 Task: Look for space in Warrnambool, Australia from 2nd September, 2023 to 6th September, 2023 for 2 adults in price range Rs.15000 to Rs.20000. Place can be entire place with 1  bedroom having 1 bed and 1 bathroom. Property type can be house, flat, guest house, hotel. Amenities needed are: washing machine. Booking option can be shelf check-in. Required host language is English.
Action: Mouse moved to (244, 728)
Screenshot: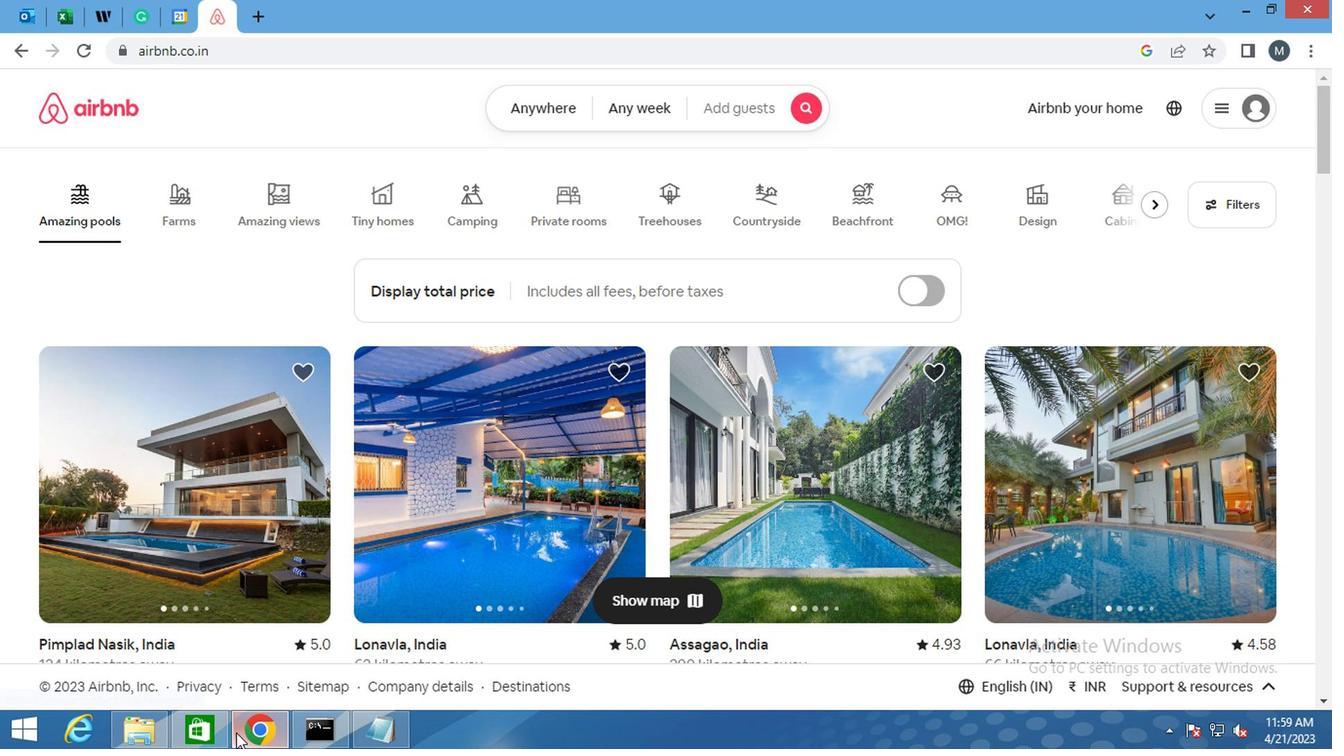 
Action: Mouse pressed left at (244, 728)
Screenshot: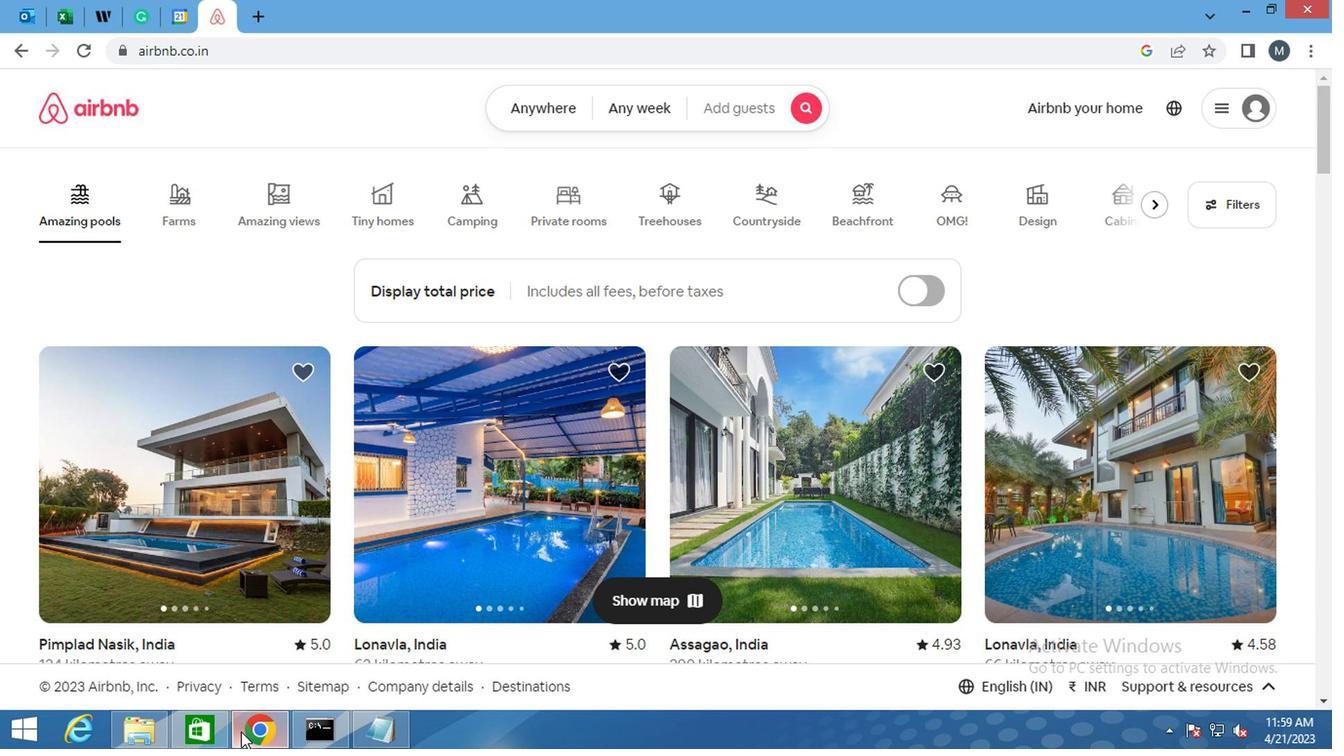 
Action: Mouse moved to (265, 716)
Screenshot: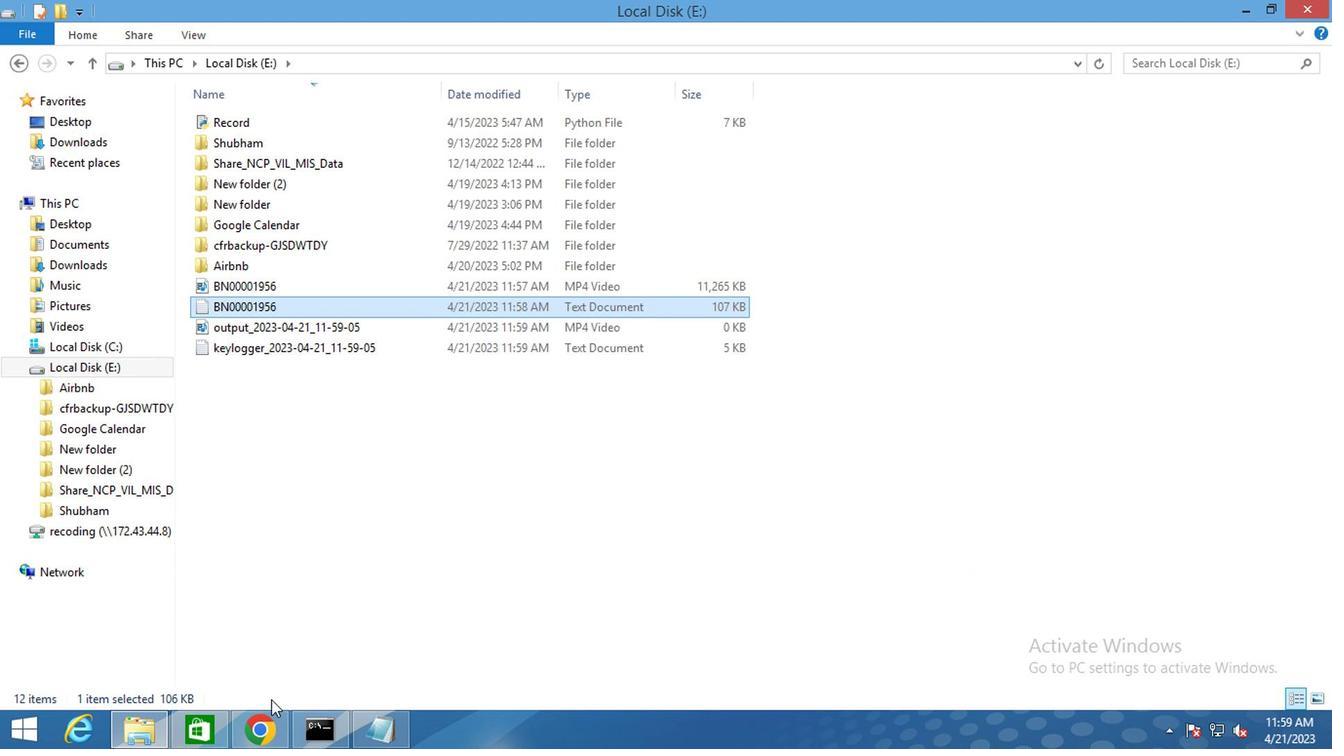 
Action: Mouse pressed left at (265, 716)
Screenshot: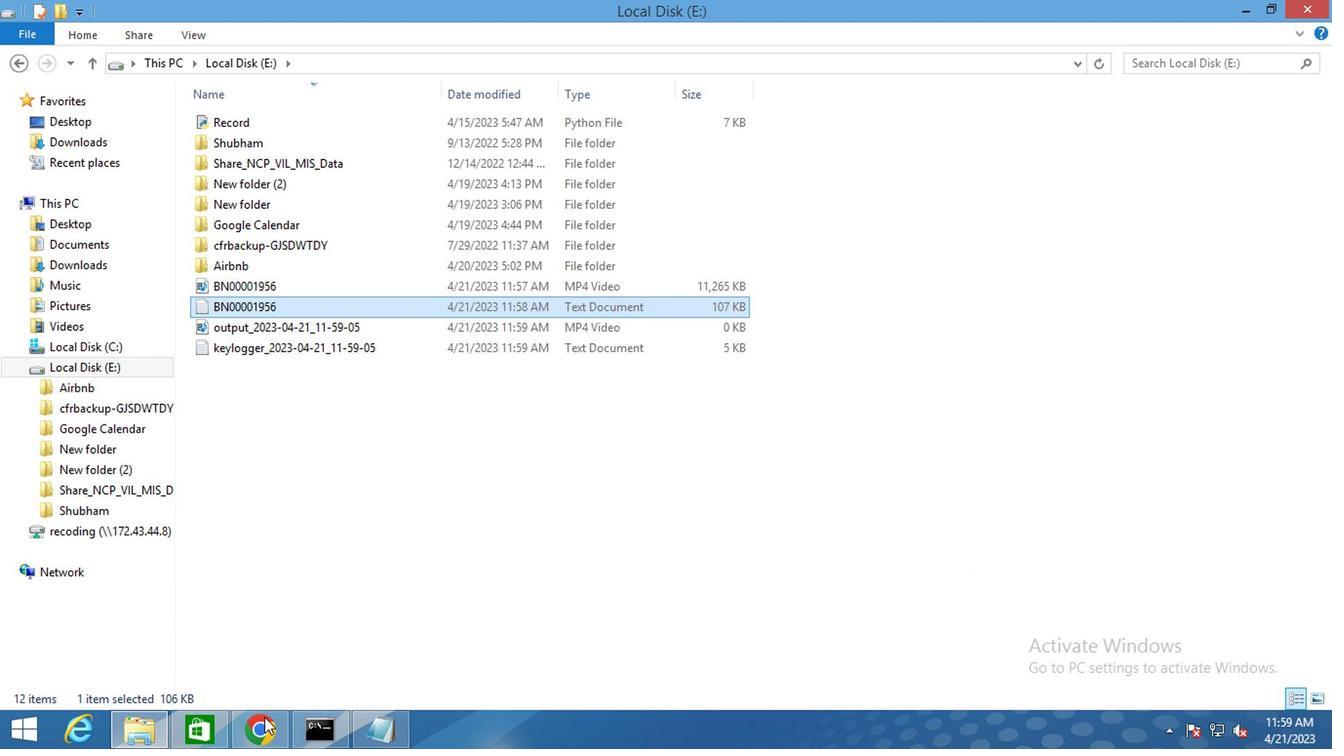 
Action: Mouse moved to (555, 113)
Screenshot: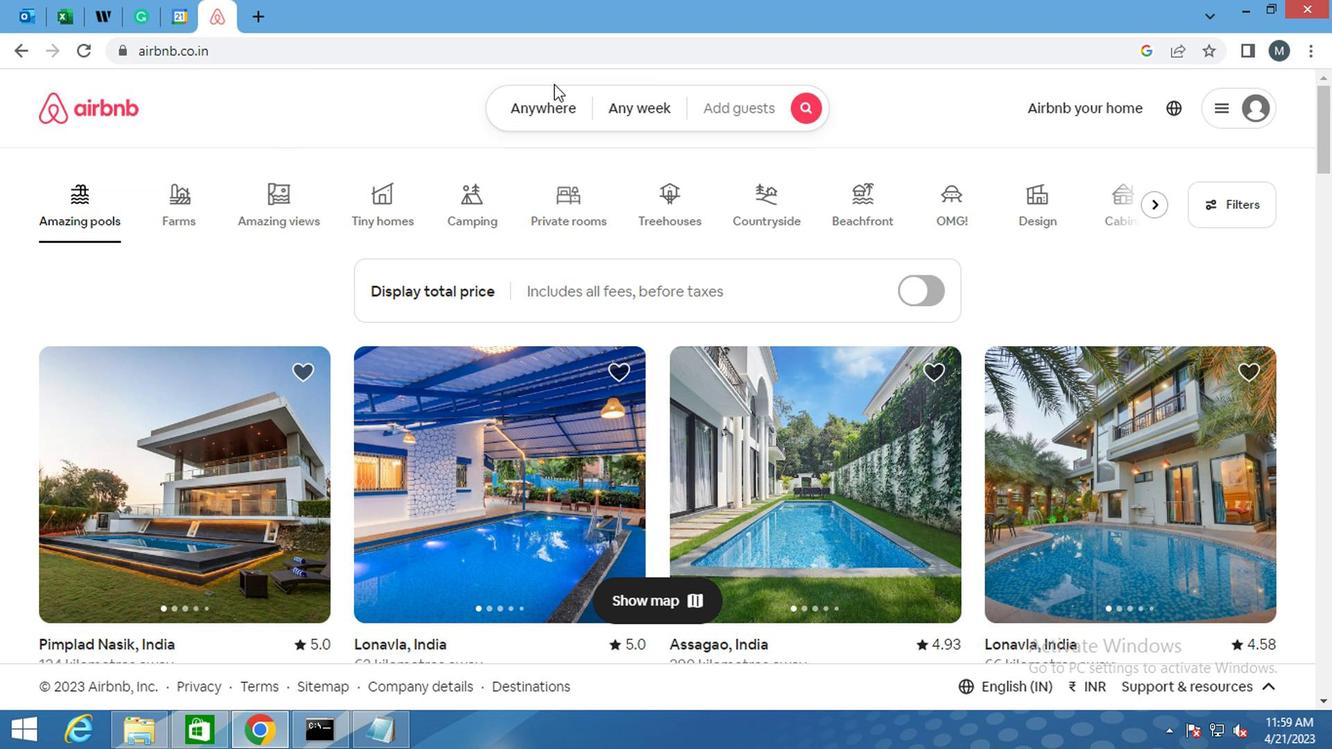 
Action: Mouse pressed left at (555, 113)
Screenshot: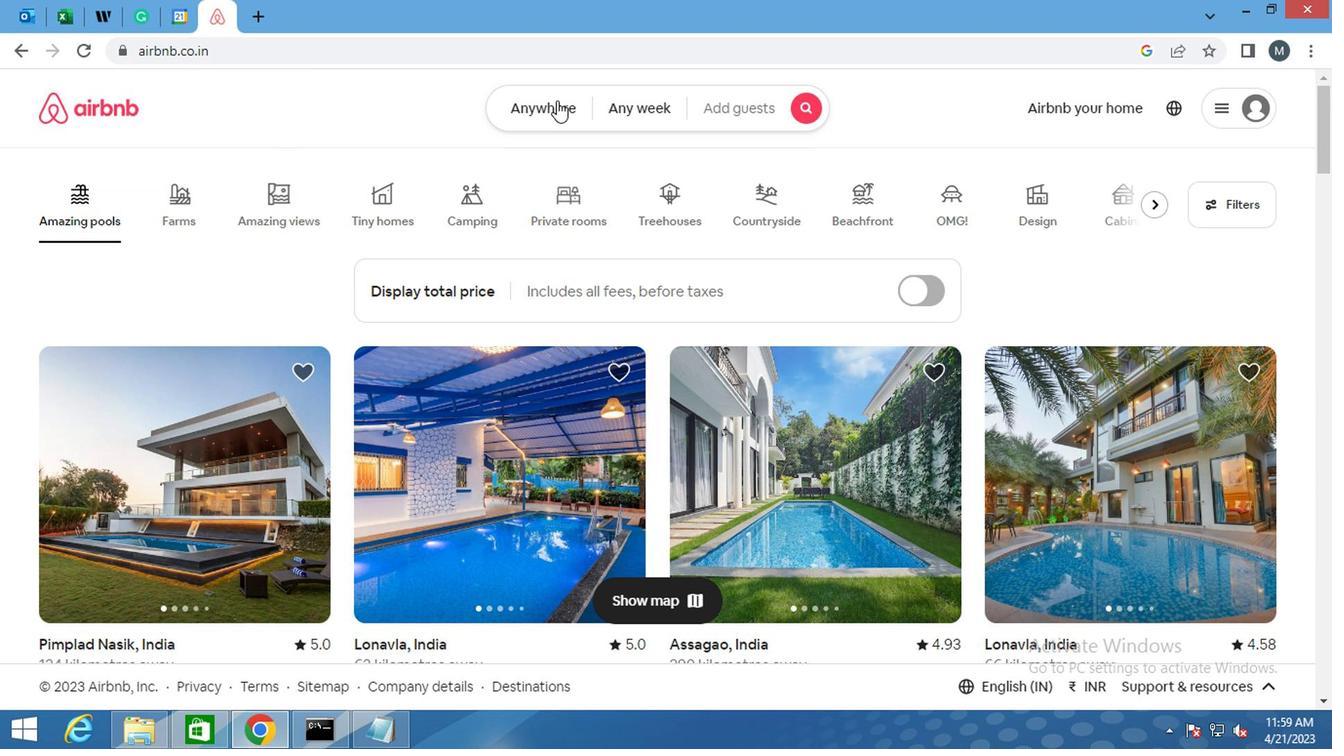 
Action: Mouse moved to (555, 113)
Screenshot: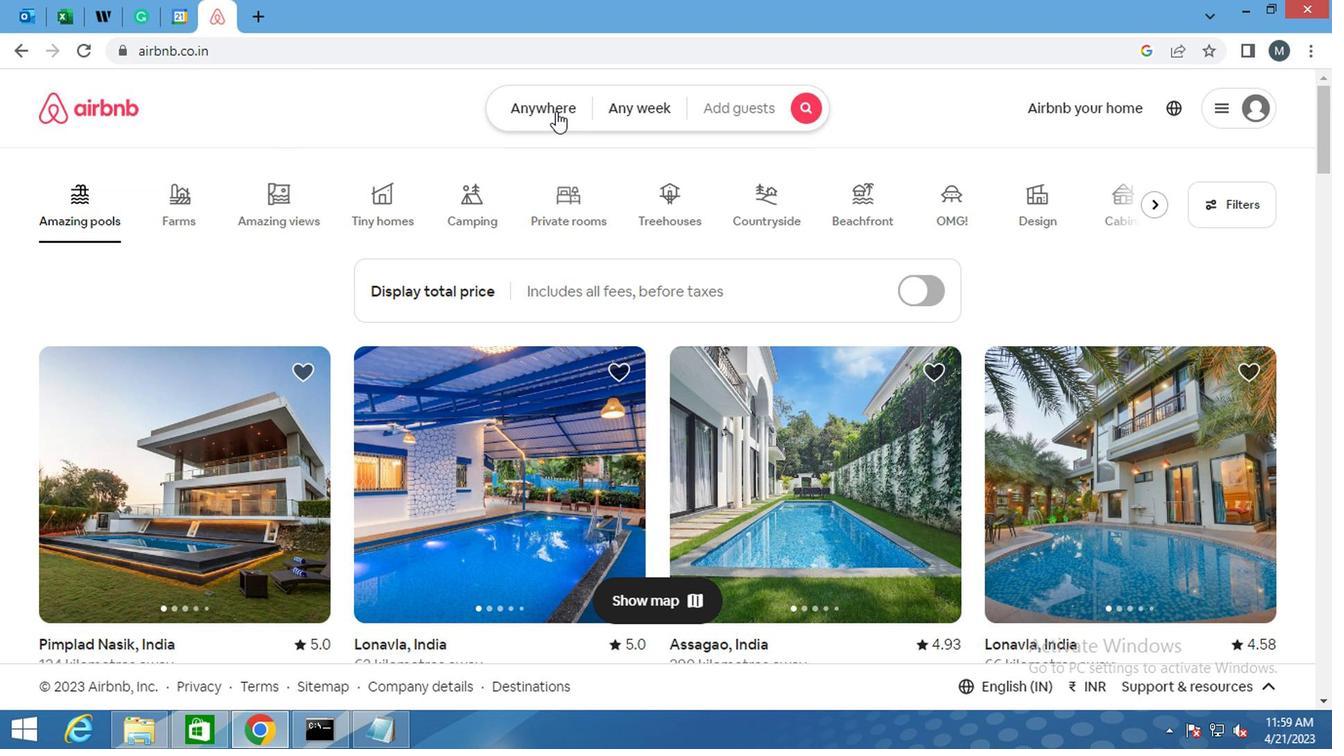 
Action: Mouse pressed left at (555, 113)
Screenshot: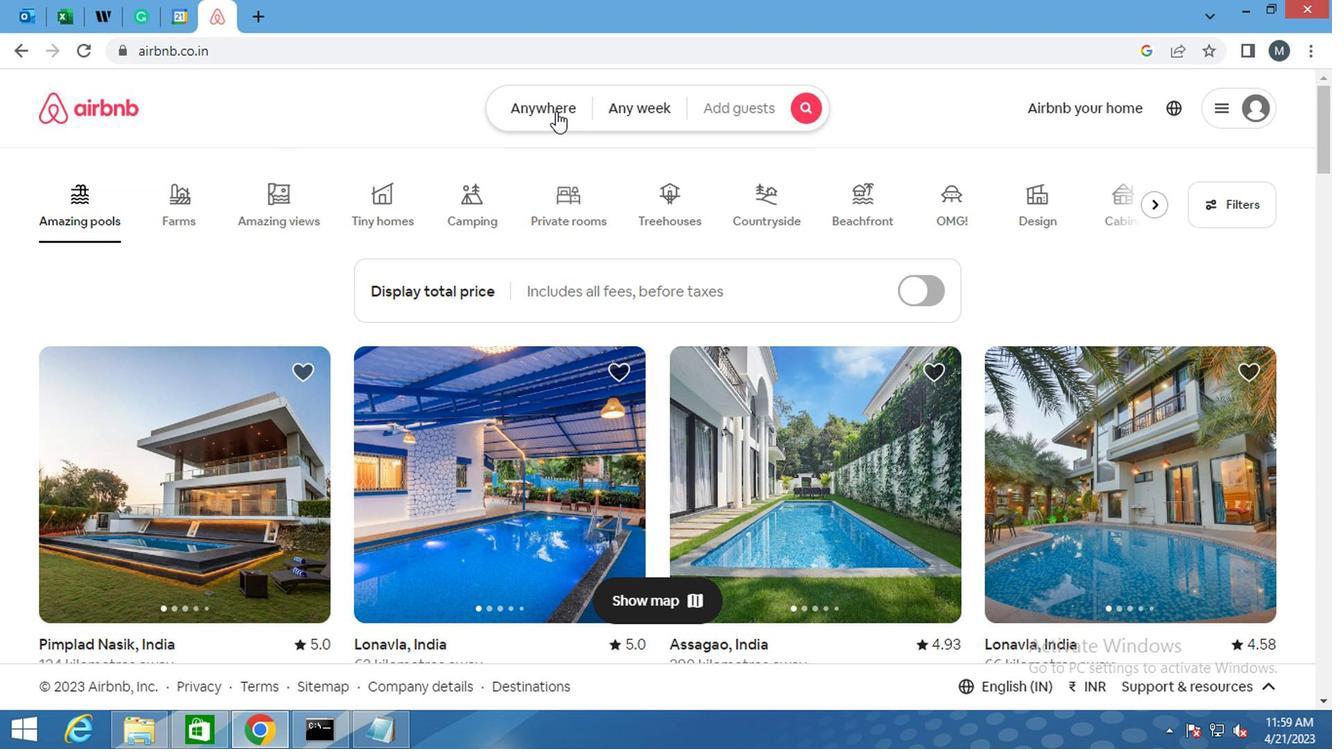 
Action: Mouse moved to (403, 186)
Screenshot: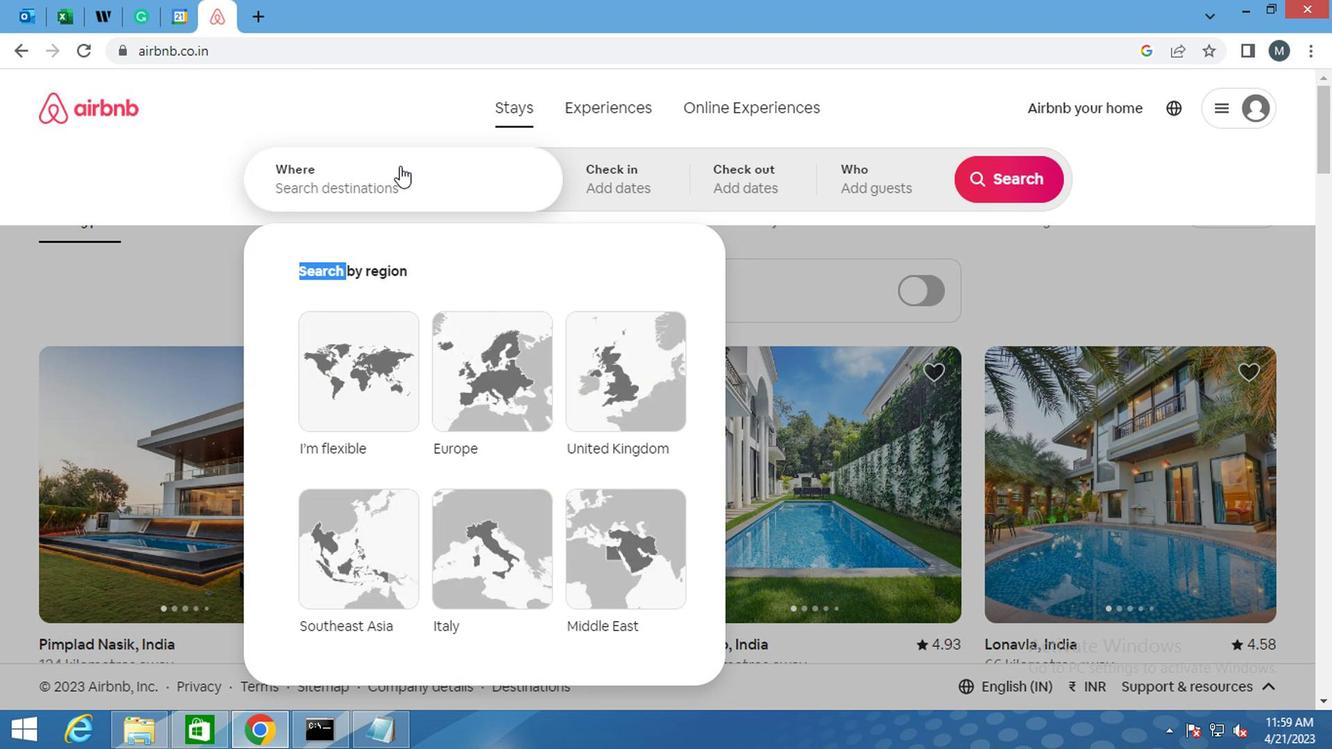 
Action: Mouse pressed left at (403, 186)
Screenshot: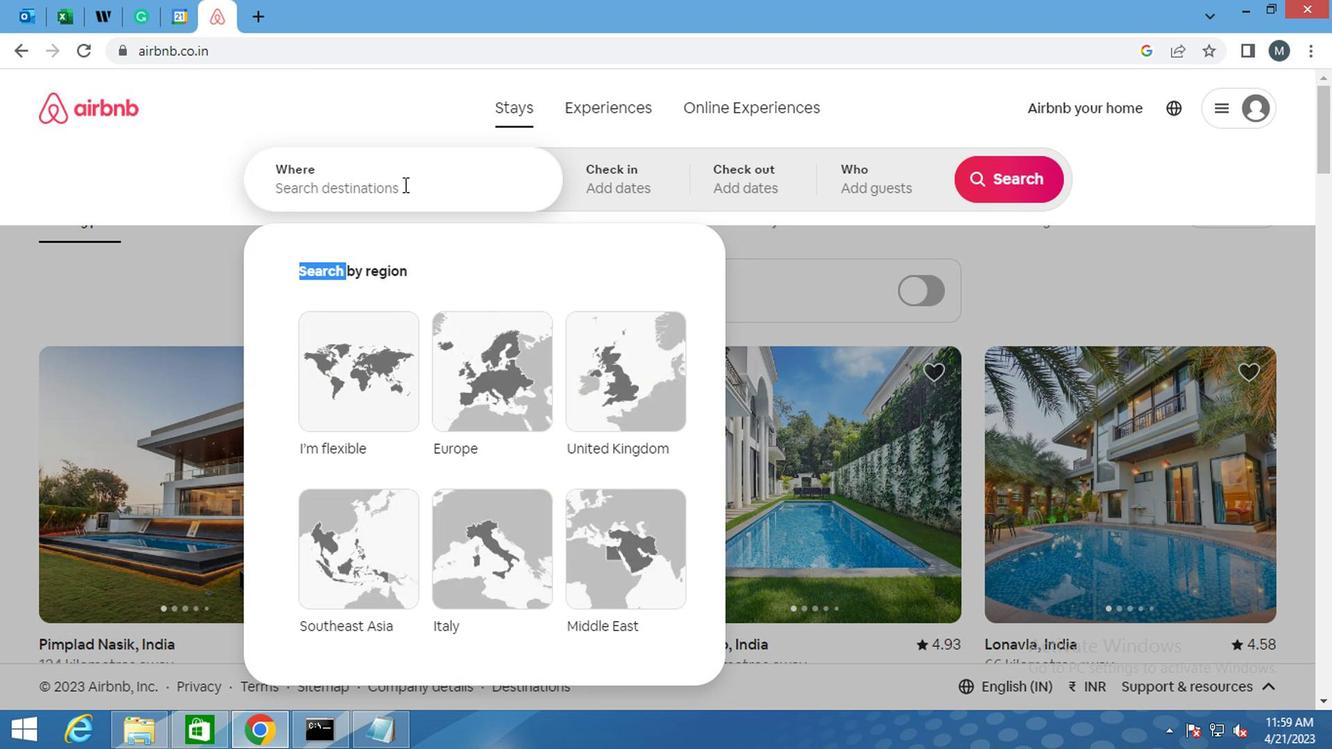 
Action: Mouse moved to (399, 183)
Screenshot: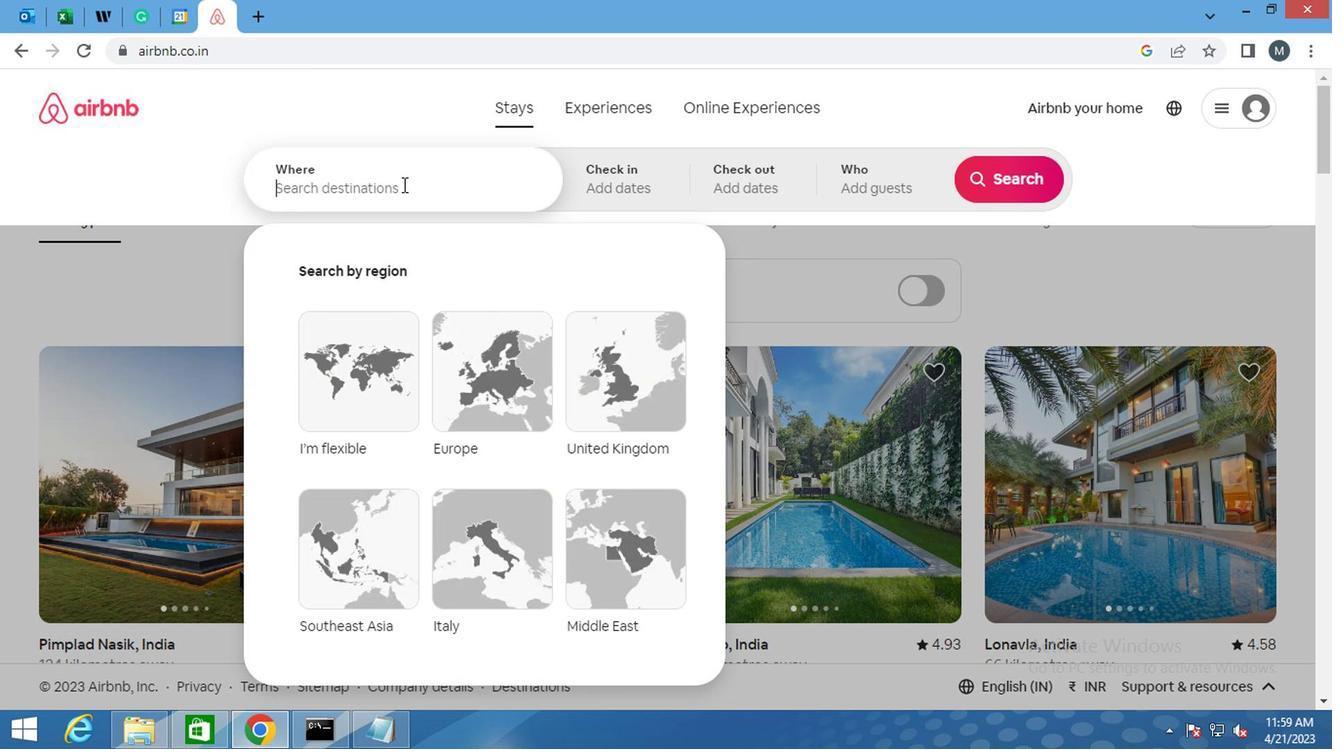 
Action: Key pressed <Key.shift>WARRNAMBOOL,<Key.space><Key.shift>AUSTRALIA<Key.space><Key.enter>
Screenshot: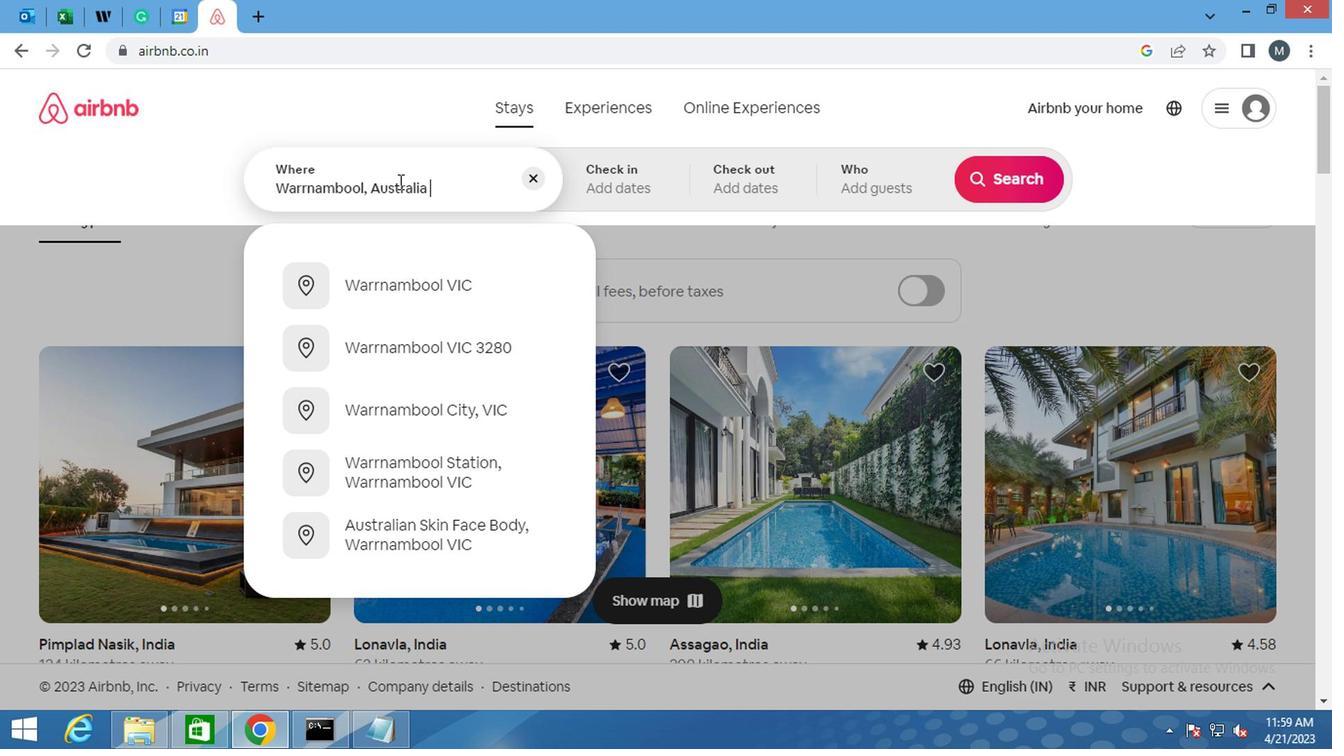 
Action: Mouse moved to (983, 334)
Screenshot: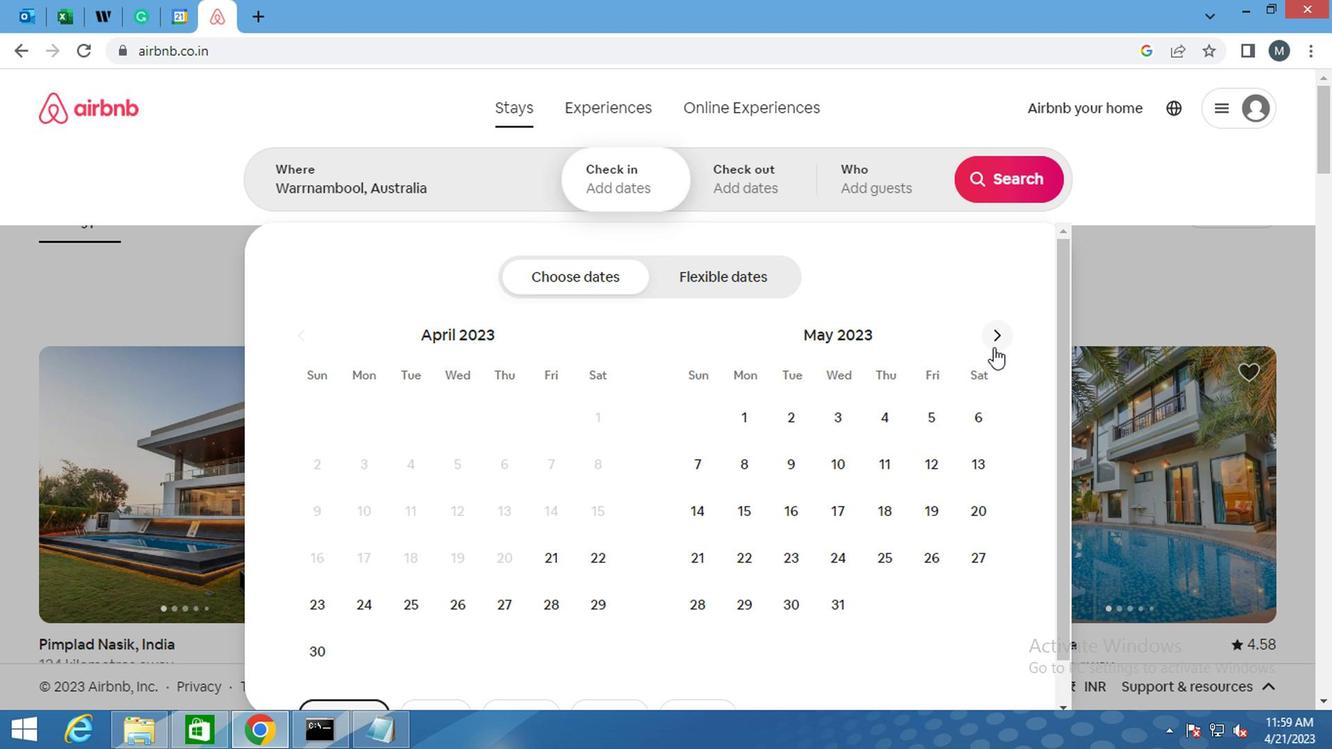 
Action: Mouse pressed left at (983, 334)
Screenshot: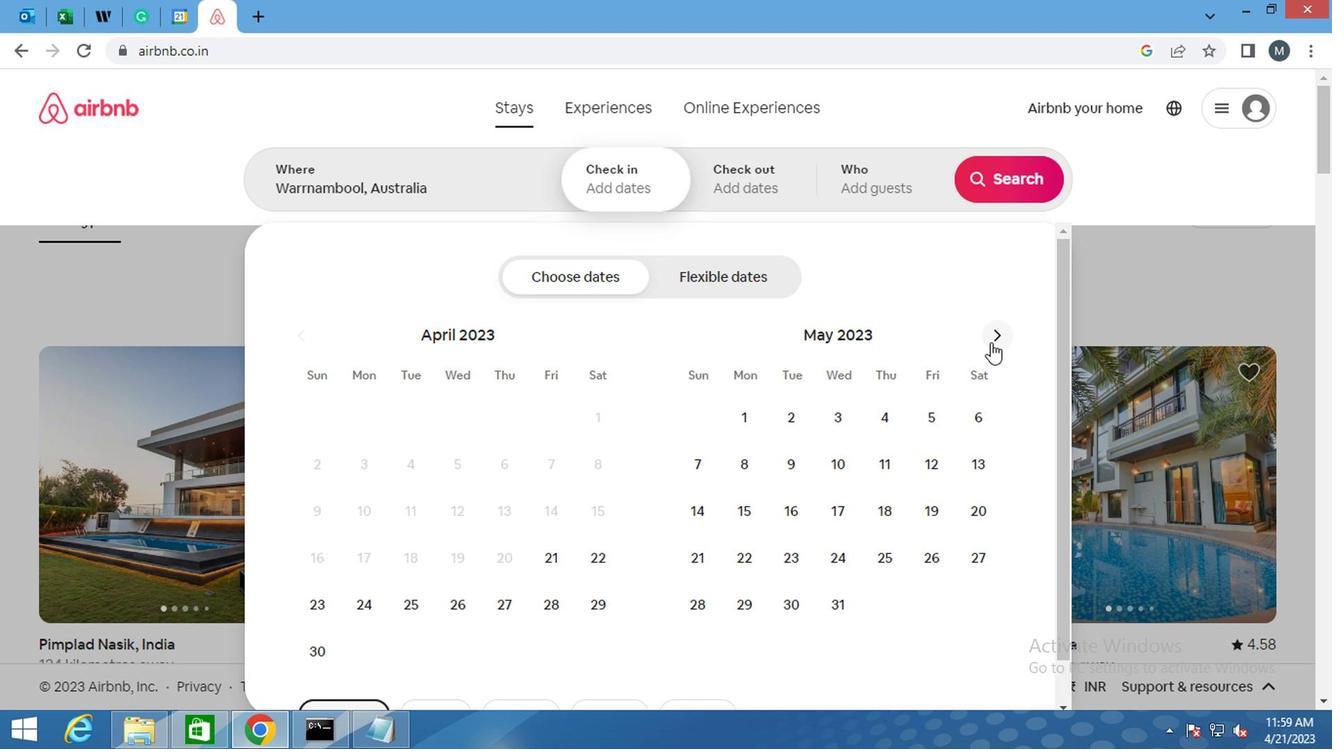 
Action: Mouse moved to (983, 334)
Screenshot: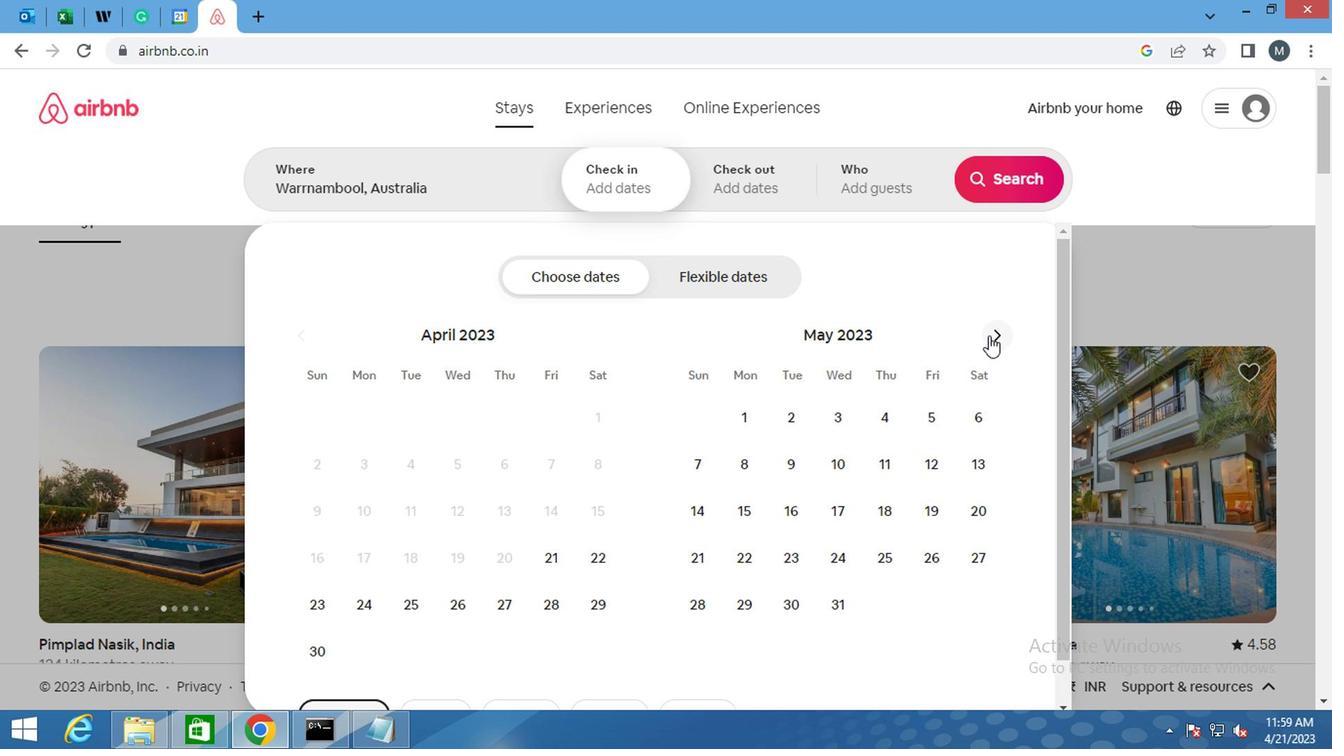 
Action: Mouse pressed left at (983, 334)
Screenshot: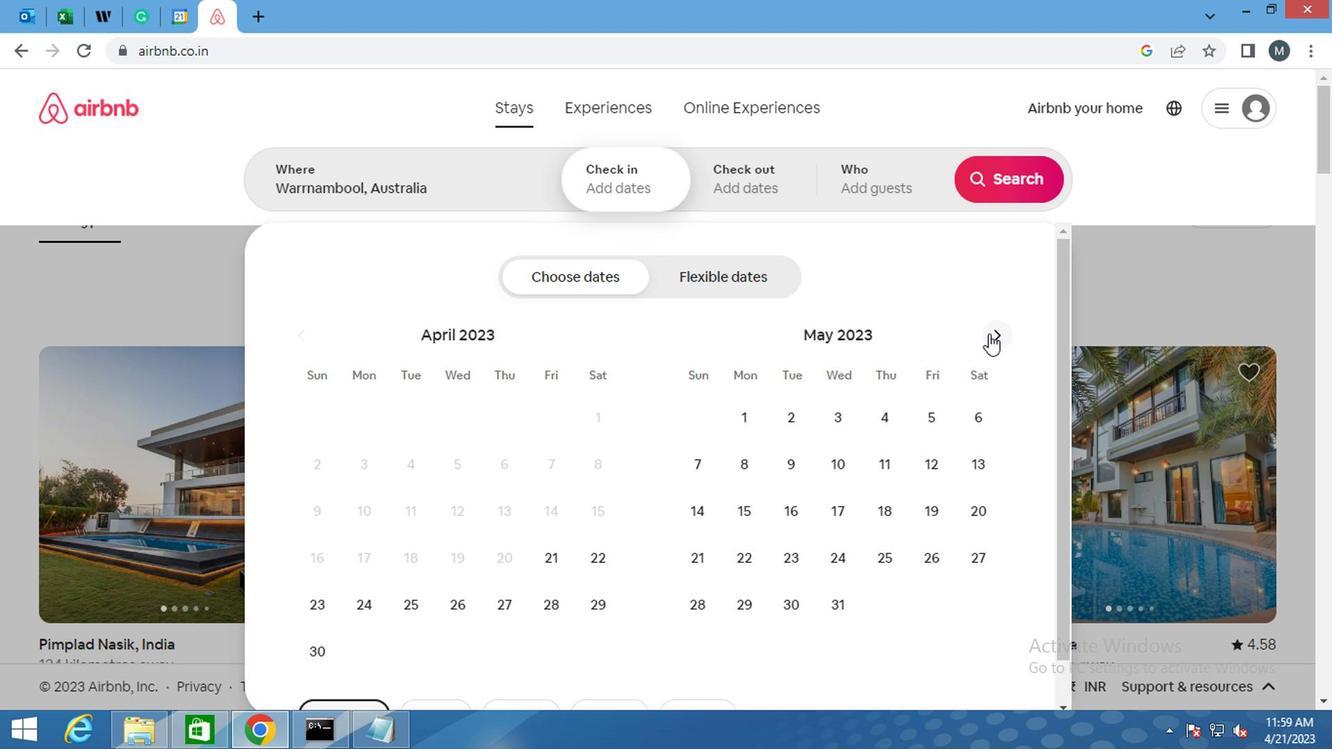 
Action: Mouse pressed left at (983, 334)
Screenshot: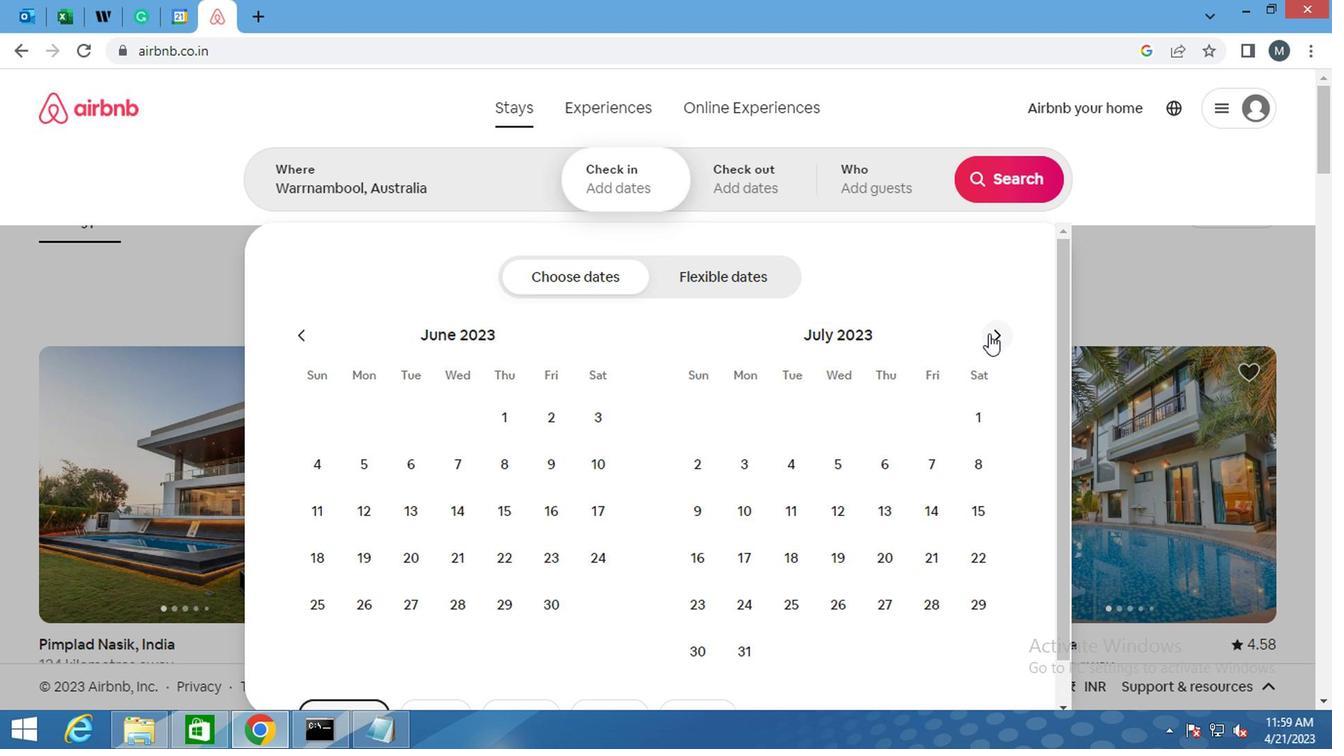 
Action: Mouse pressed left at (983, 334)
Screenshot: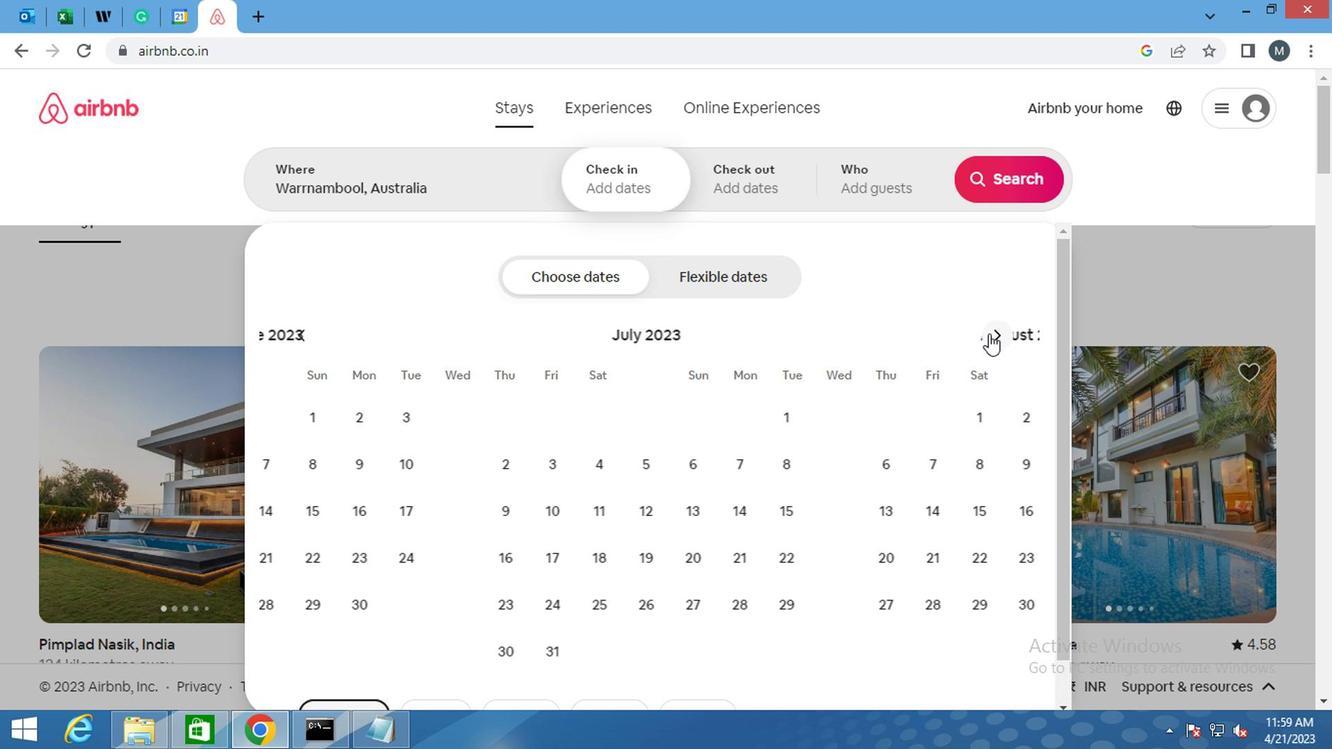 
Action: Mouse moved to (977, 426)
Screenshot: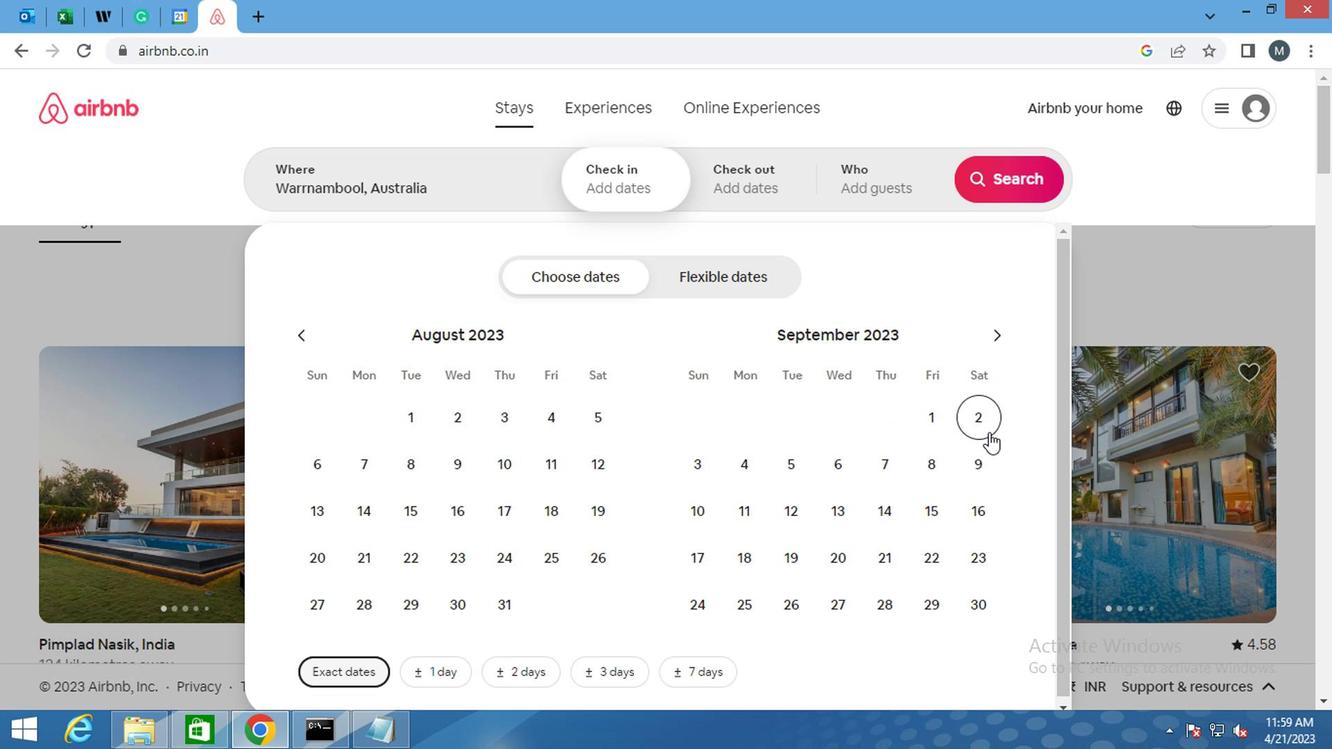 
Action: Mouse pressed left at (977, 426)
Screenshot: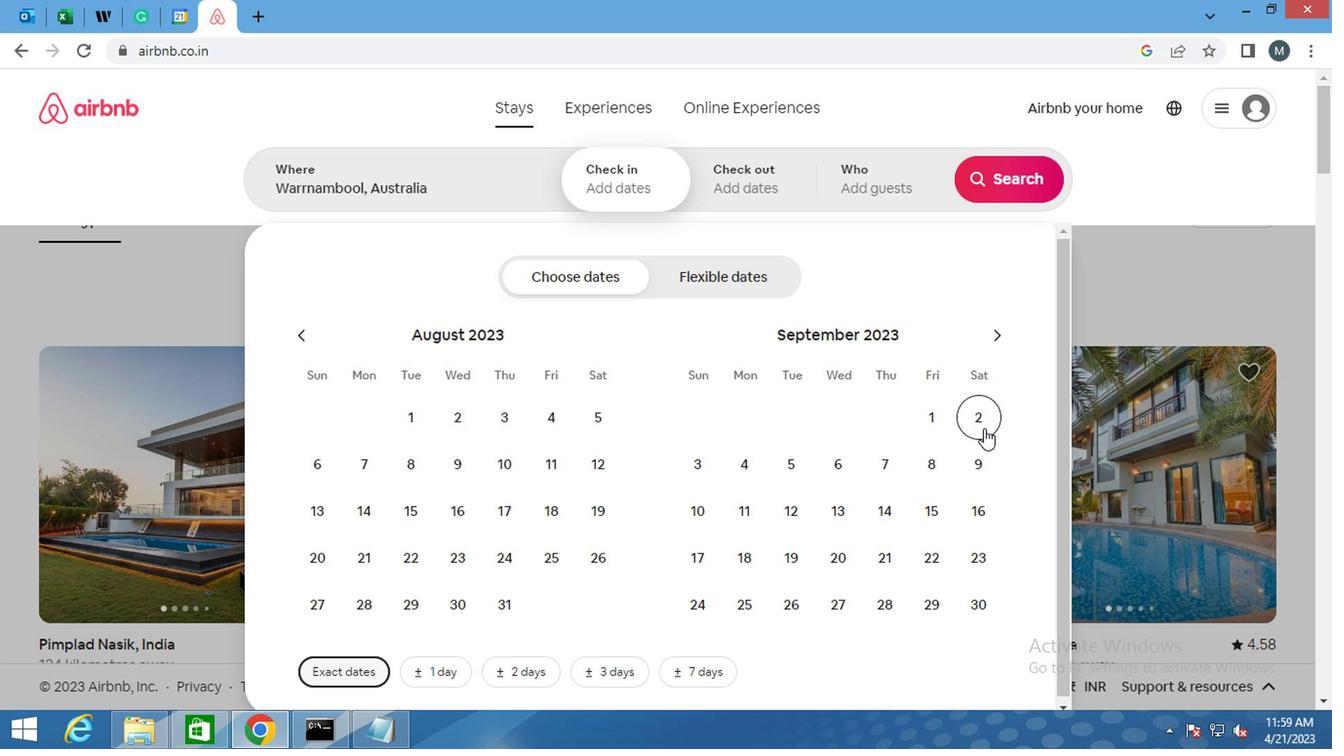 
Action: Mouse moved to (840, 465)
Screenshot: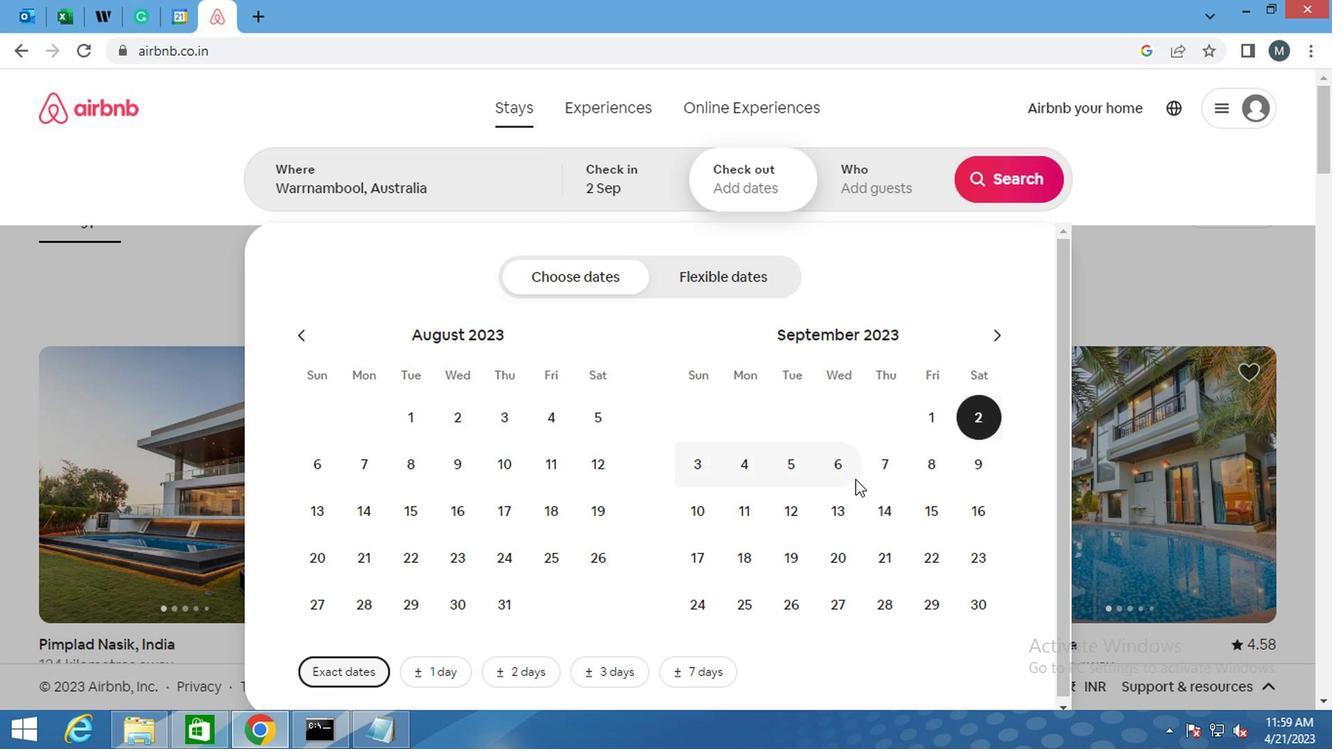 
Action: Mouse pressed left at (840, 465)
Screenshot: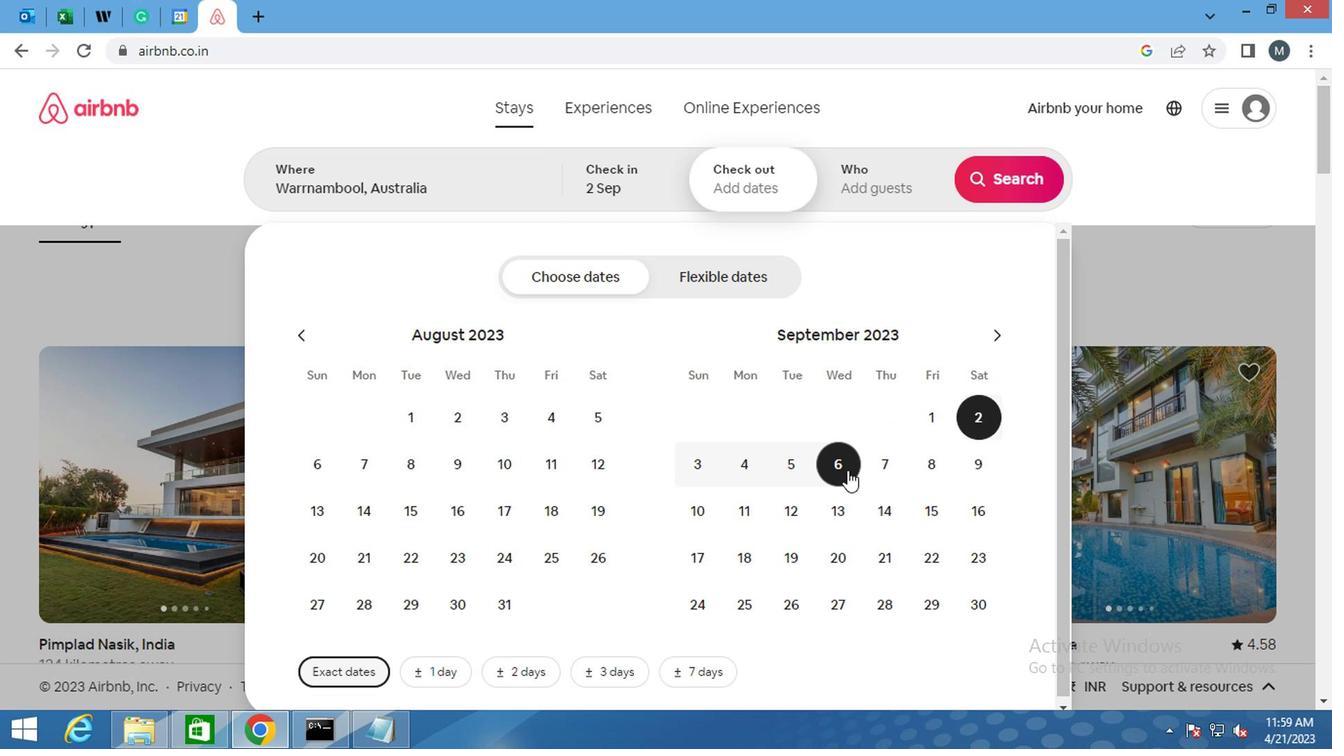 
Action: Mouse moved to (850, 179)
Screenshot: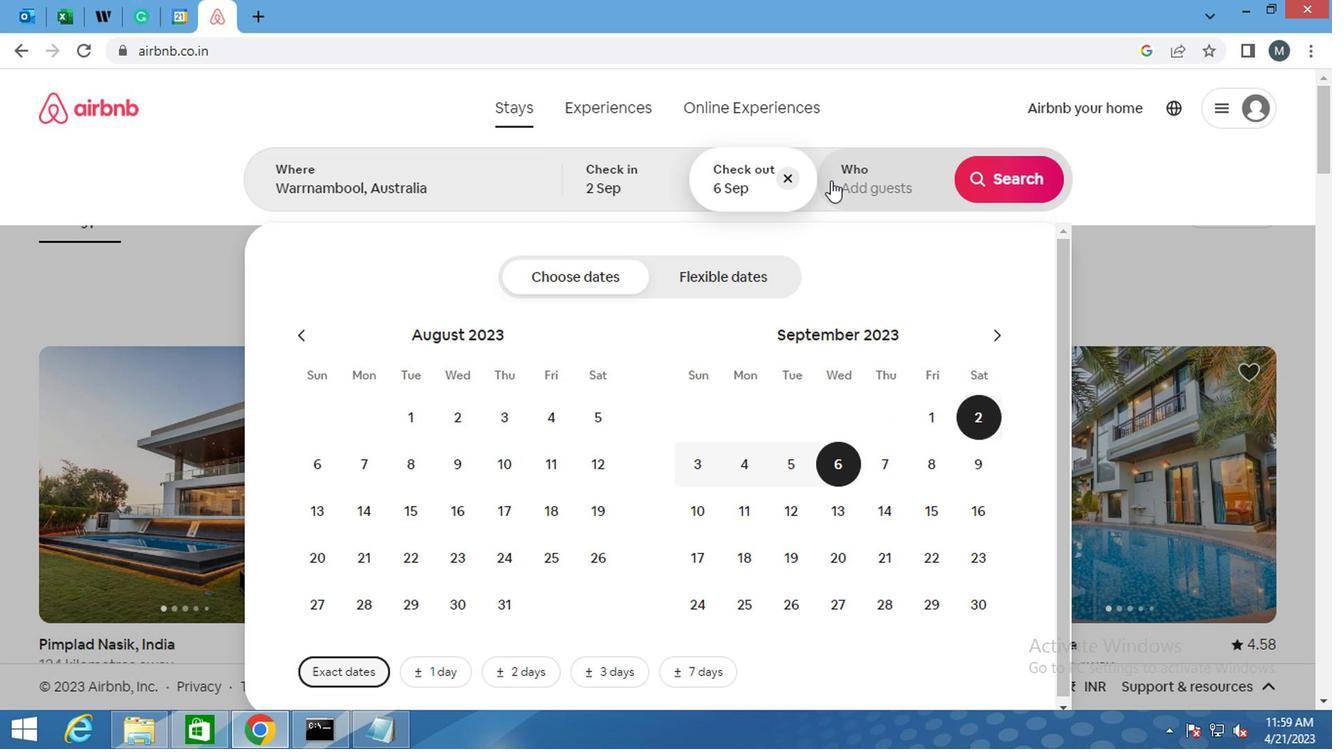 
Action: Mouse pressed left at (850, 179)
Screenshot: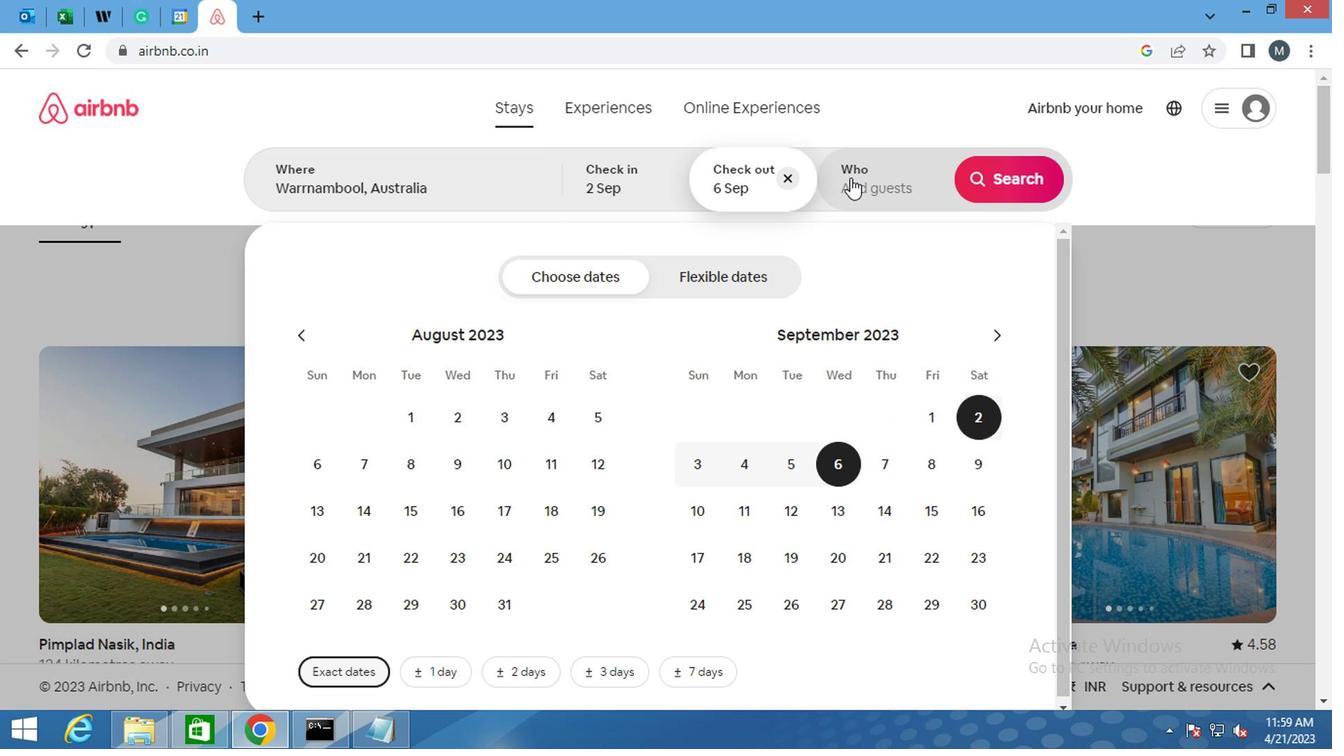 
Action: Mouse moved to (1005, 287)
Screenshot: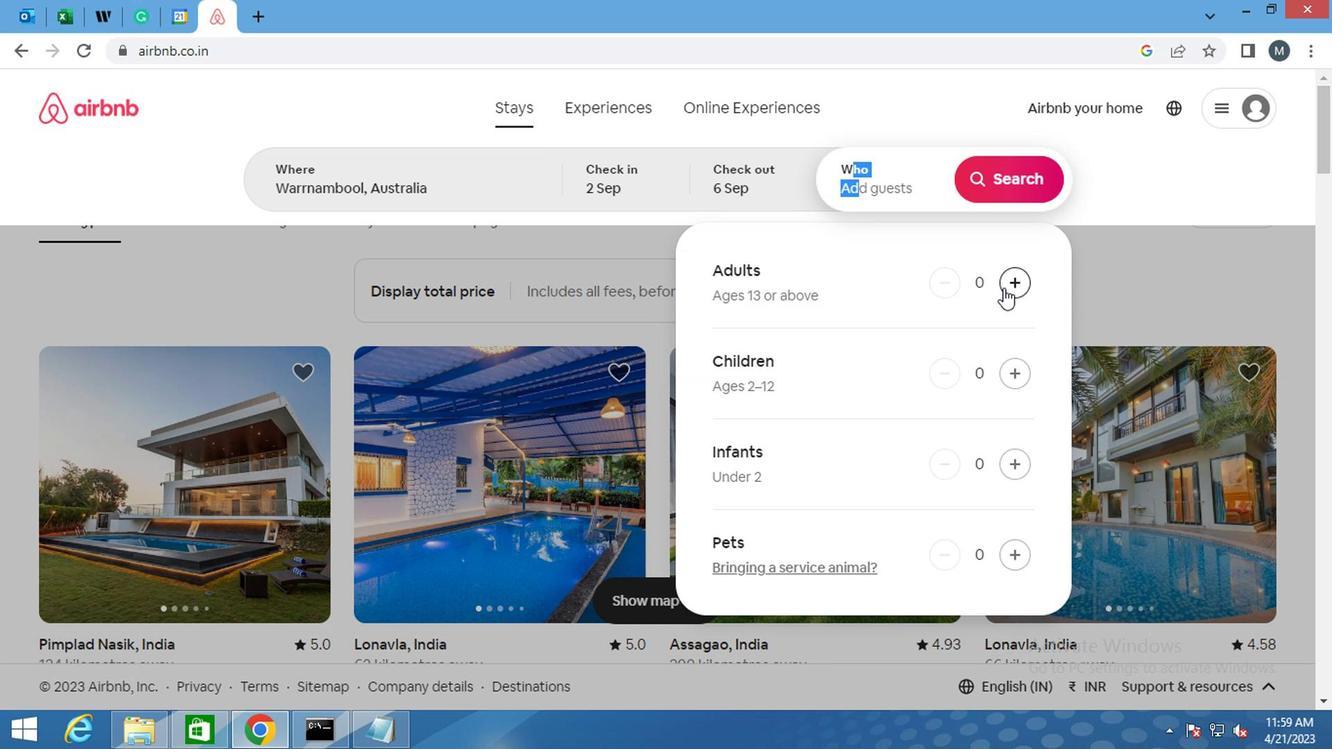 
Action: Mouse pressed left at (1005, 287)
Screenshot: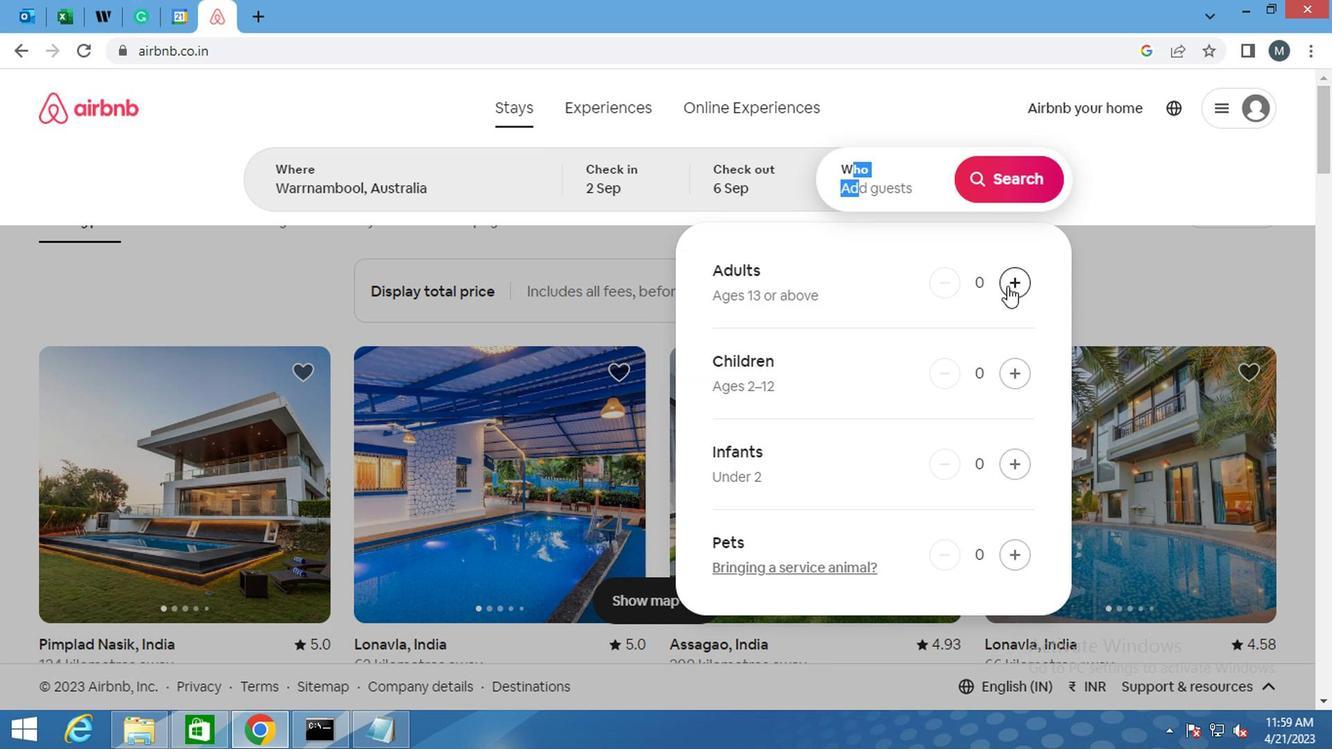 
Action: Mouse moved to (1007, 287)
Screenshot: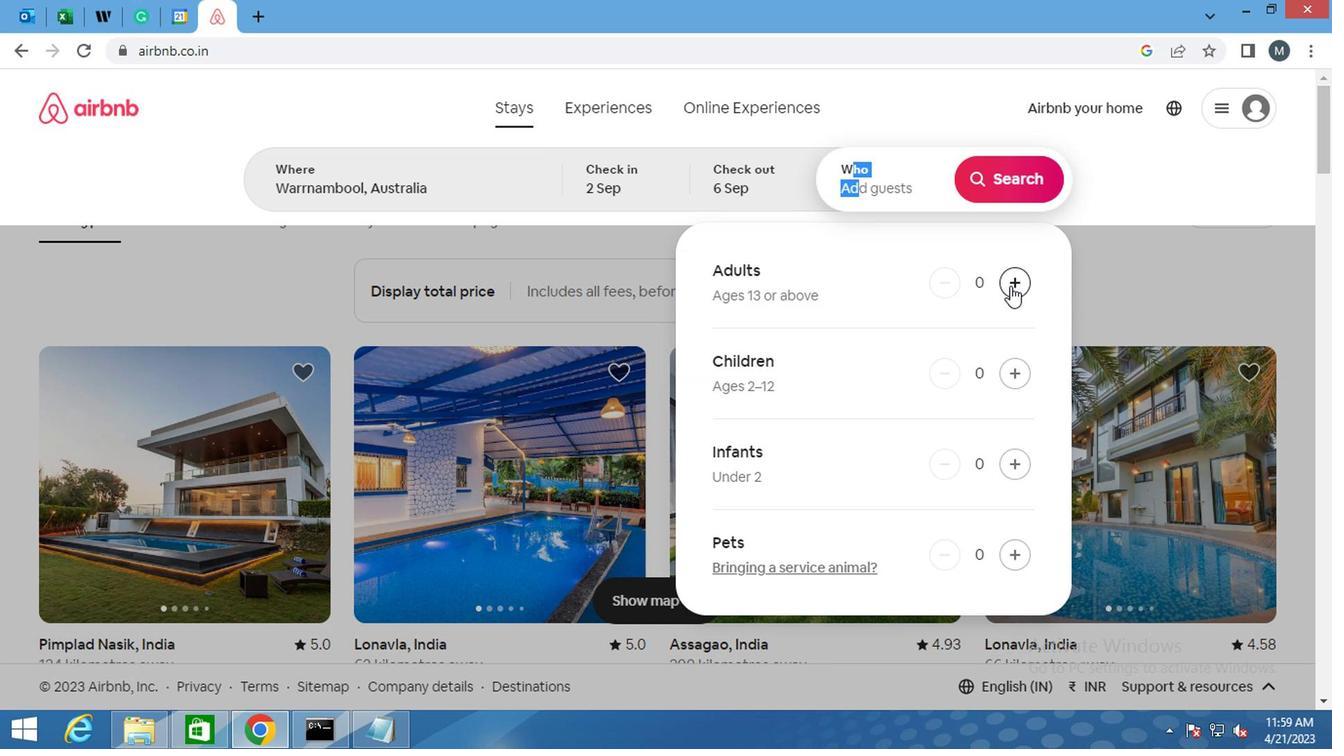 
Action: Mouse pressed left at (1007, 287)
Screenshot: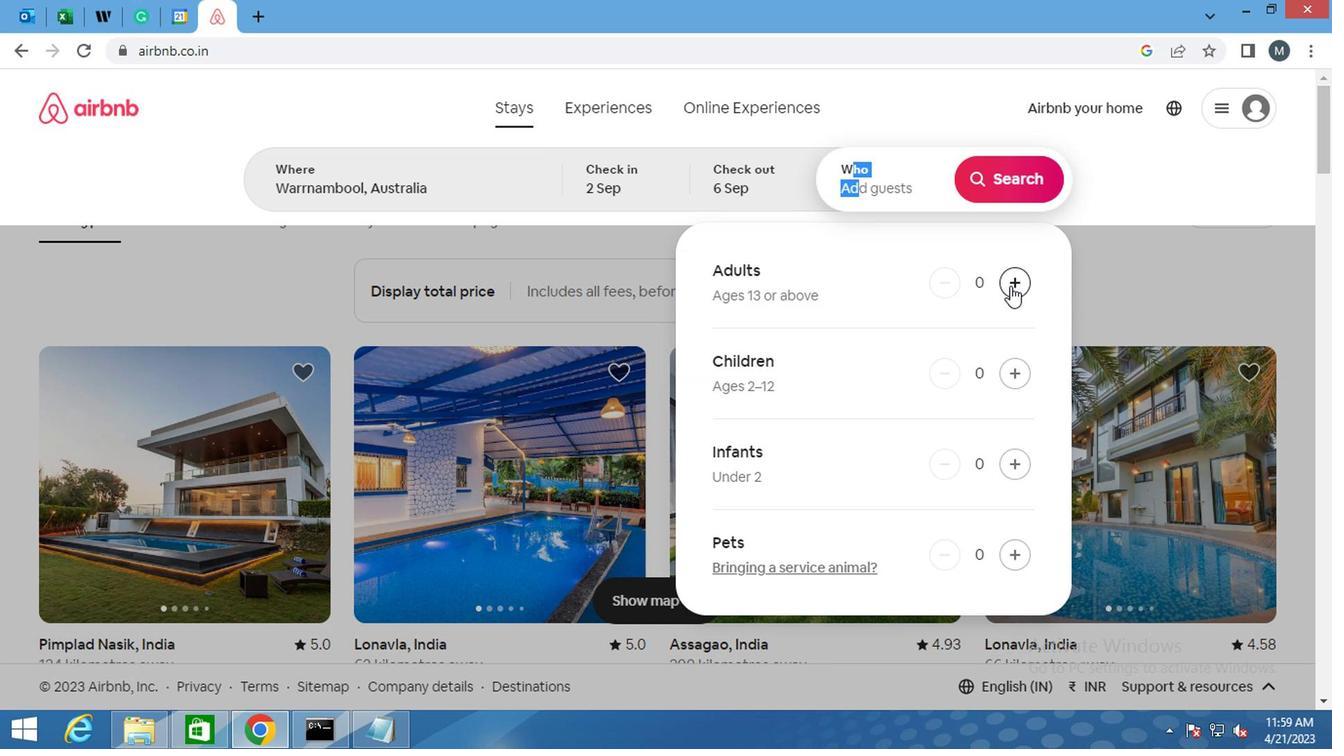 
Action: Mouse moved to (1103, 199)
Screenshot: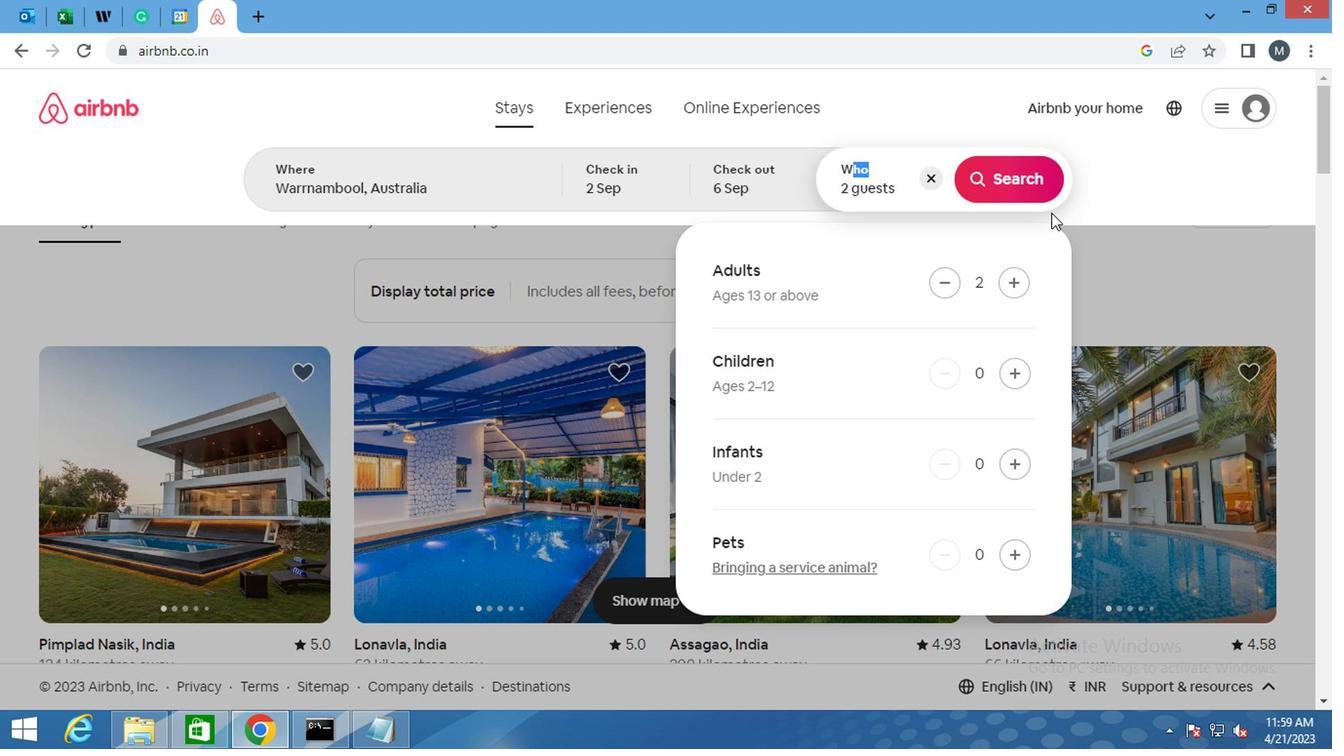 
Action: Mouse pressed left at (1103, 199)
Screenshot: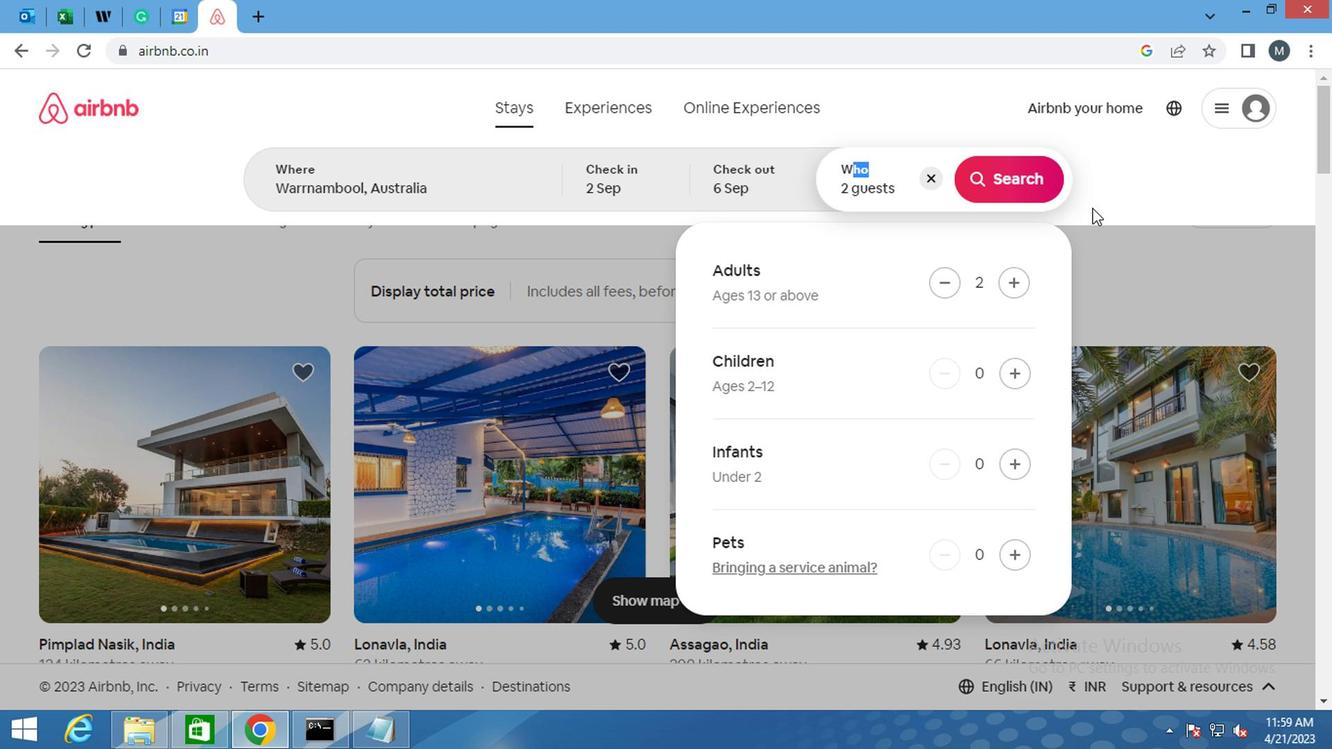 
Action: Mouse moved to (1108, 206)
Screenshot: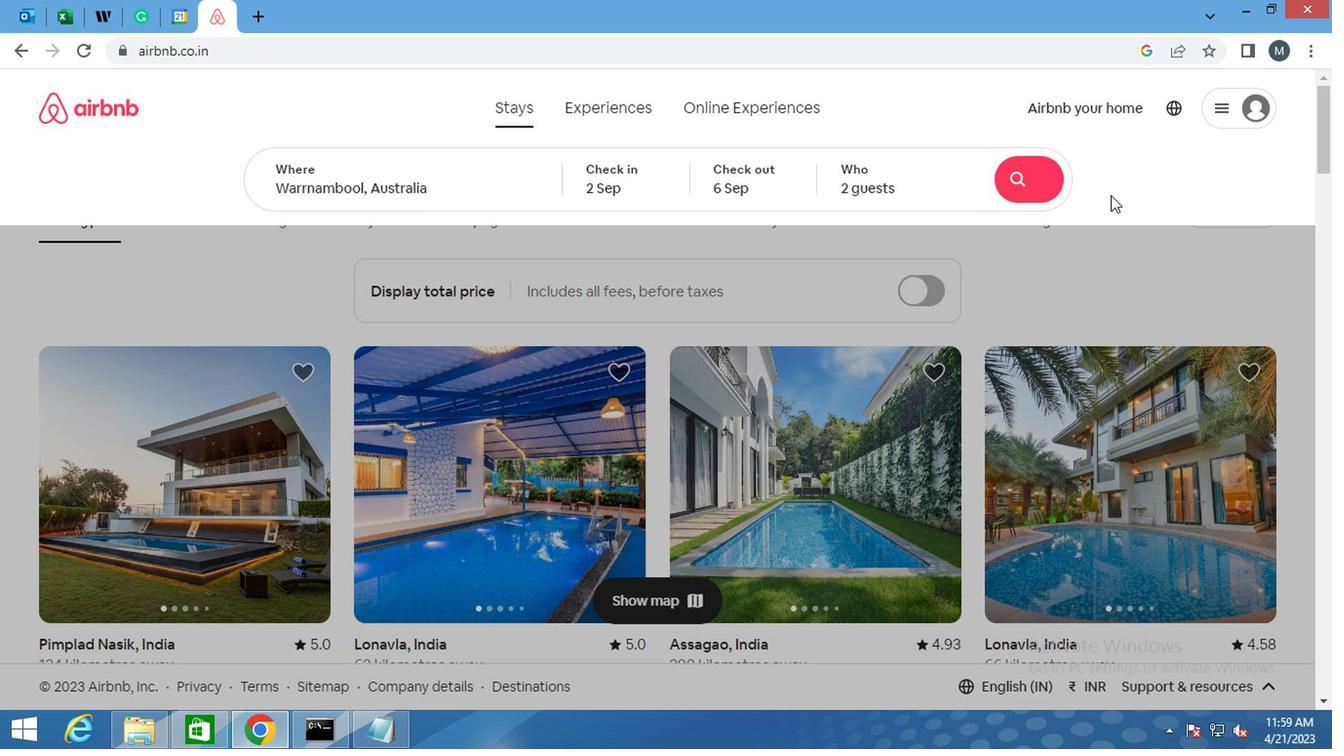 
Action: Mouse scrolled (1108, 206) with delta (0, 0)
Screenshot: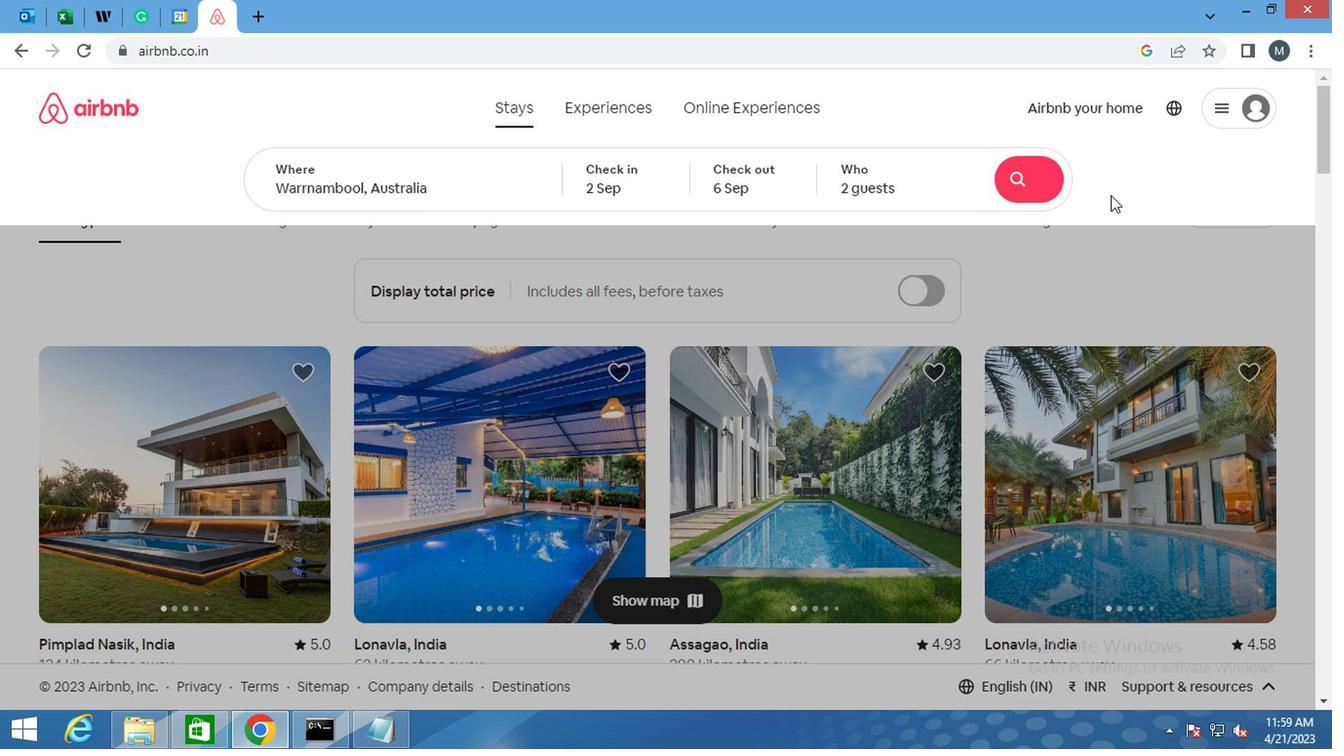 
Action: Mouse moved to (1111, 216)
Screenshot: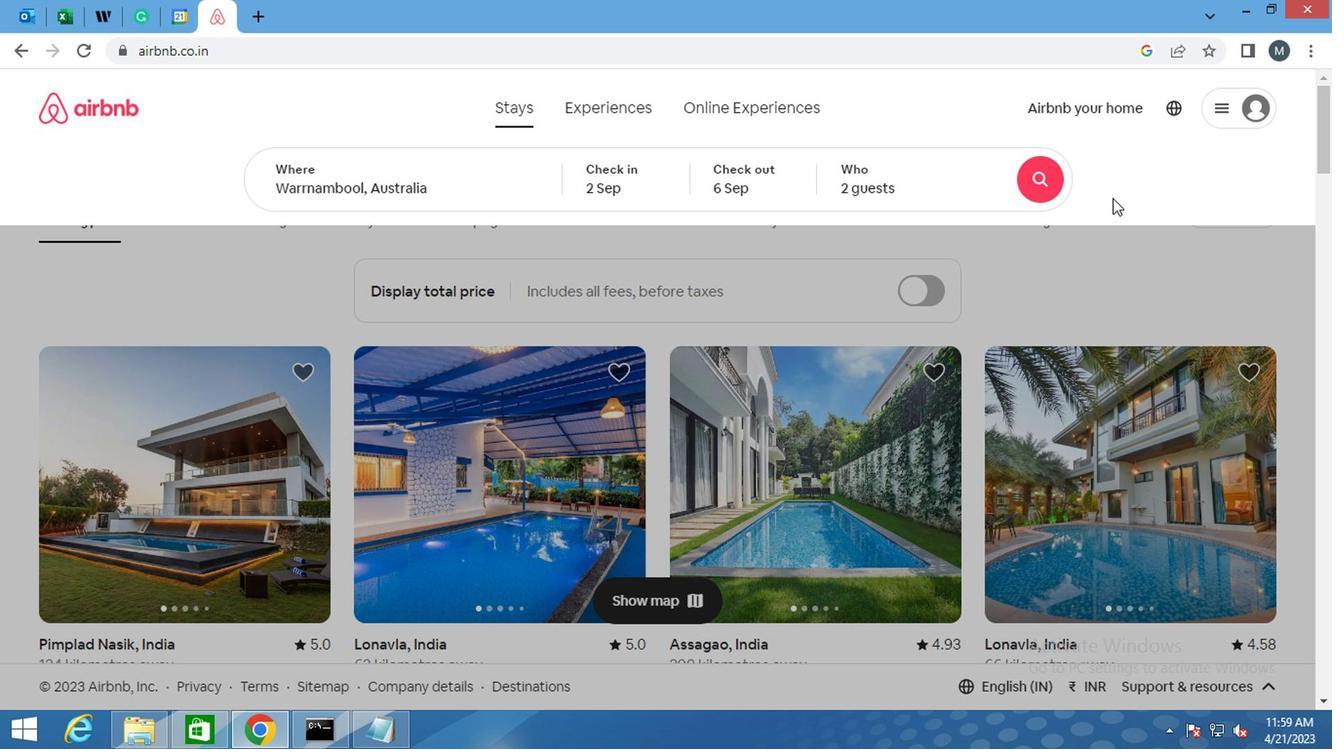 
Action: Mouse scrolled (1111, 217) with delta (0, 1)
Screenshot: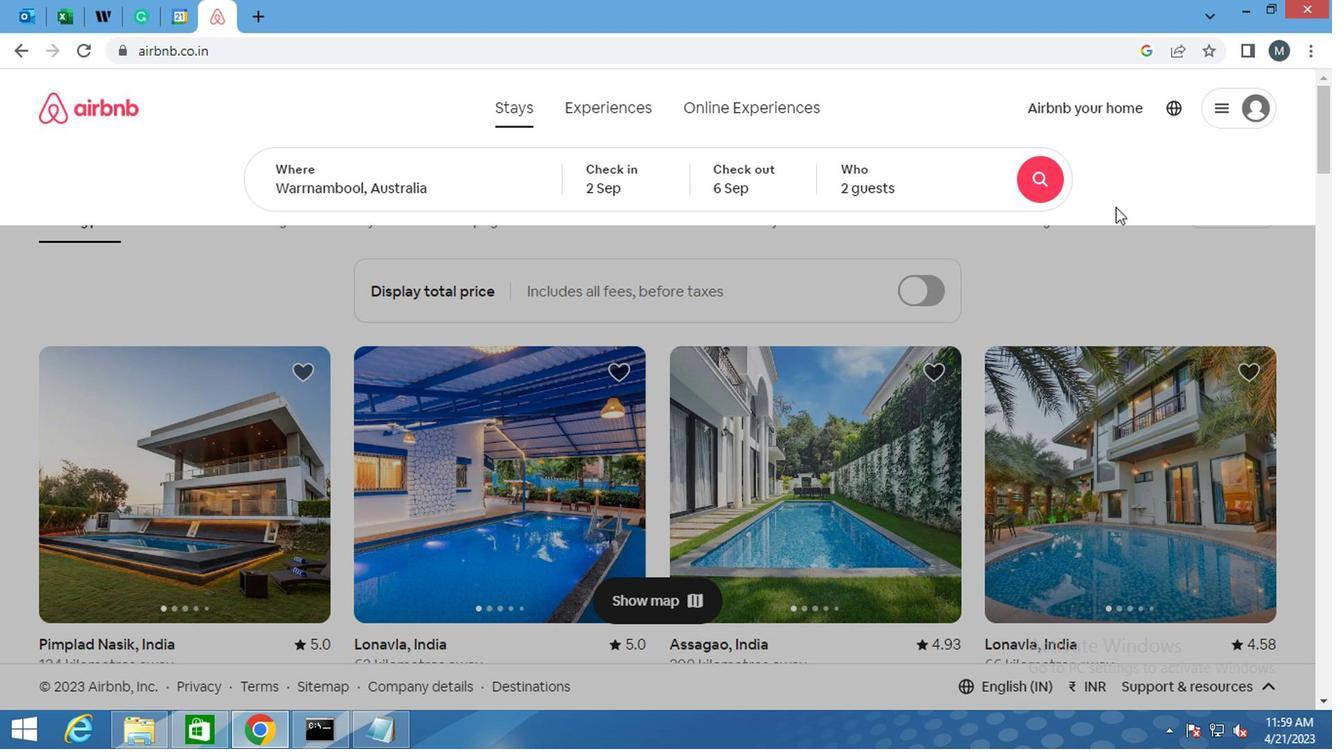 
Action: Mouse scrolled (1111, 217) with delta (0, 1)
Screenshot: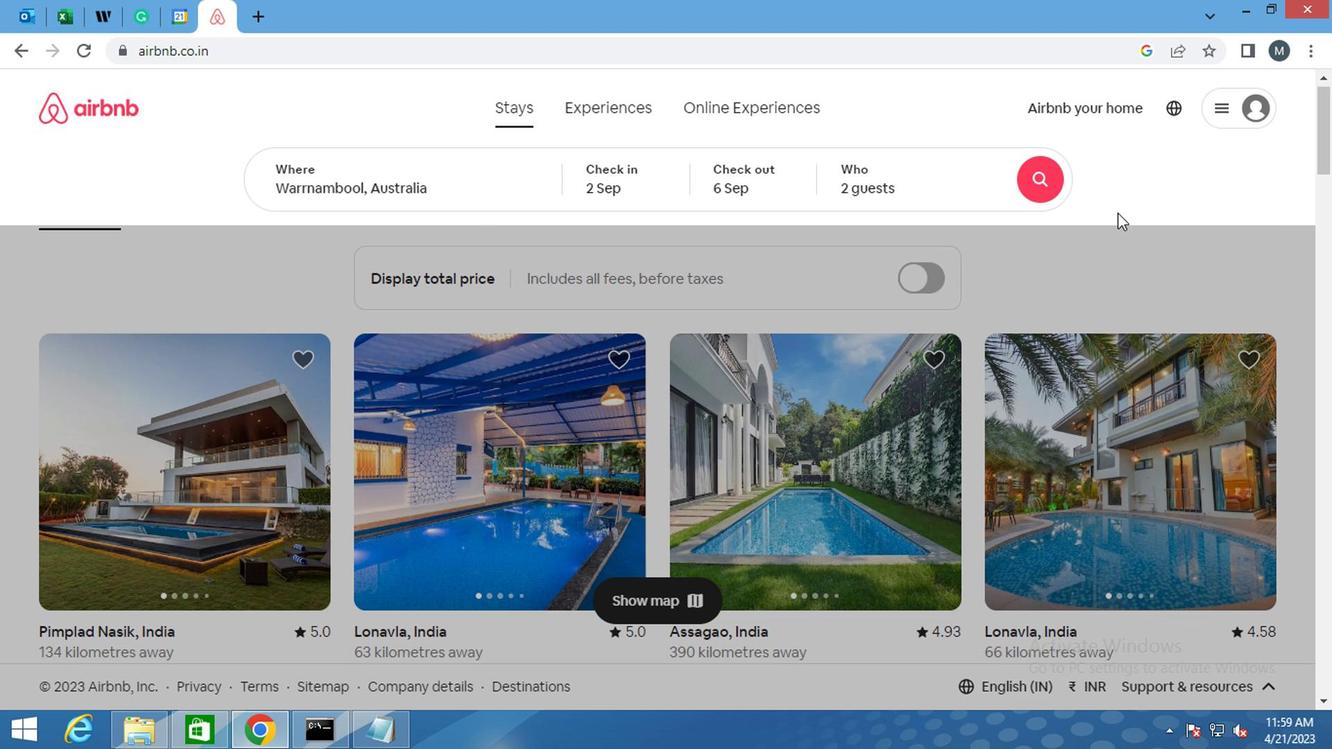 
Action: Mouse moved to (1235, 213)
Screenshot: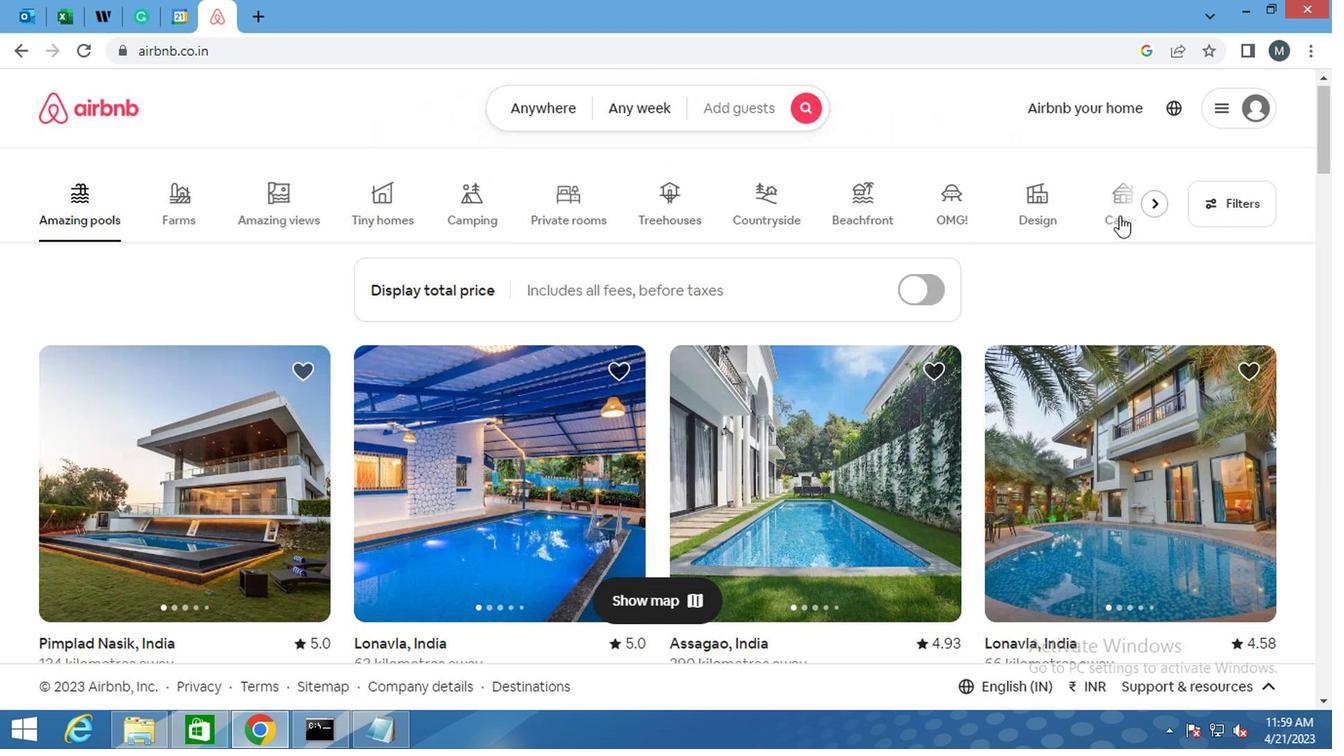 
Action: Mouse pressed left at (1235, 213)
Screenshot: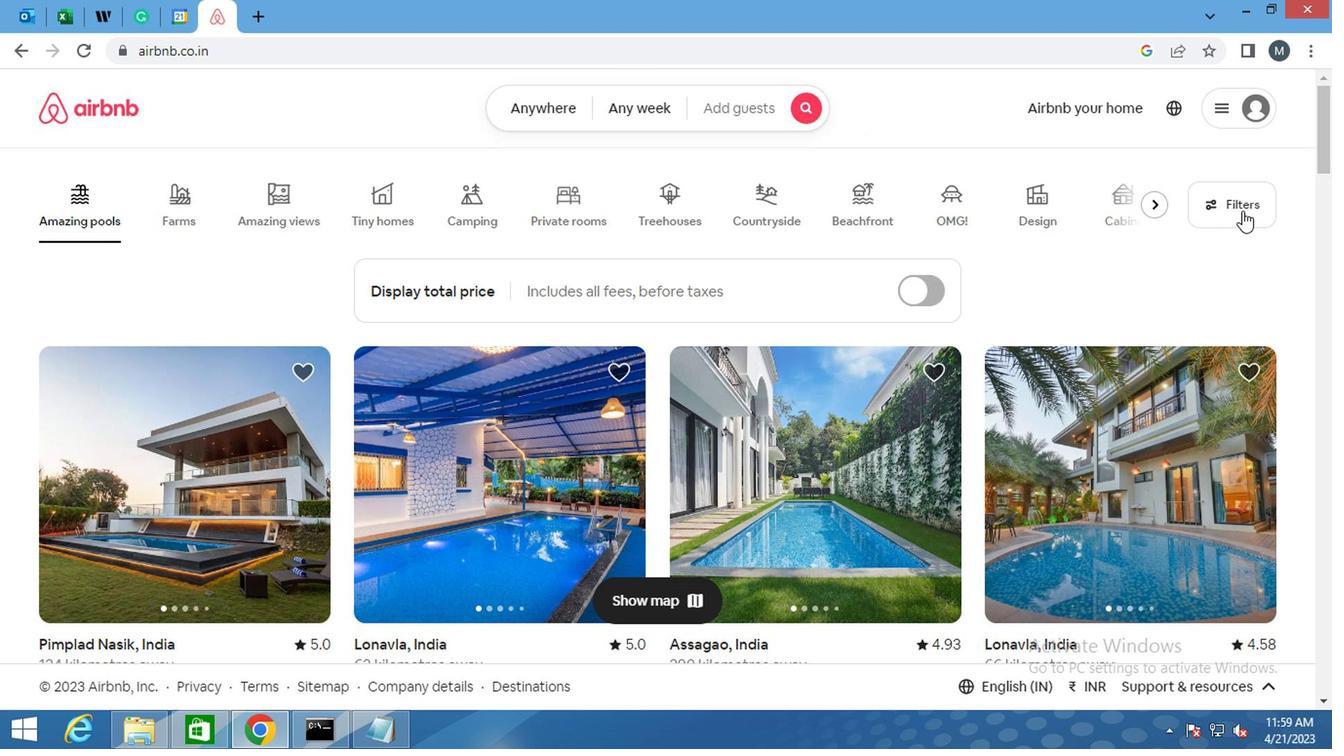 
Action: Mouse moved to (548, 443)
Screenshot: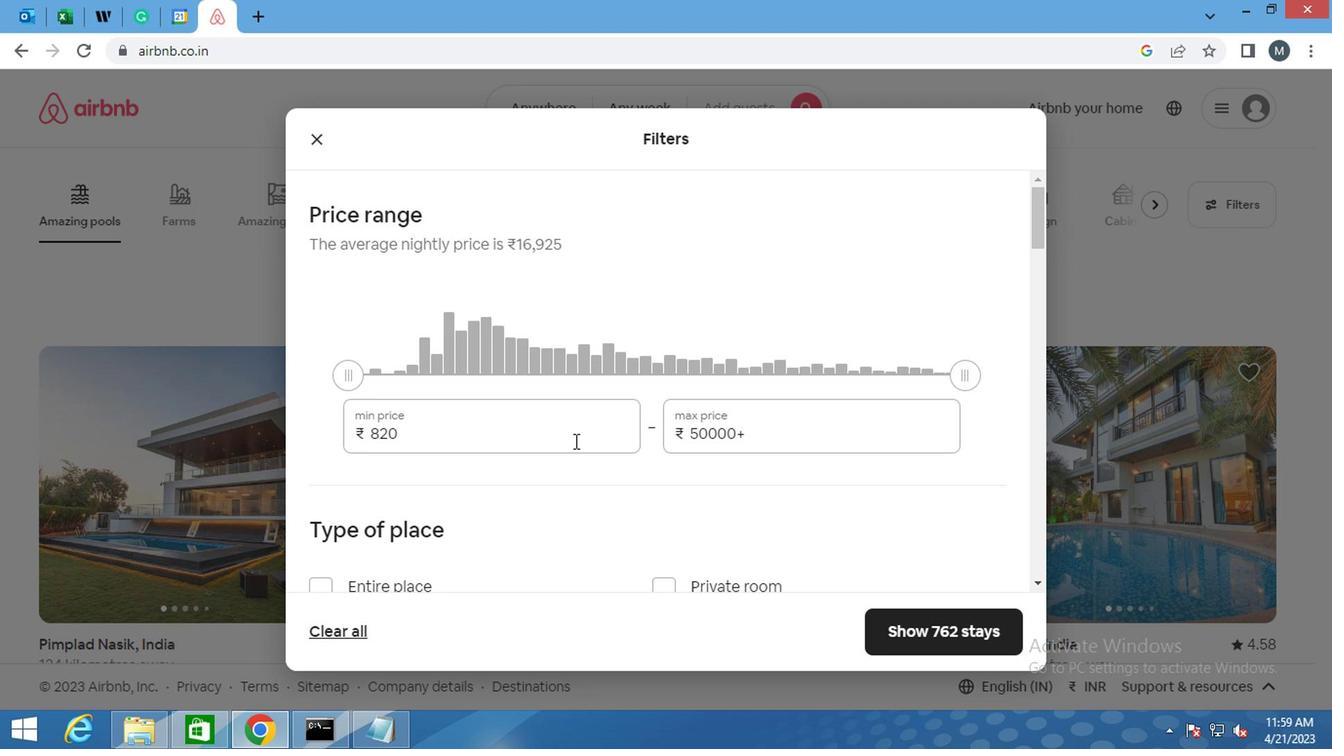 
Action: Mouse pressed left at (548, 443)
Screenshot: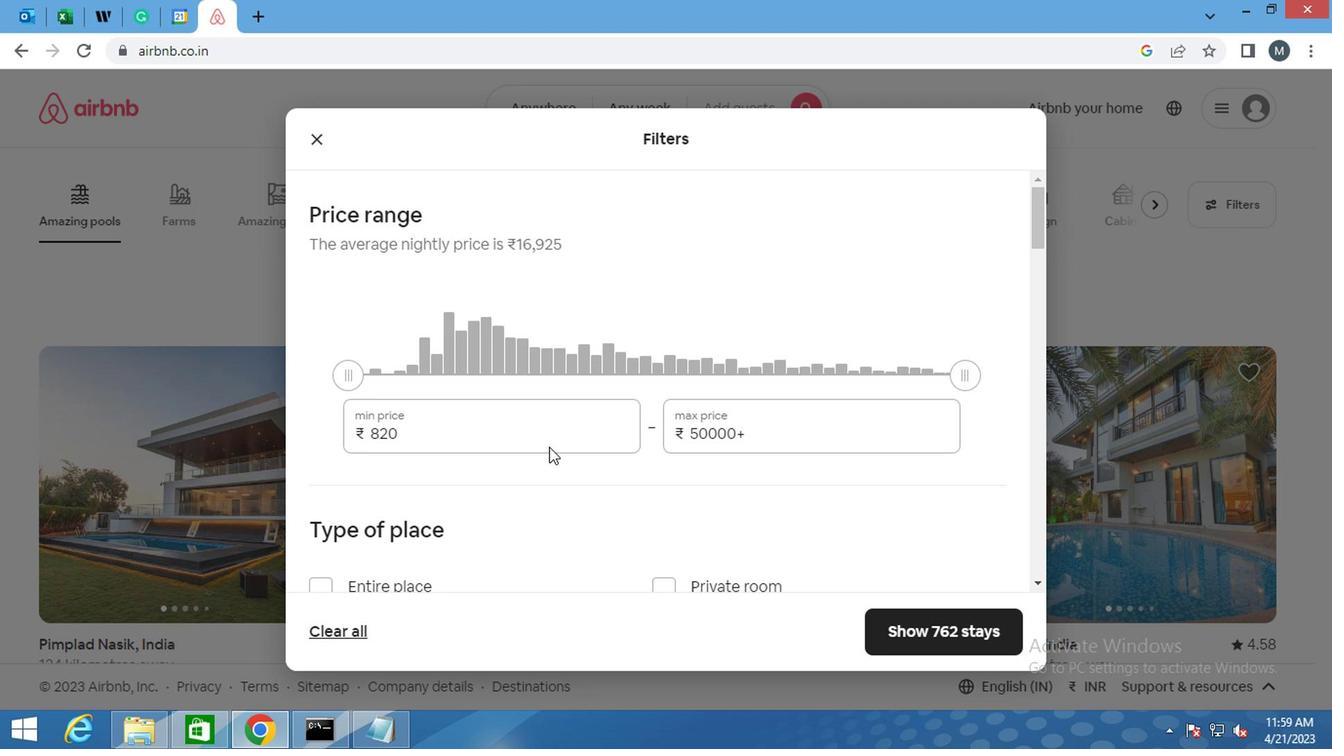 
Action: Key pressed <Key.backspace><Key.backspace><Key.backspace><Key.backspace>15000
Screenshot: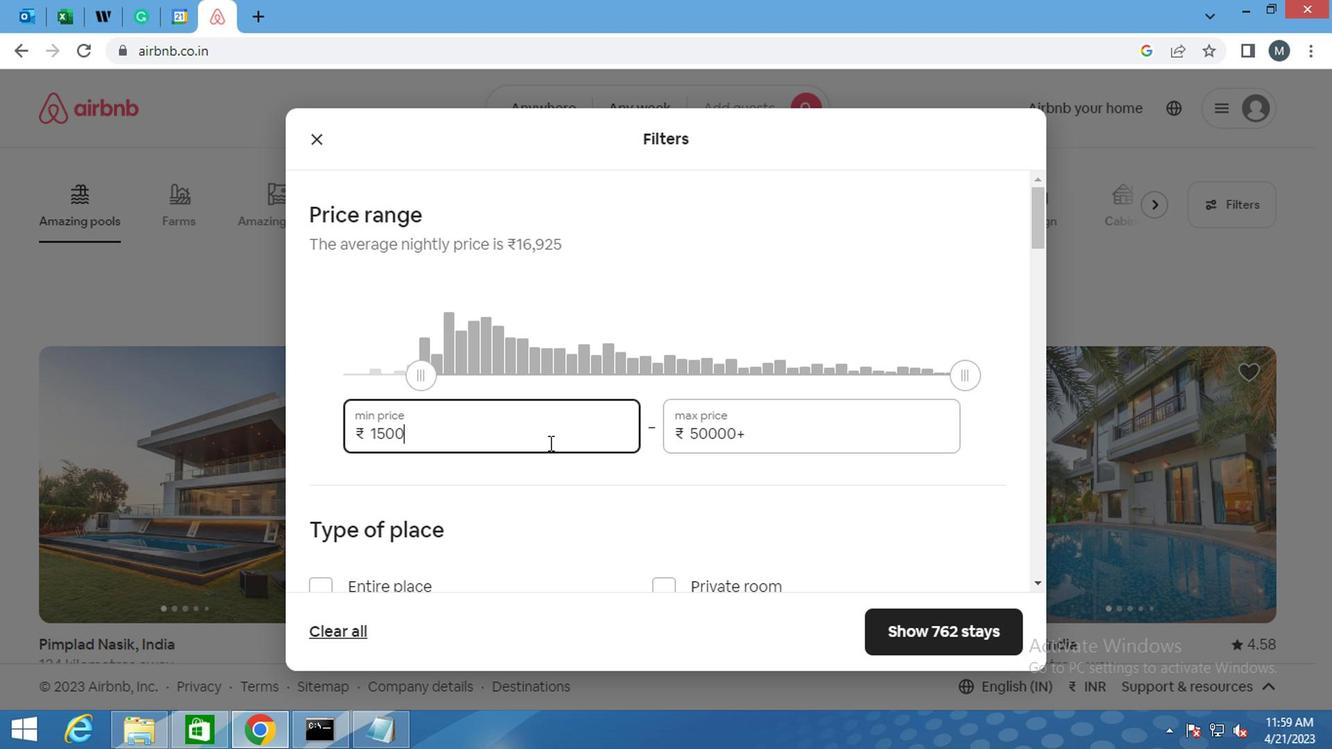 
Action: Mouse moved to (754, 433)
Screenshot: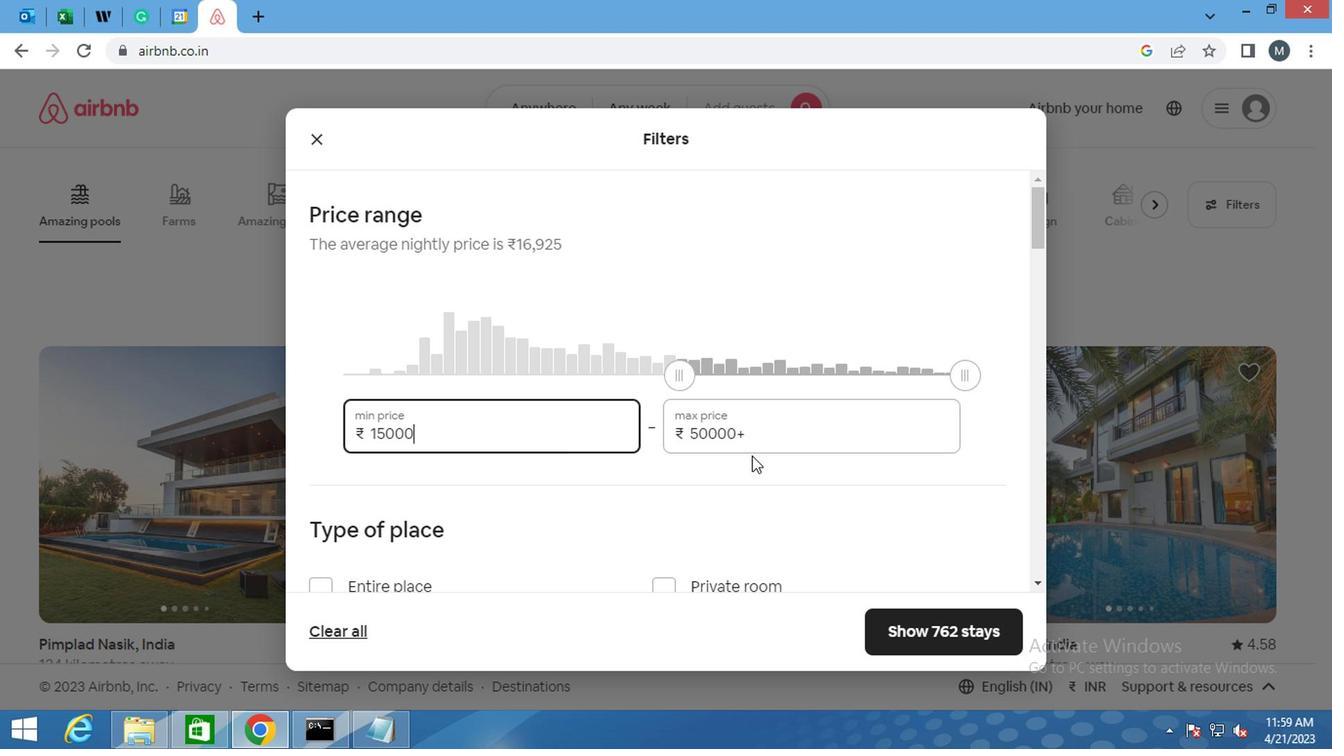 
Action: Mouse pressed left at (754, 433)
Screenshot: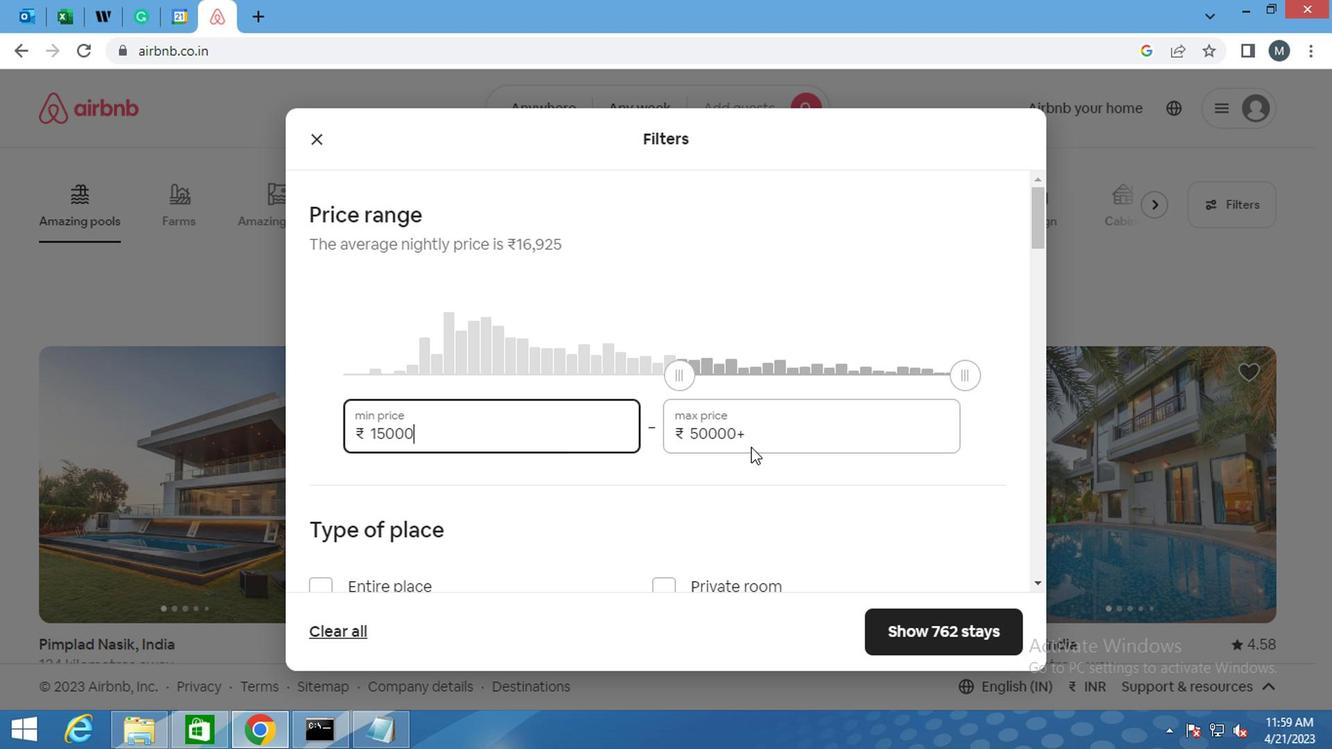 
Action: Key pressed <Key.backspace><Key.backspace><Key.backspace><Key.backspace><Key.backspace><Key.backspace><Key.backspace>20000
Screenshot: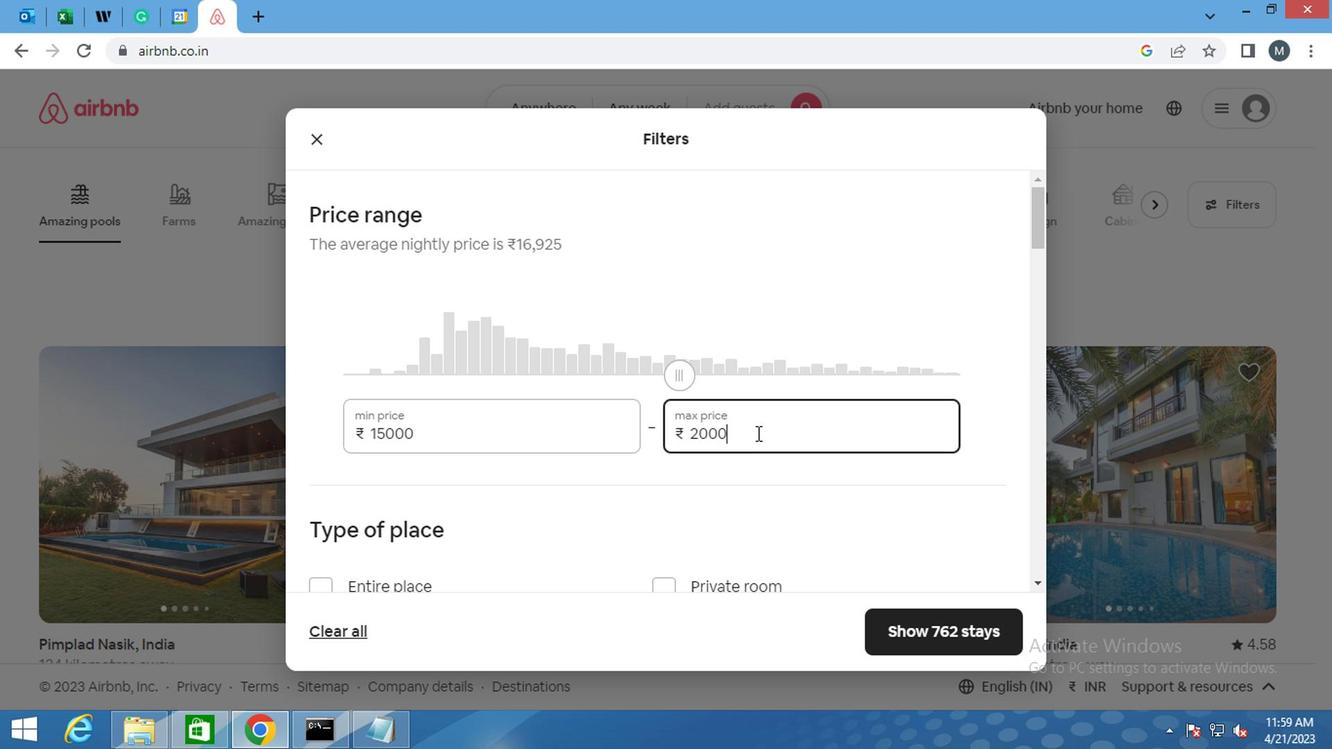 
Action: Mouse moved to (773, 502)
Screenshot: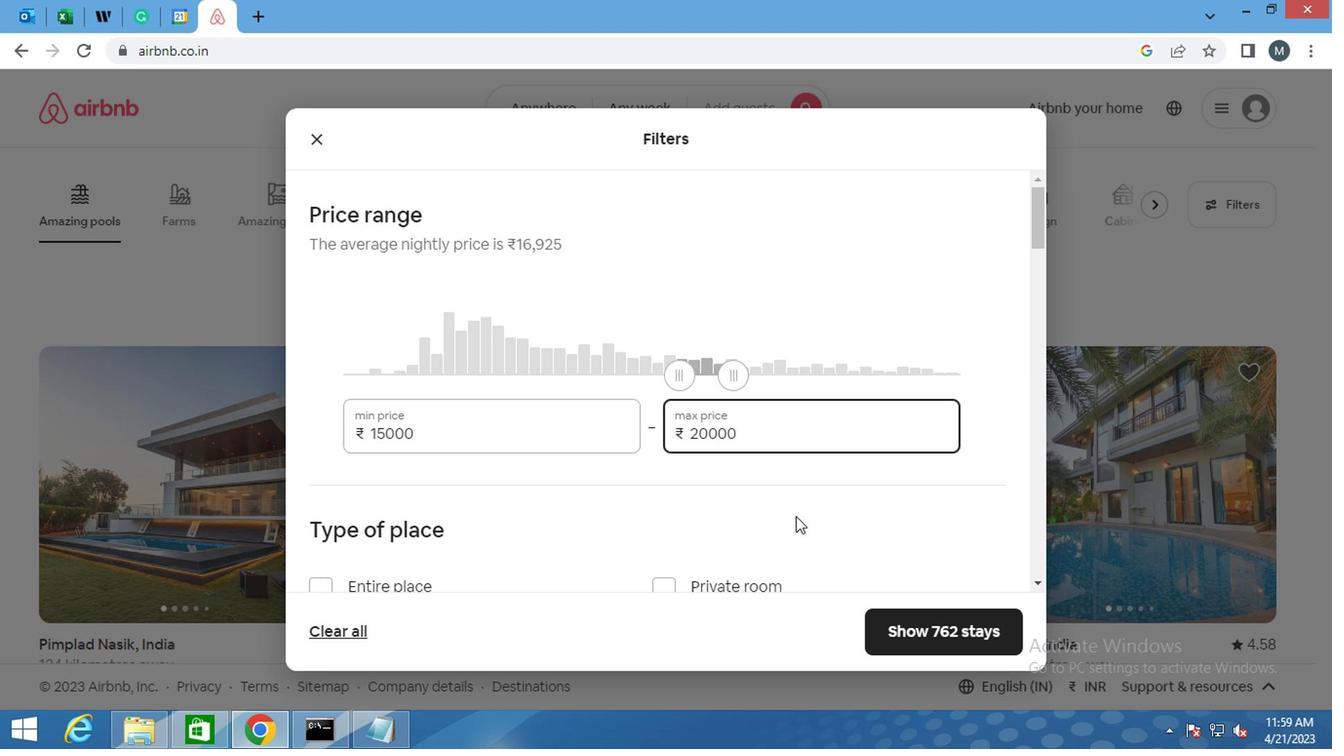 
Action: Mouse scrolled (773, 501) with delta (0, 0)
Screenshot: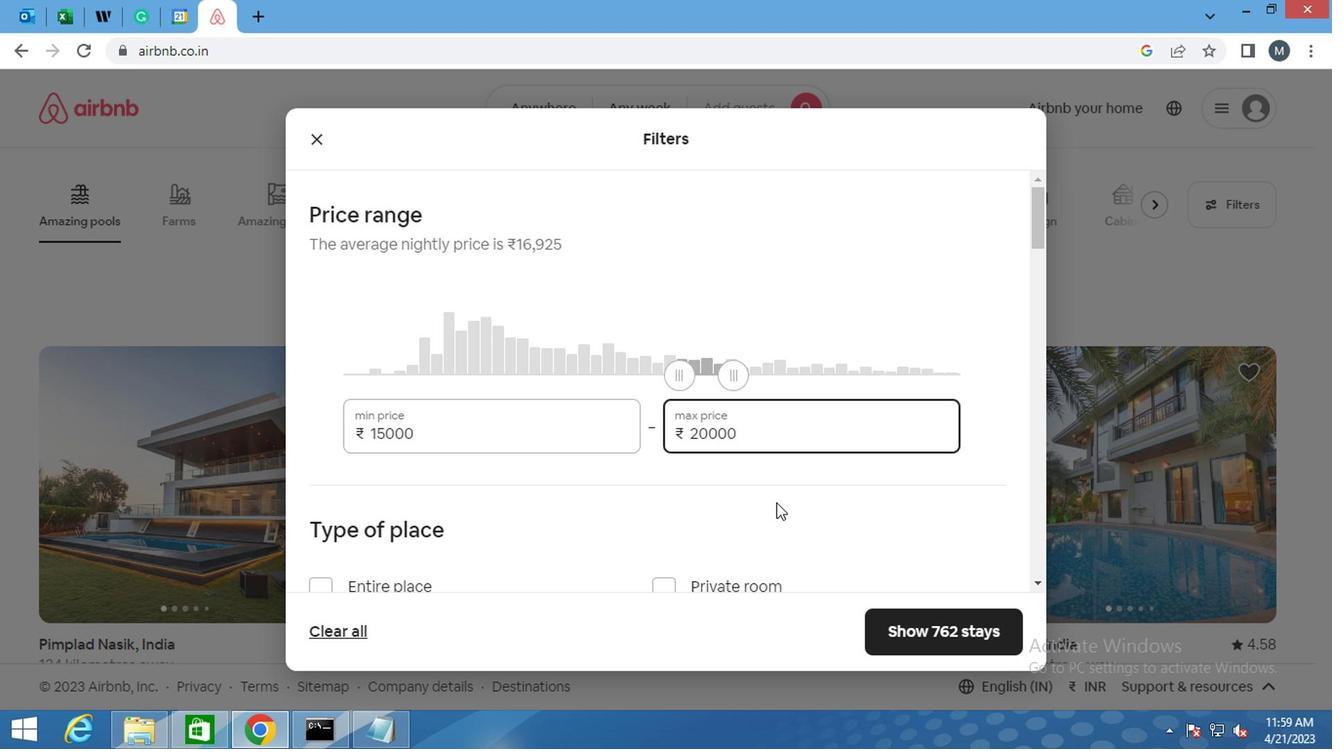 
Action: Mouse moved to (310, 491)
Screenshot: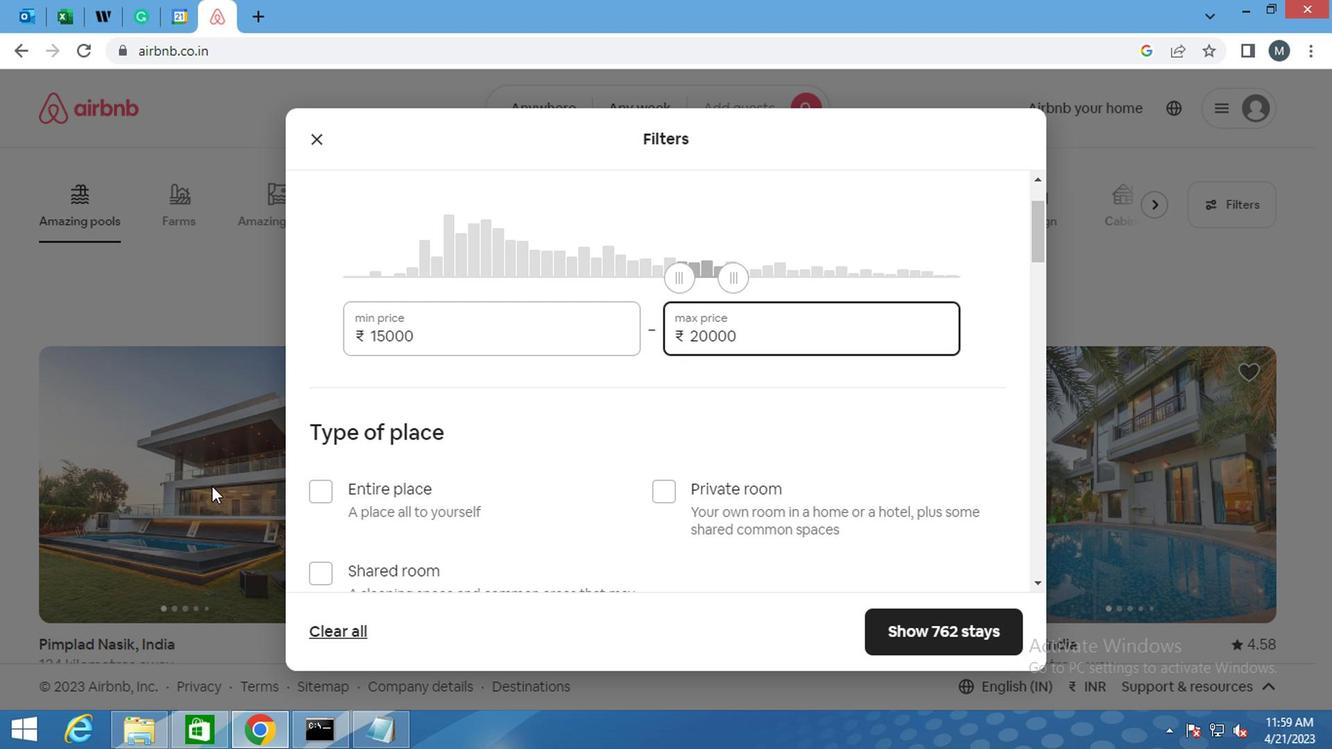 
Action: Mouse pressed left at (310, 491)
Screenshot: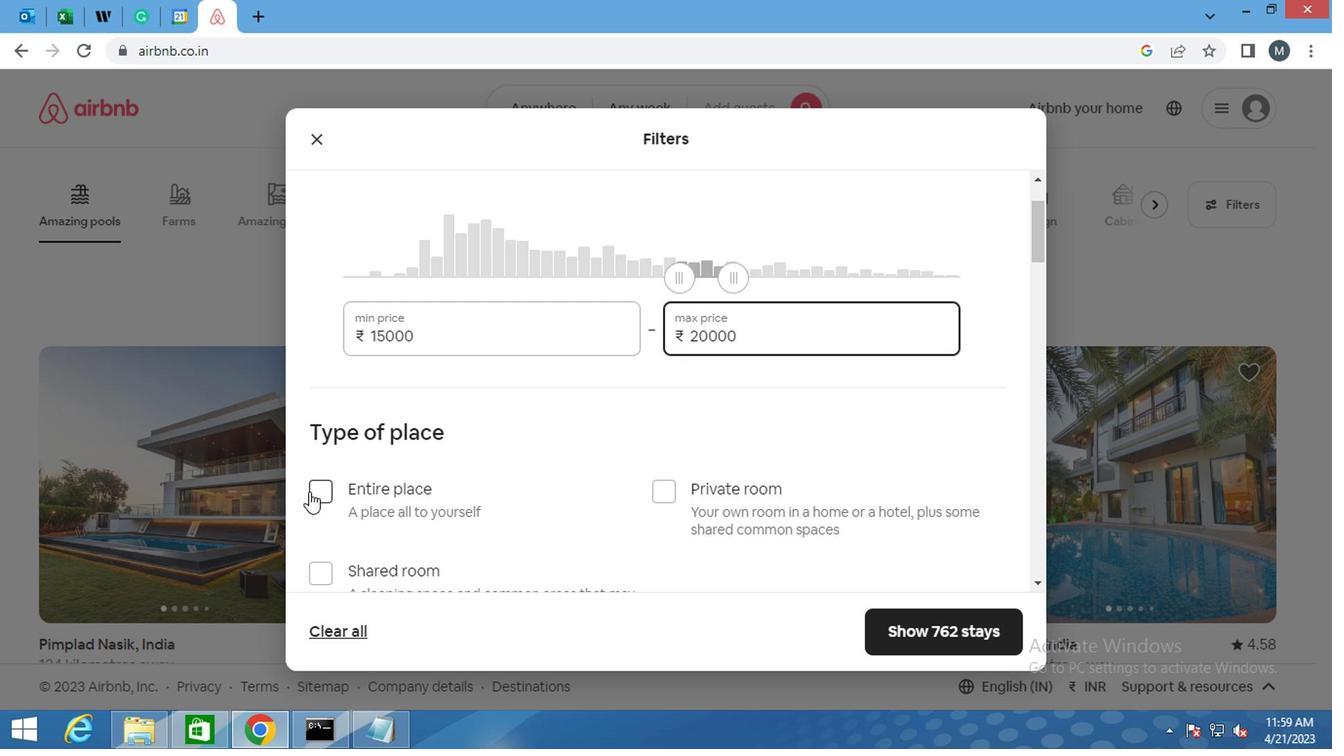 
Action: Mouse moved to (403, 465)
Screenshot: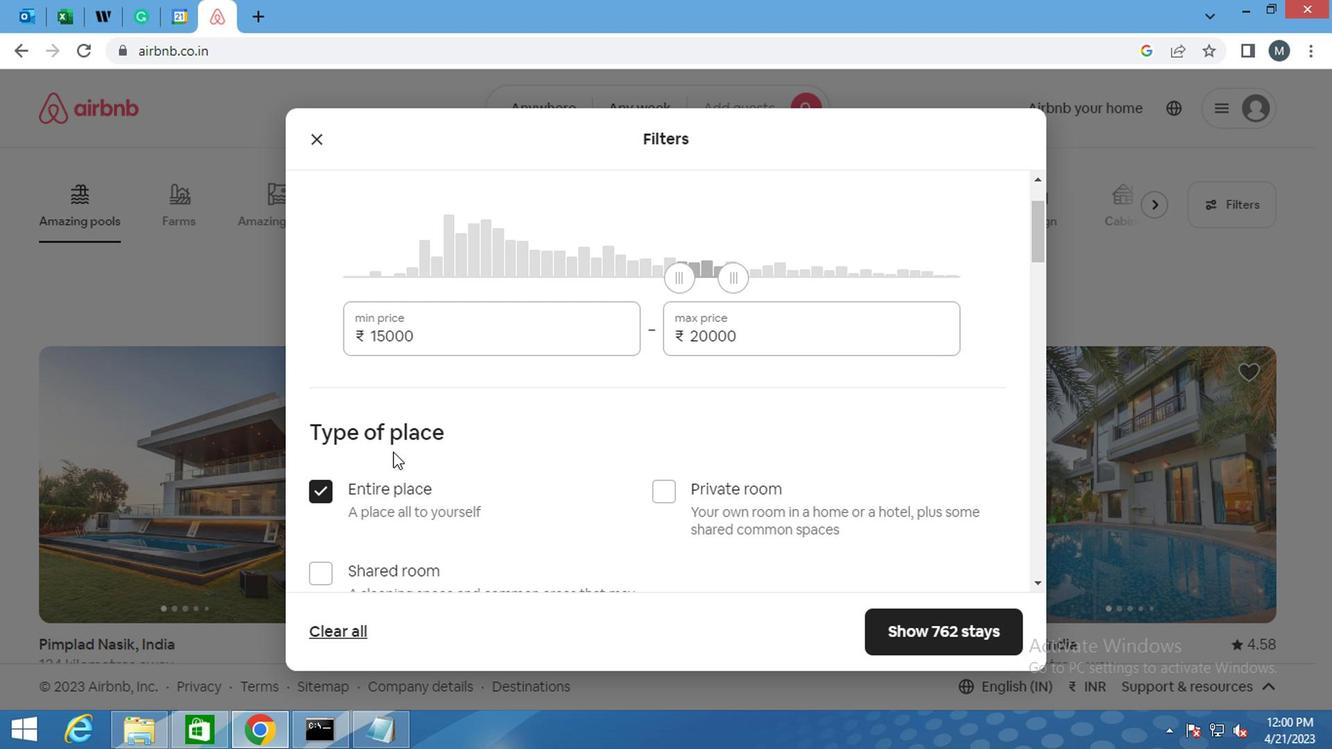 
Action: Mouse scrolled (403, 464) with delta (0, -1)
Screenshot: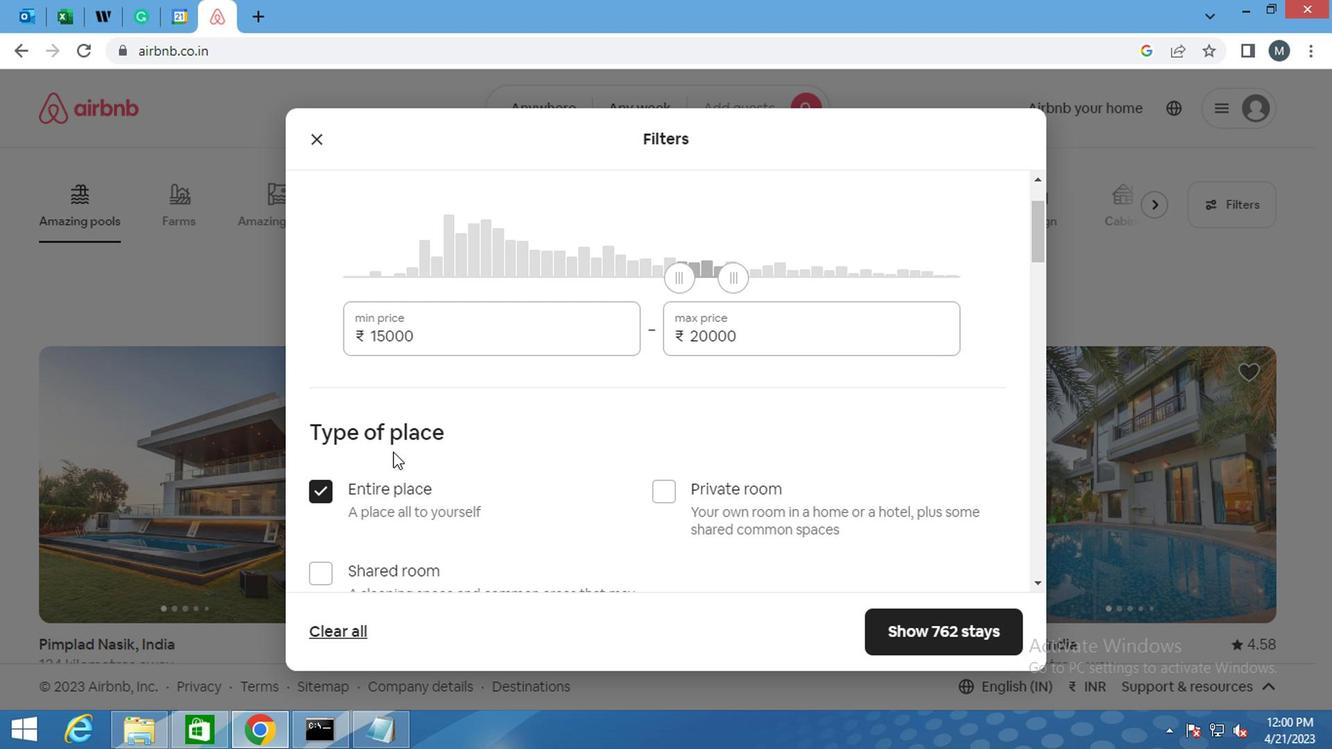 
Action: Mouse moved to (408, 473)
Screenshot: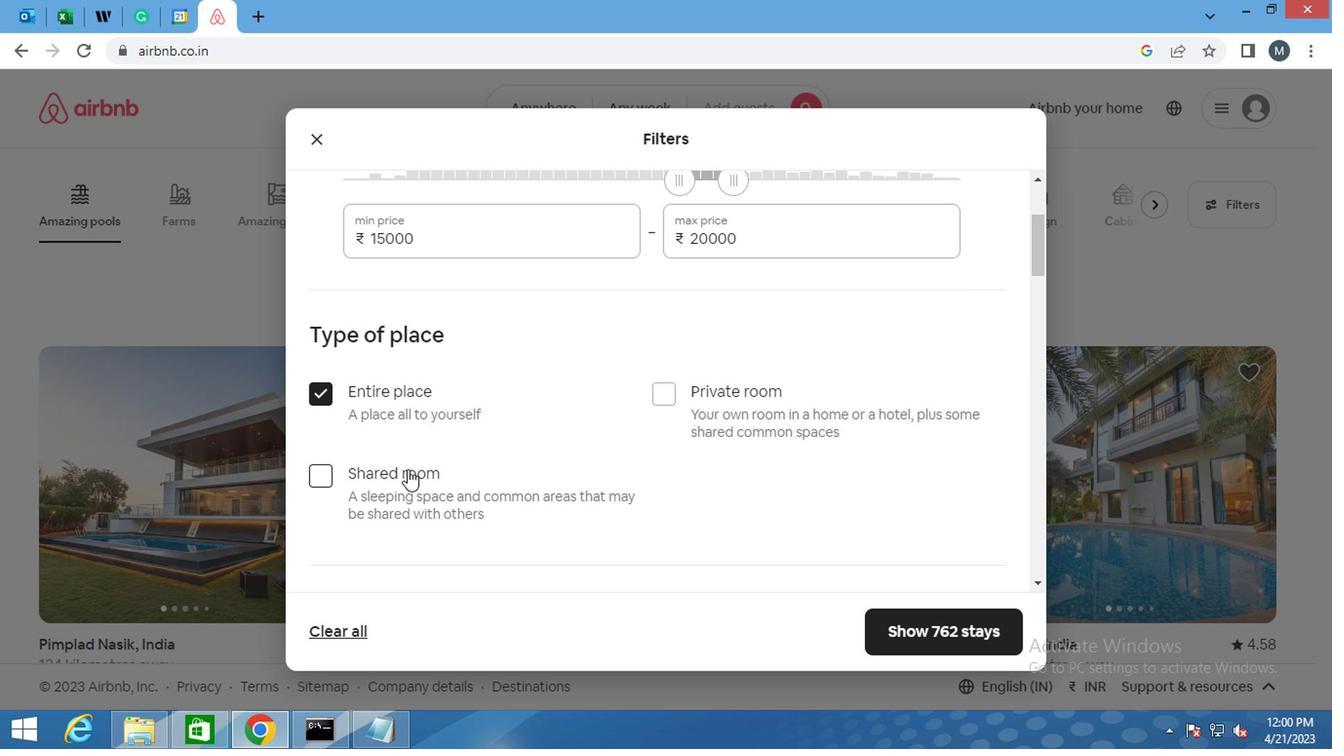 
Action: Mouse scrolled (408, 472) with delta (0, 0)
Screenshot: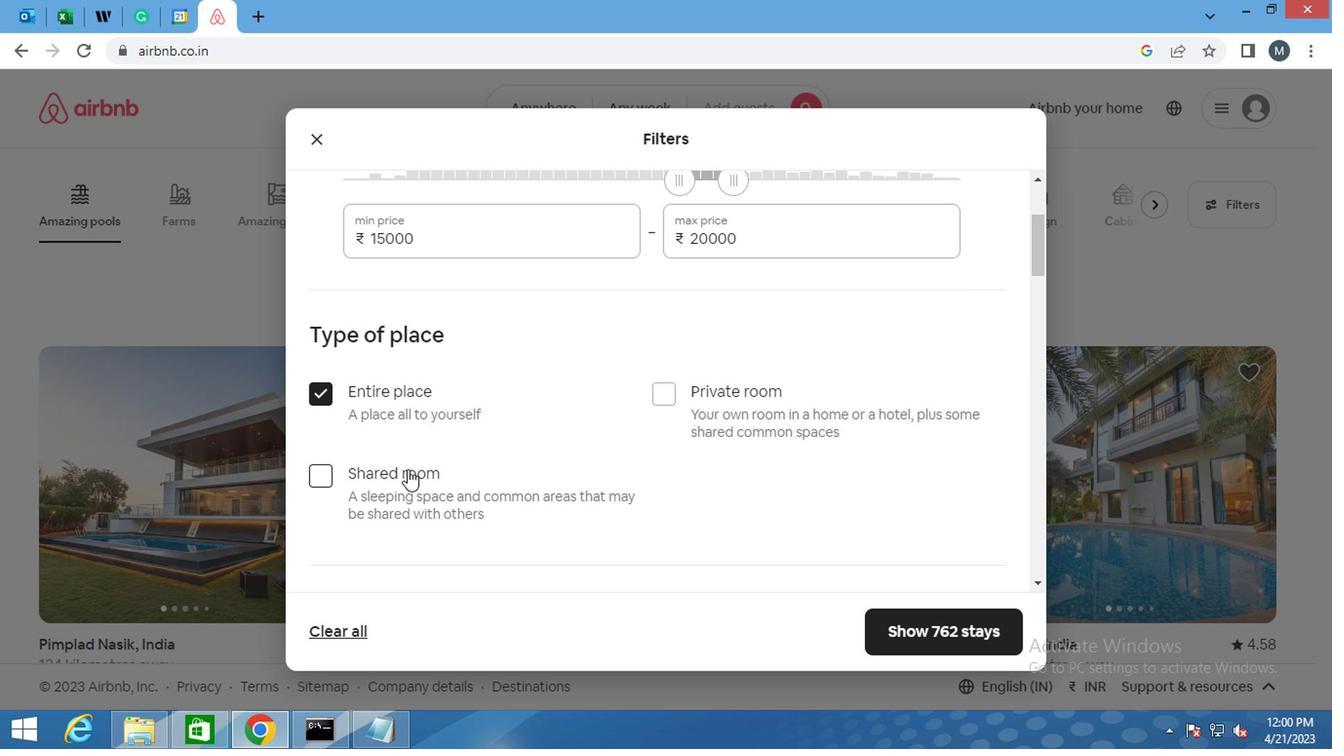 
Action: Mouse moved to (353, 539)
Screenshot: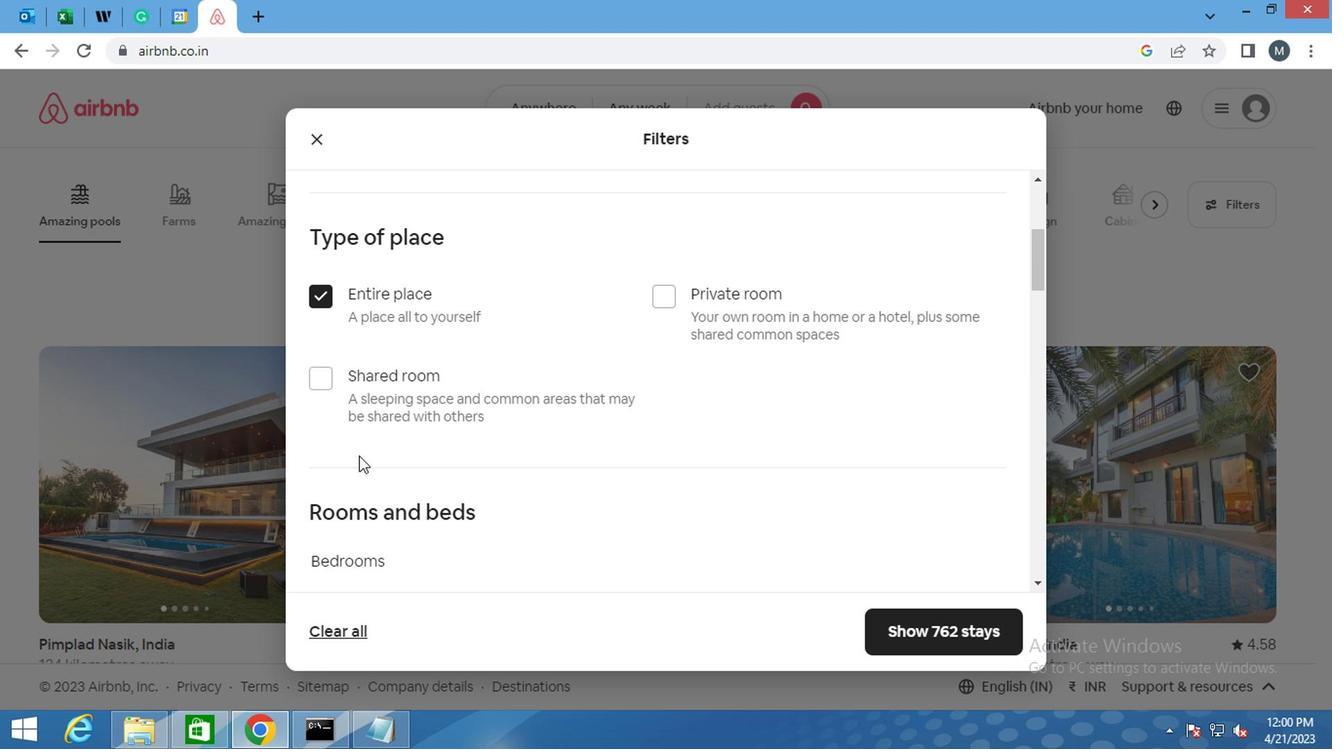 
Action: Mouse scrolled (353, 538) with delta (0, 0)
Screenshot: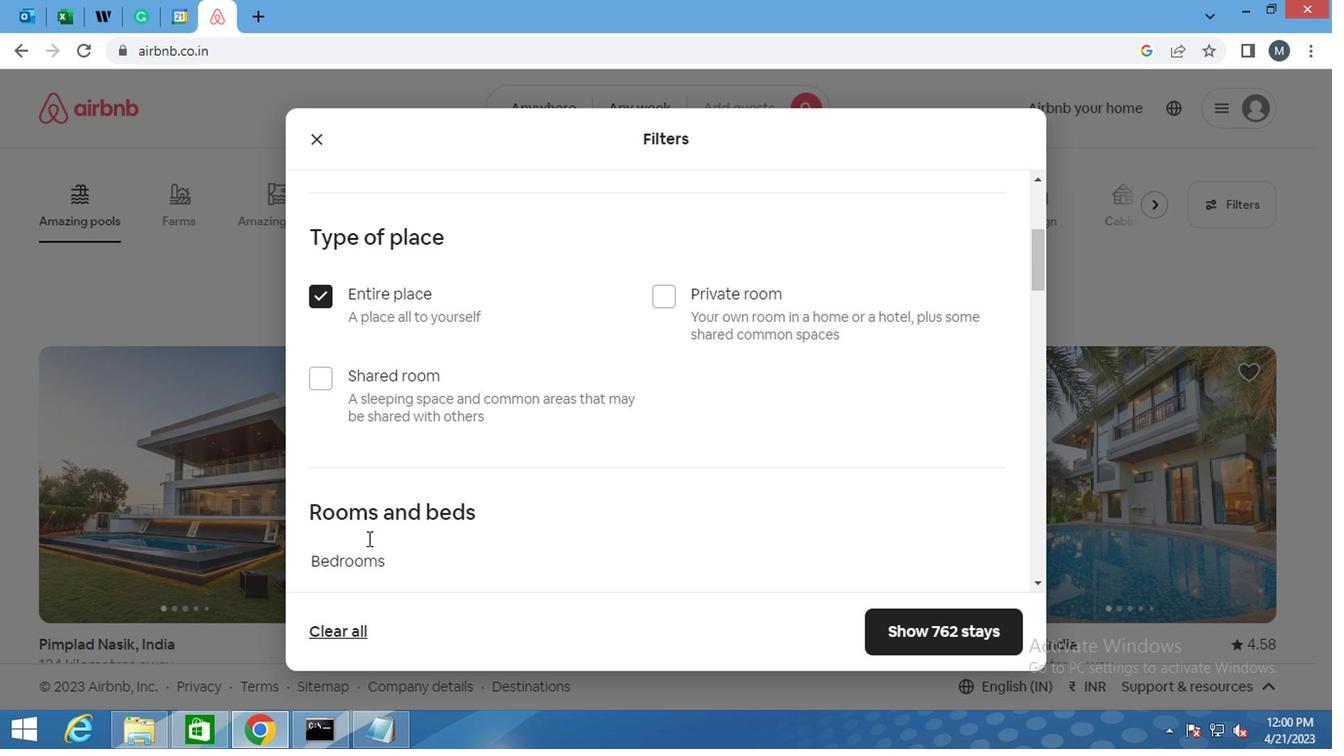 
Action: Mouse moved to (415, 517)
Screenshot: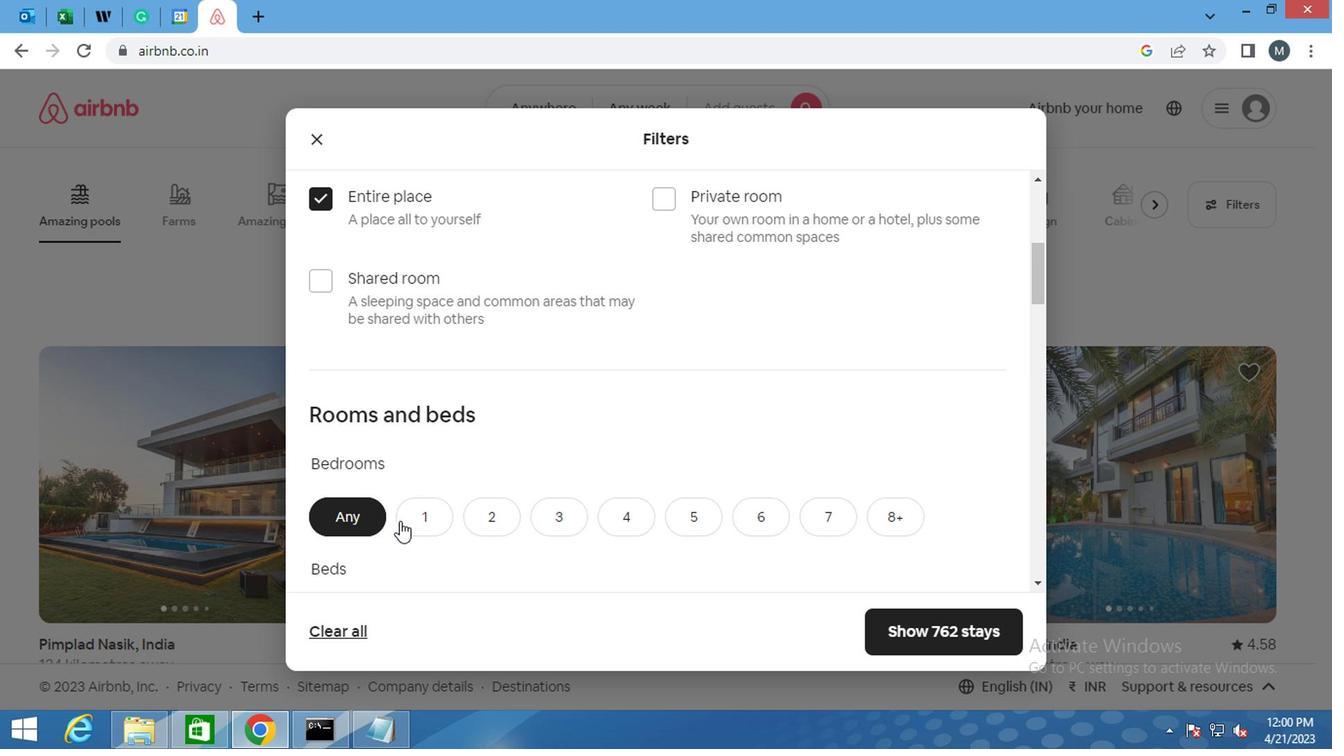 
Action: Mouse pressed left at (415, 517)
Screenshot: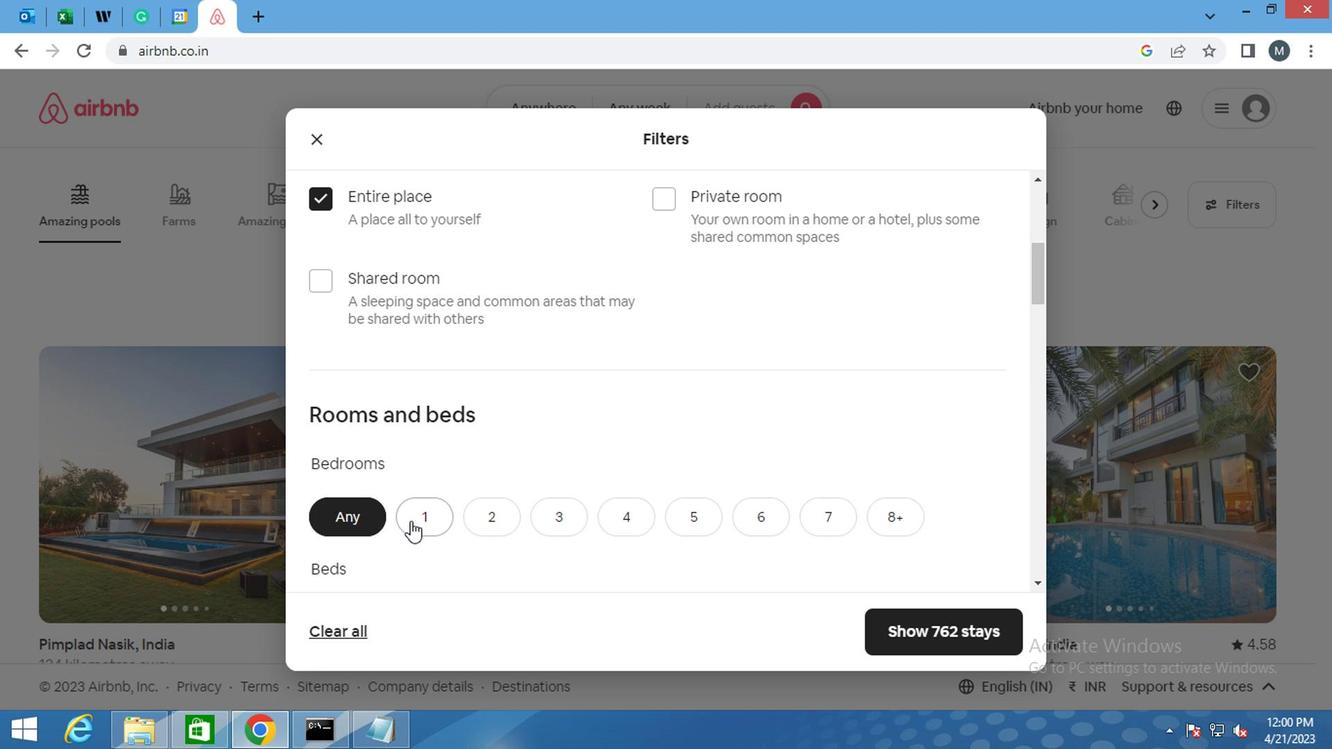 
Action: Mouse moved to (467, 487)
Screenshot: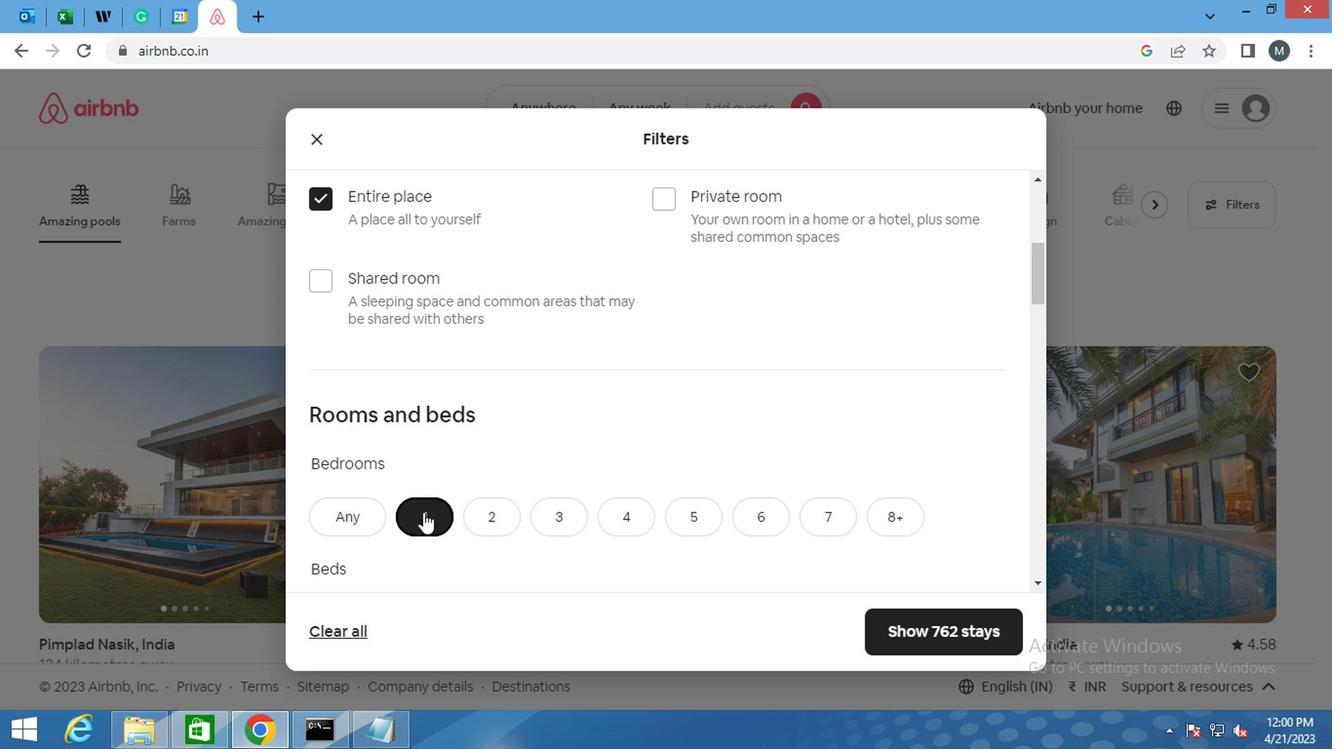 
Action: Mouse scrolled (467, 485) with delta (0, -1)
Screenshot: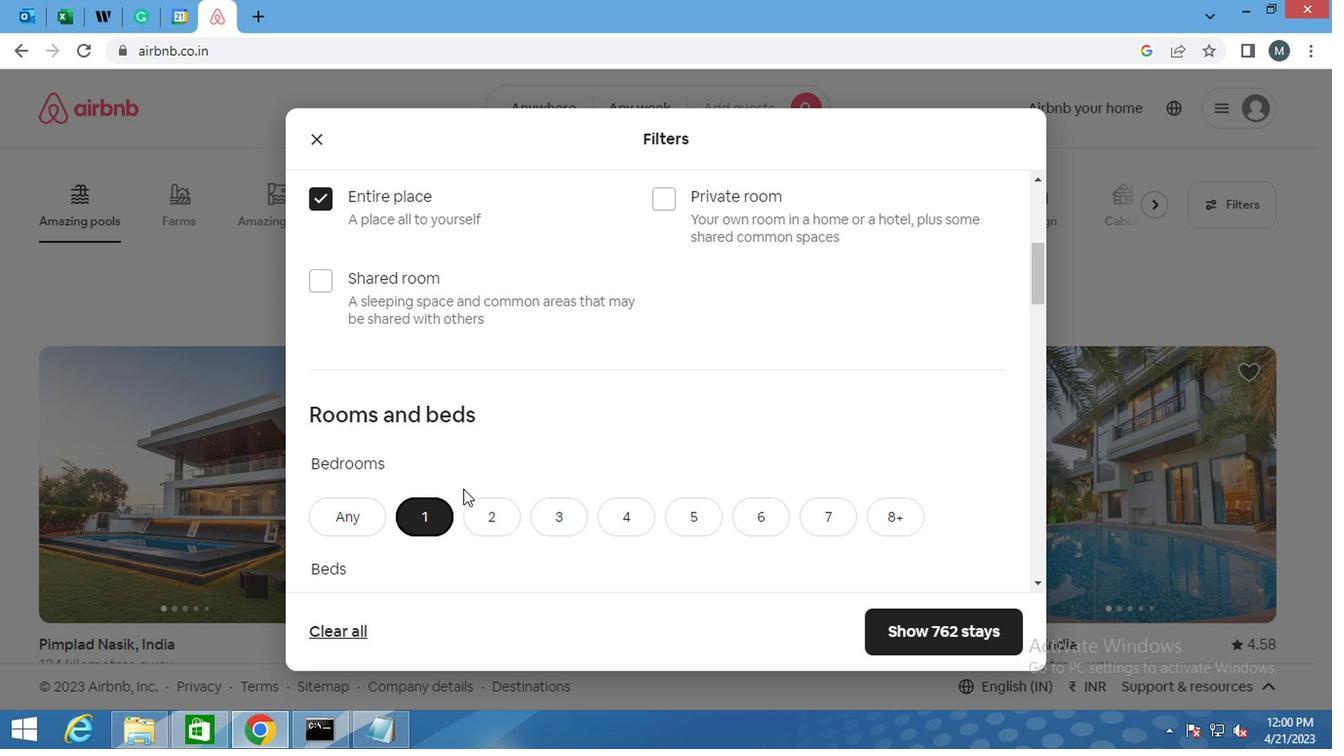 
Action: Mouse moved to (430, 539)
Screenshot: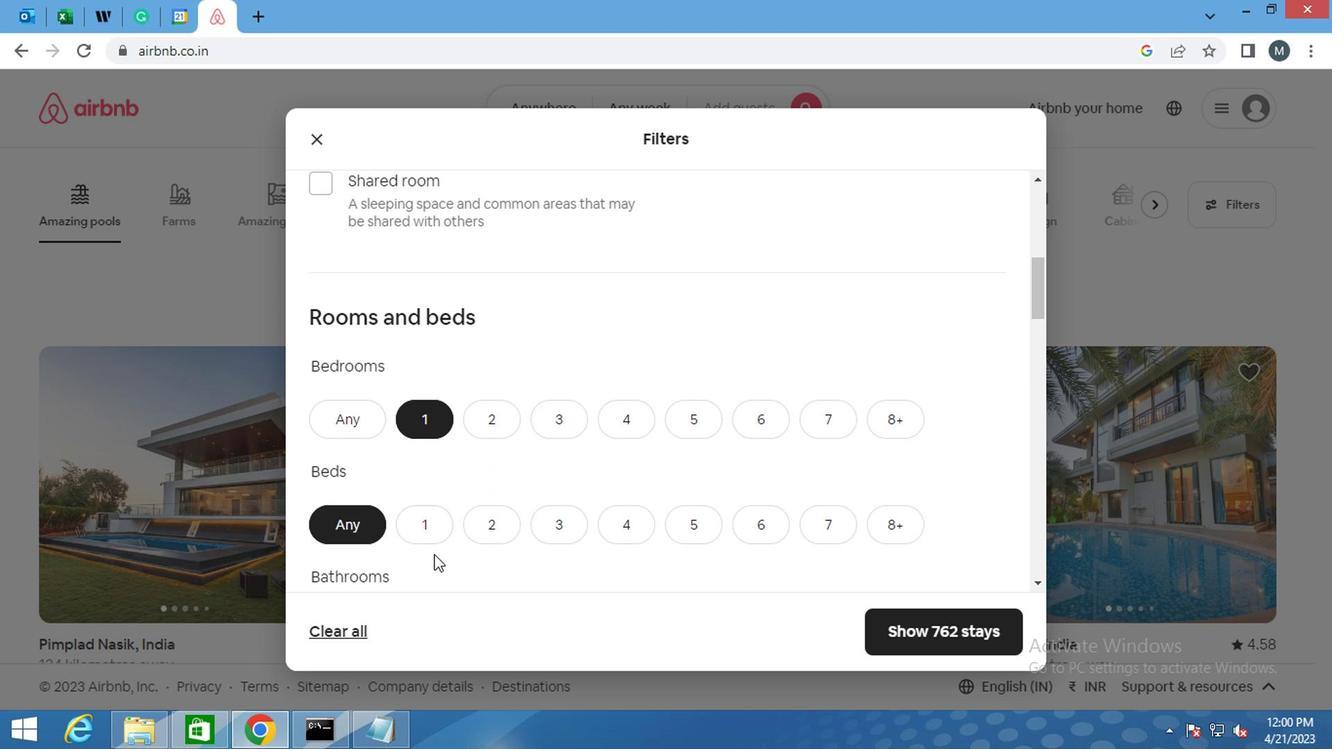 
Action: Mouse pressed left at (430, 539)
Screenshot: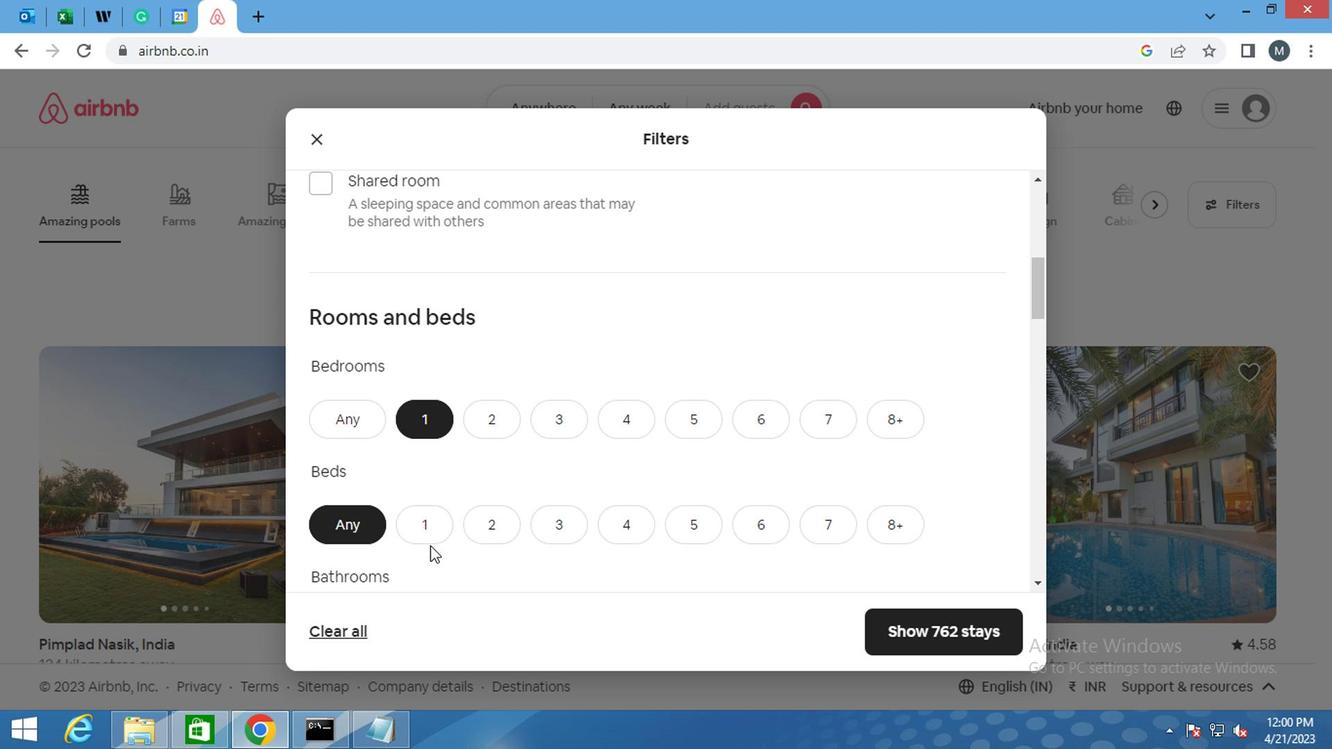 
Action: Mouse moved to (489, 512)
Screenshot: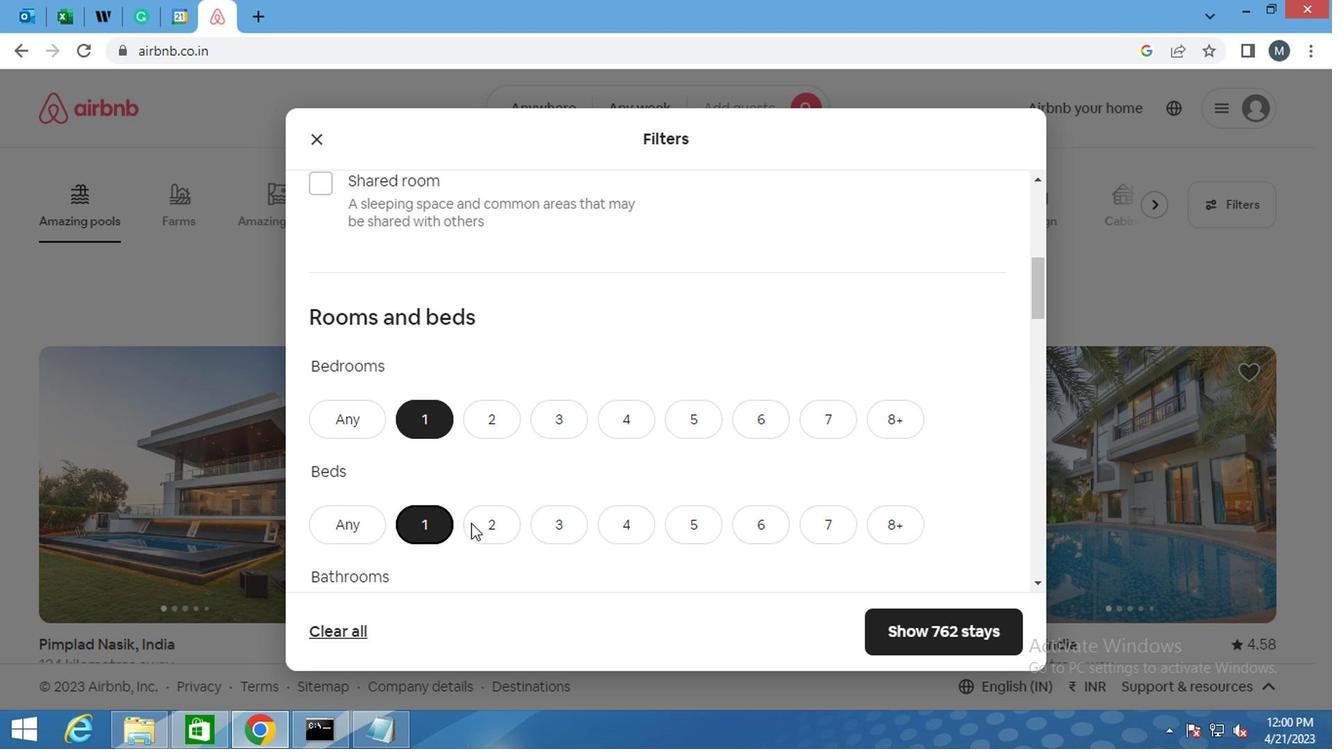 
Action: Mouse scrolled (489, 510) with delta (0, -1)
Screenshot: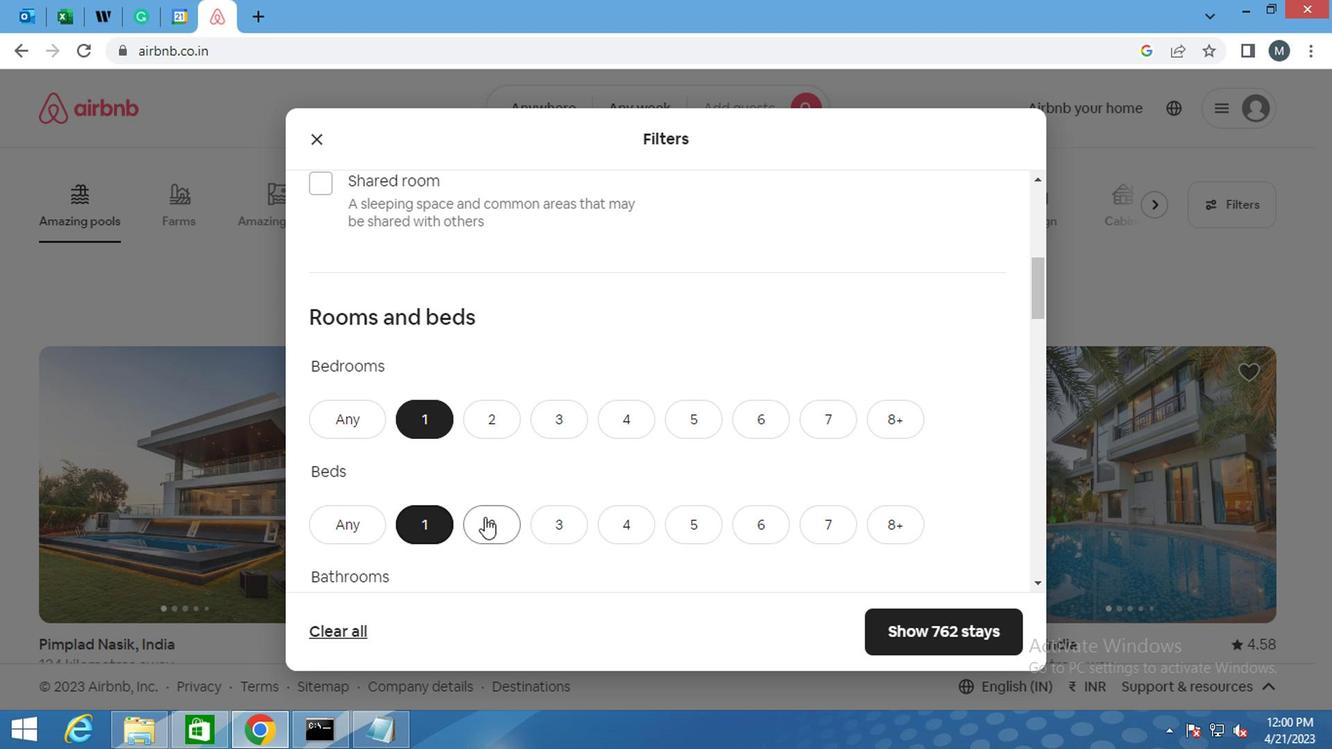 
Action: Mouse scrolled (489, 510) with delta (0, -1)
Screenshot: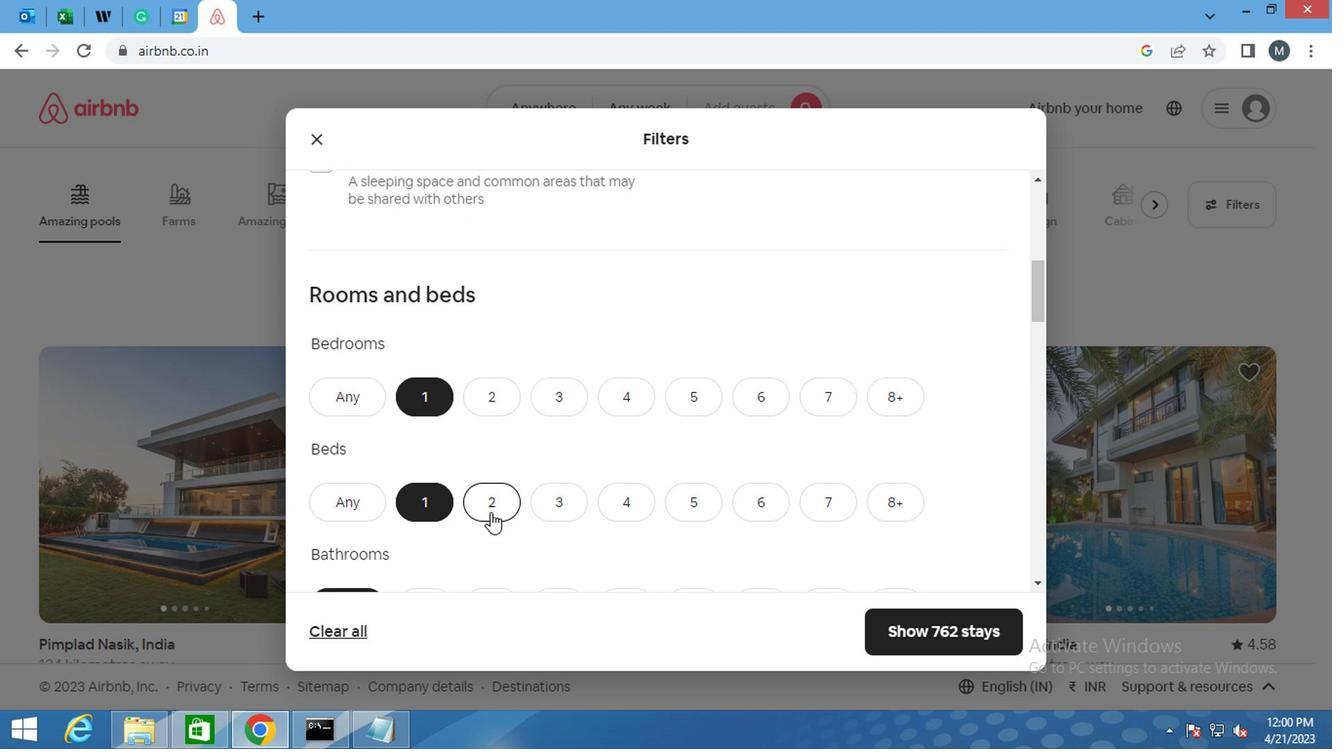 
Action: Mouse moved to (433, 436)
Screenshot: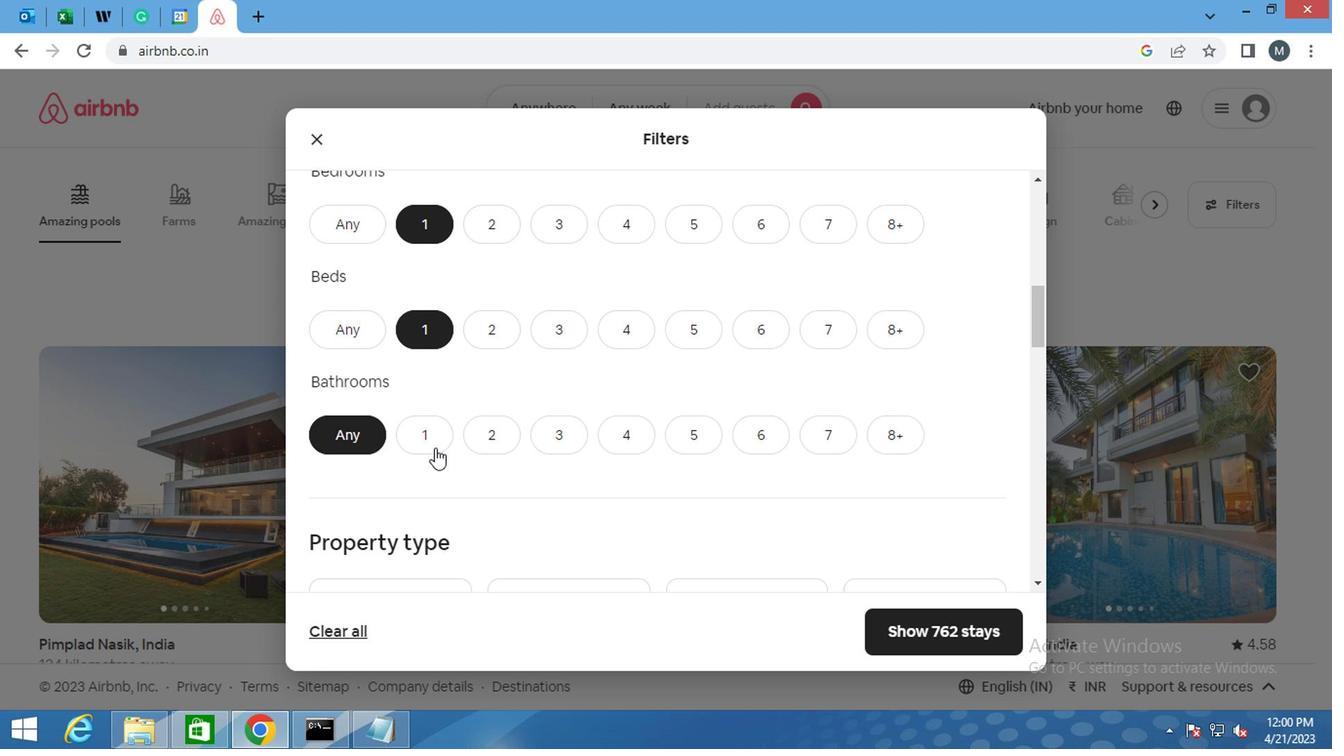 
Action: Mouse pressed left at (433, 436)
Screenshot: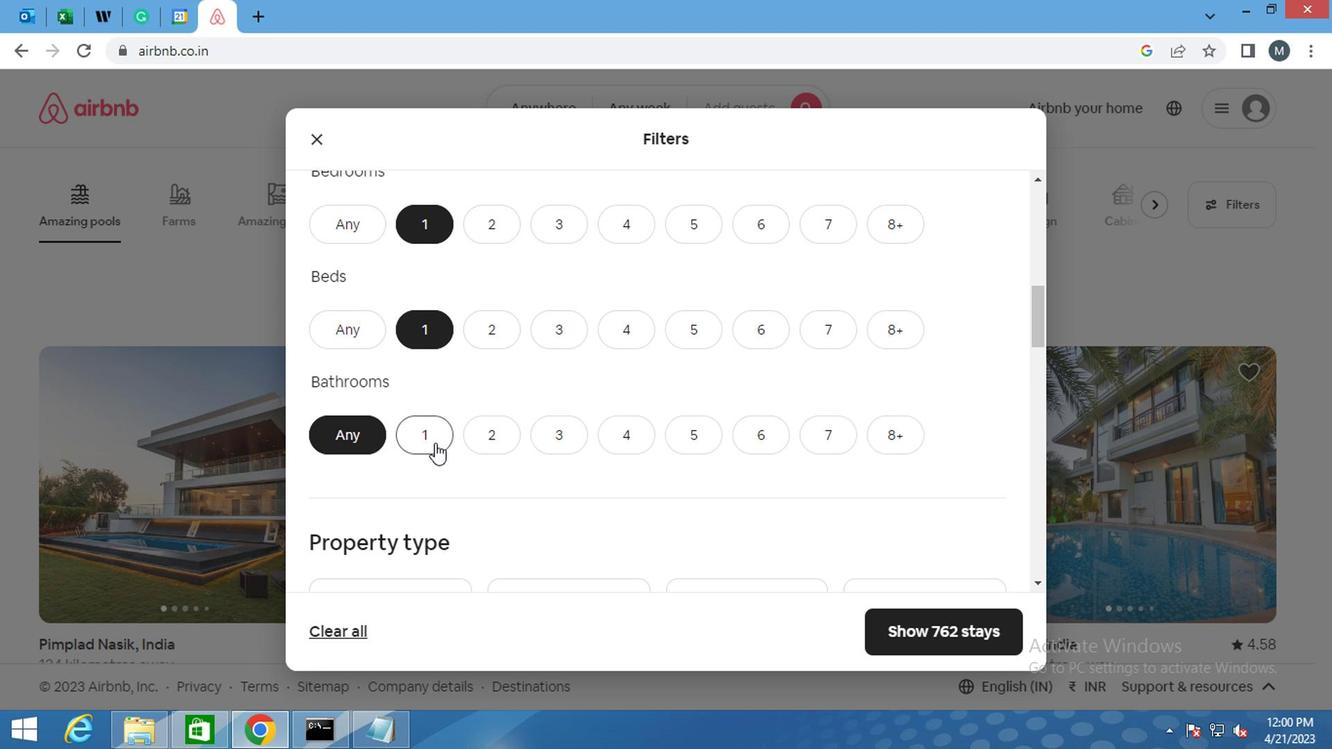 
Action: Mouse moved to (477, 419)
Screenshot: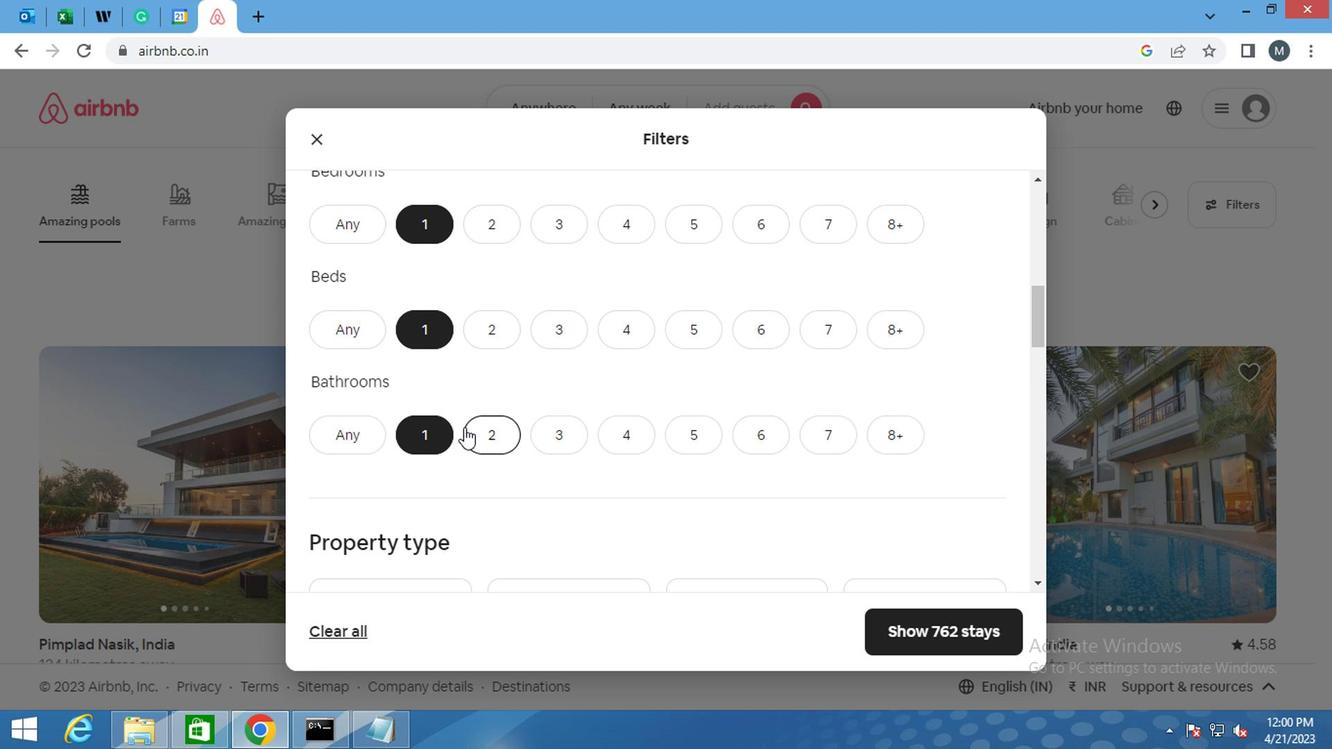 
Action: Mouse scrolled (477, 417) with delta (0, -1)
Screenshot: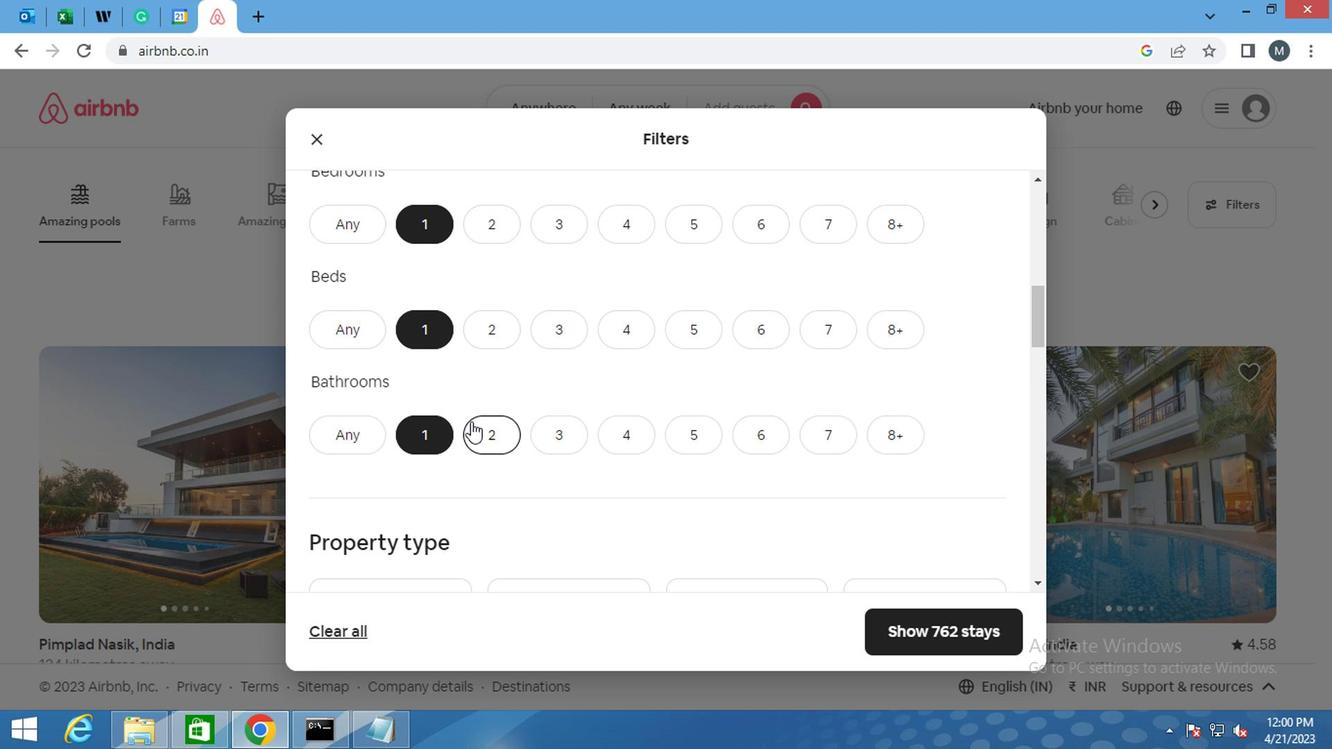 
Action: Mouse scrolled (477, 417) with delta (0, -1)
Screenshot: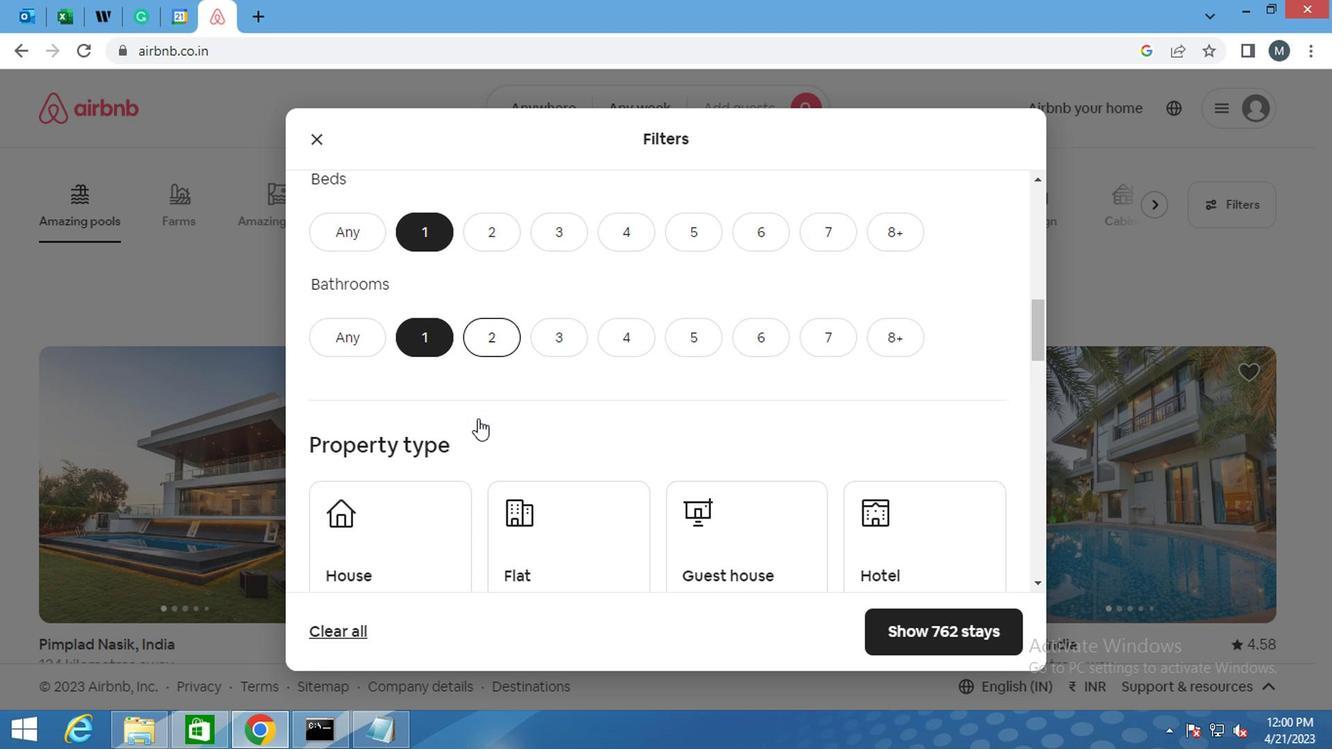 
Action: Mouse moved to (353, 460)
Screenshot: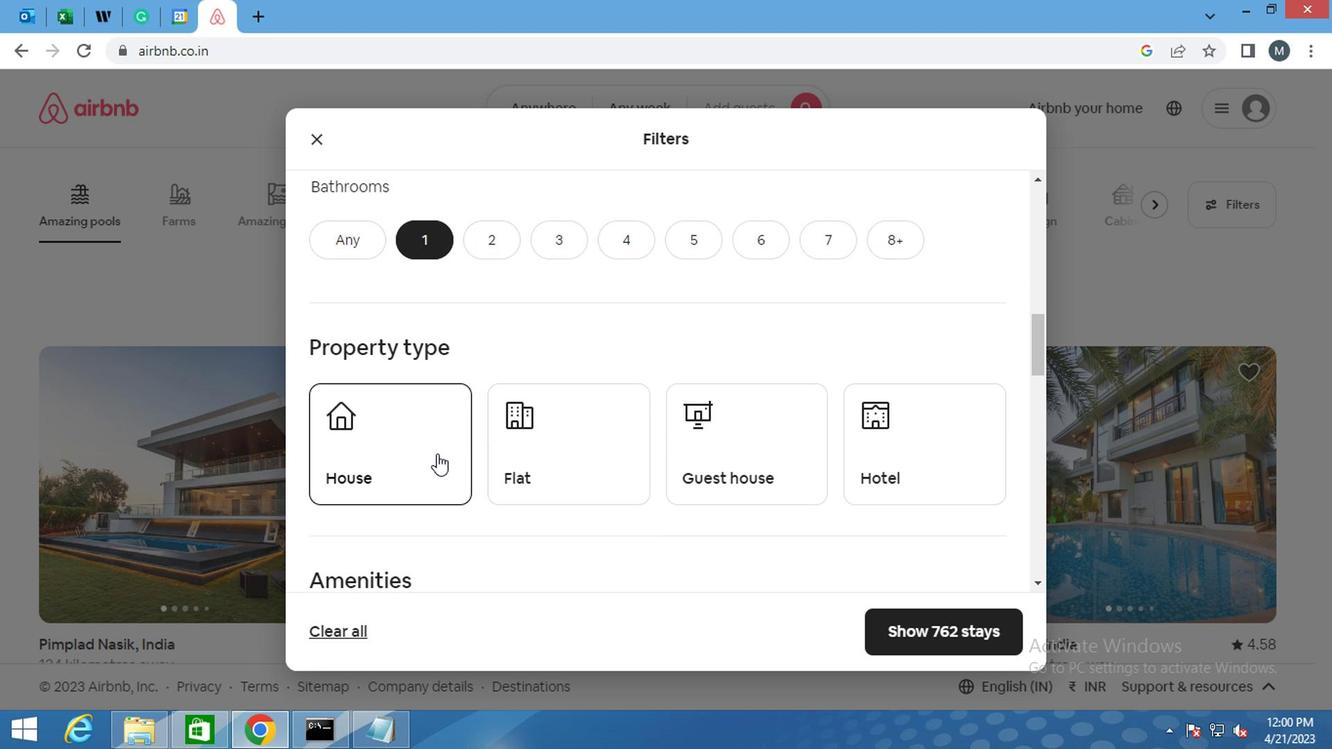 
Action: Mouse pressed left at (353, 460)
Screenshot: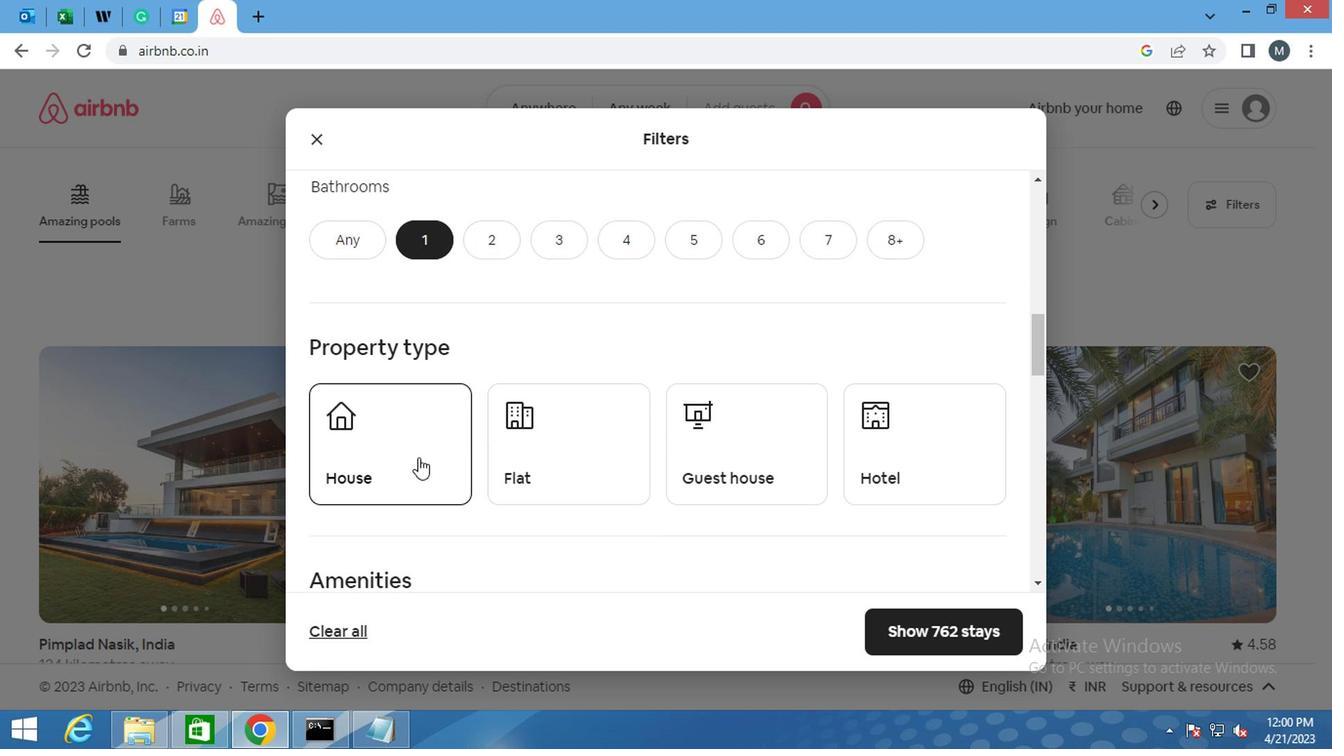 
Action: Mouse moved to (530, 441)
Screenshot: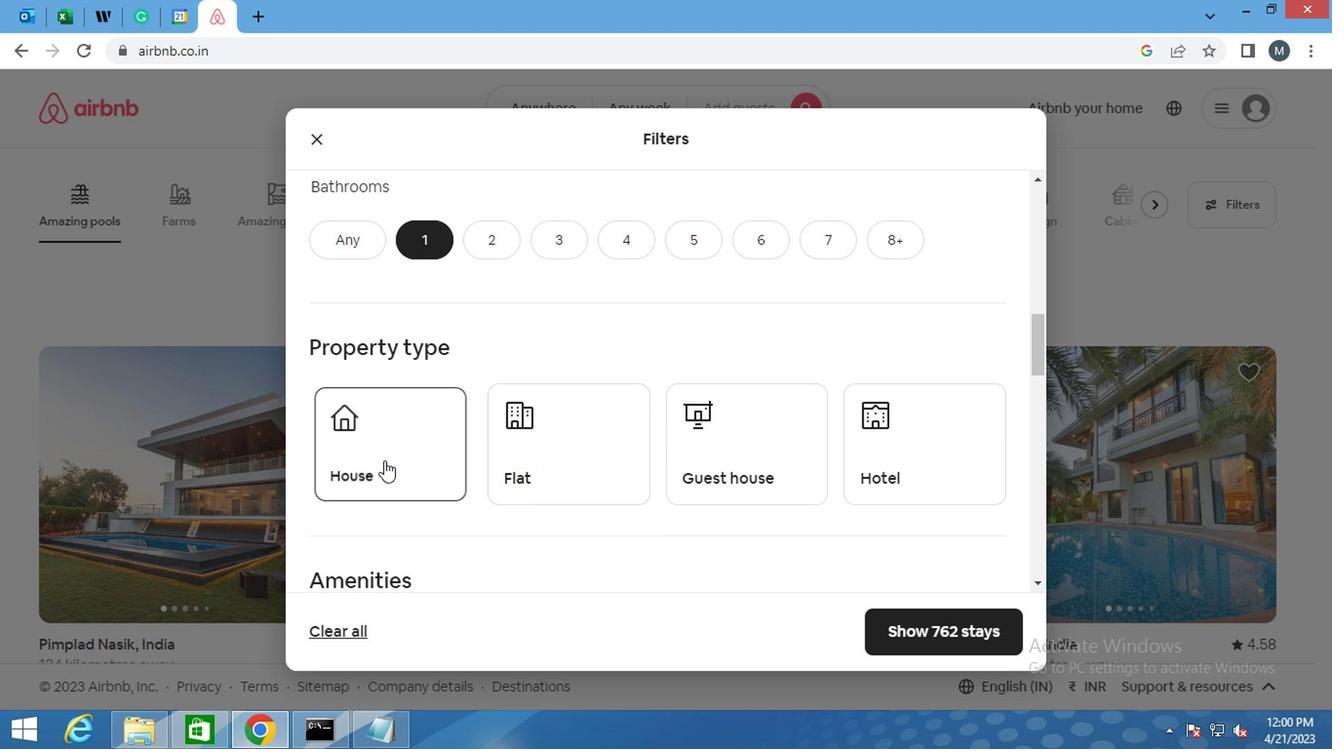 
Action: Mouse pressed left at (530, 441)
Screenshot: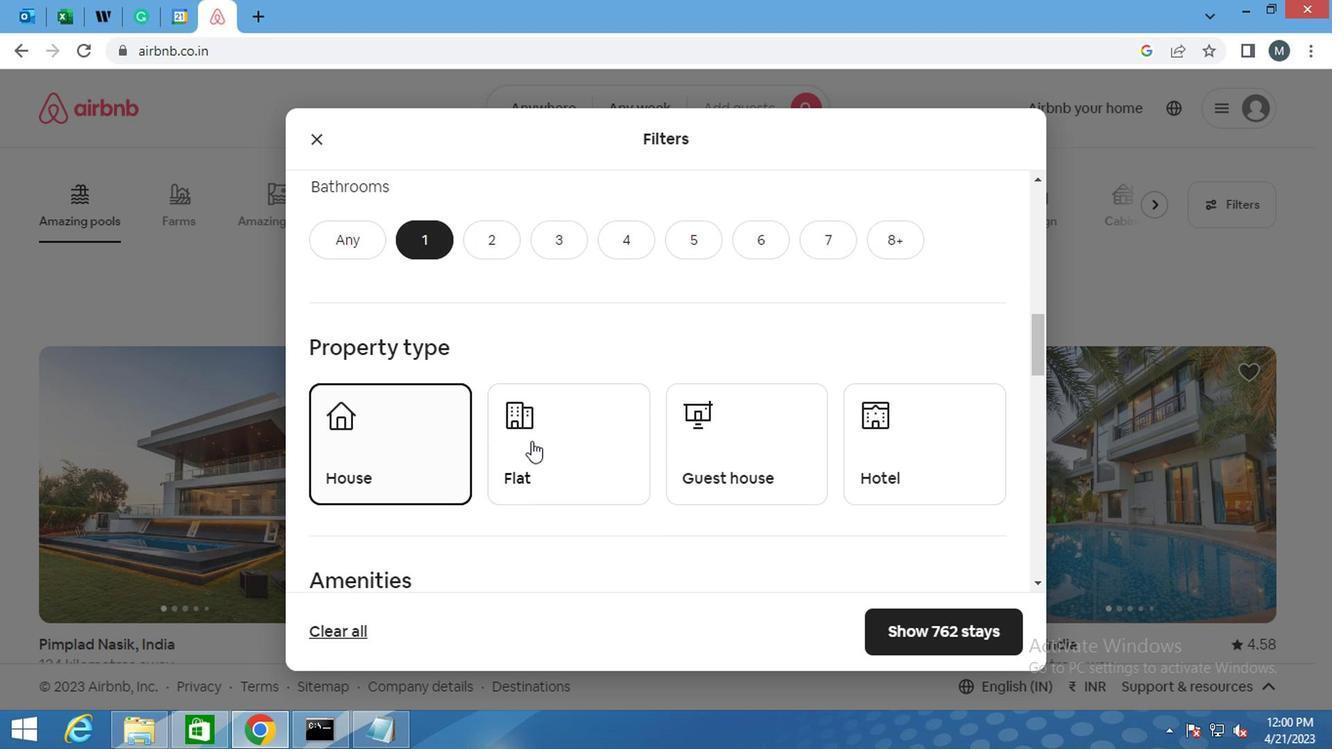 
Action: Mouse moved to (703, 464)
Screenshot: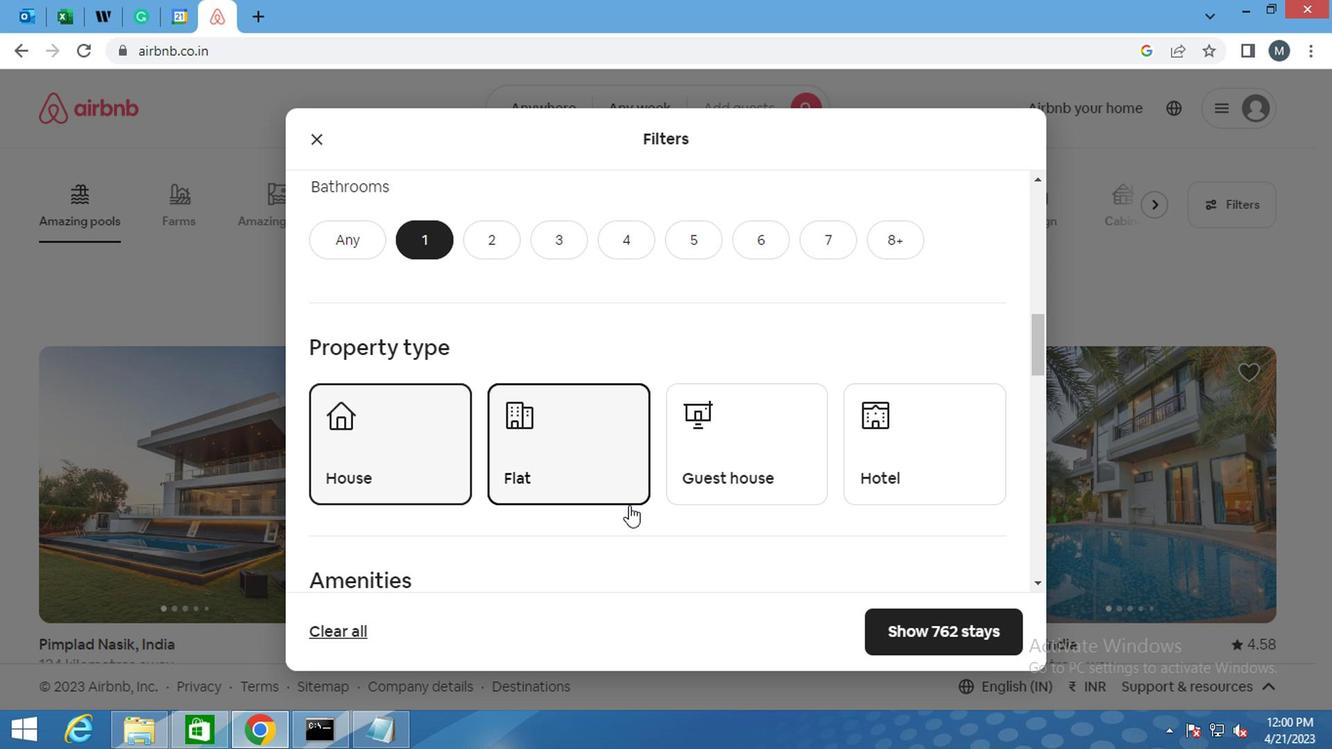 
Action: Mouse pressed left at (703, 464)
Screenshot: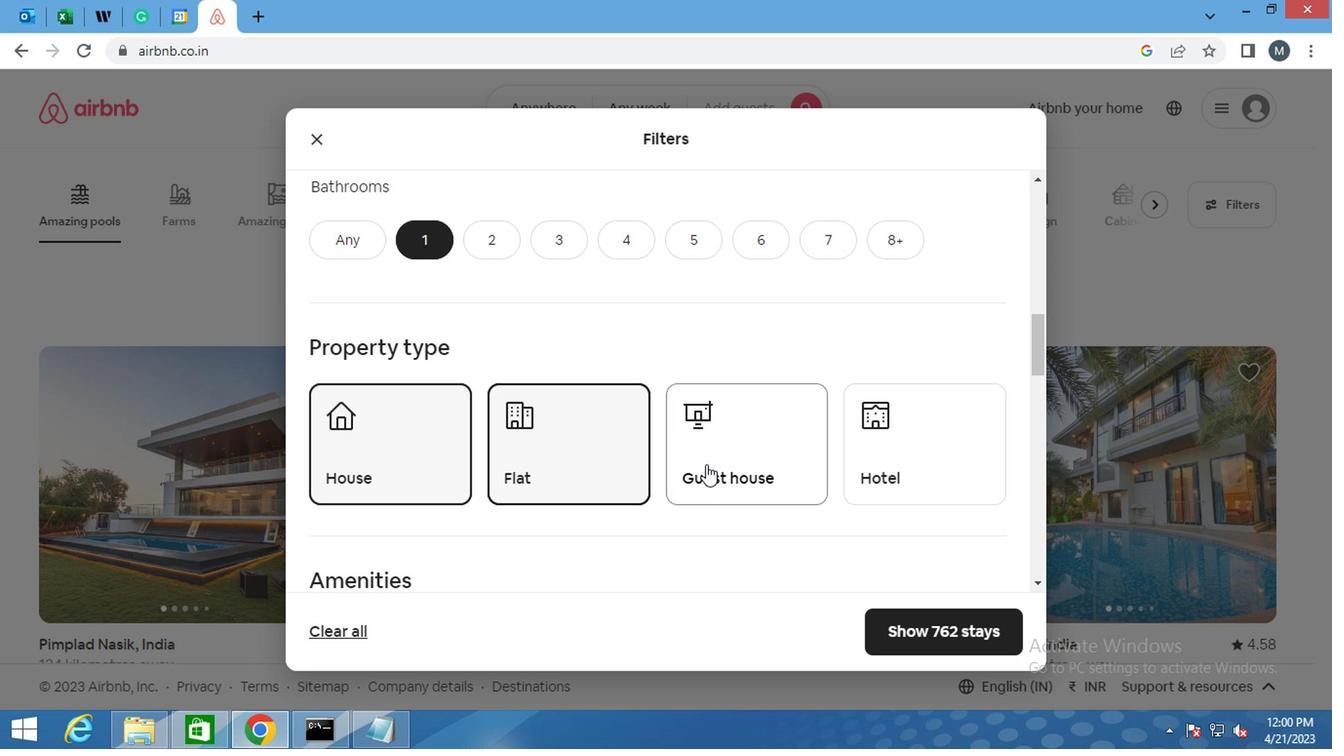 
Action: Mouse moved to (700, 464)
Screenshot: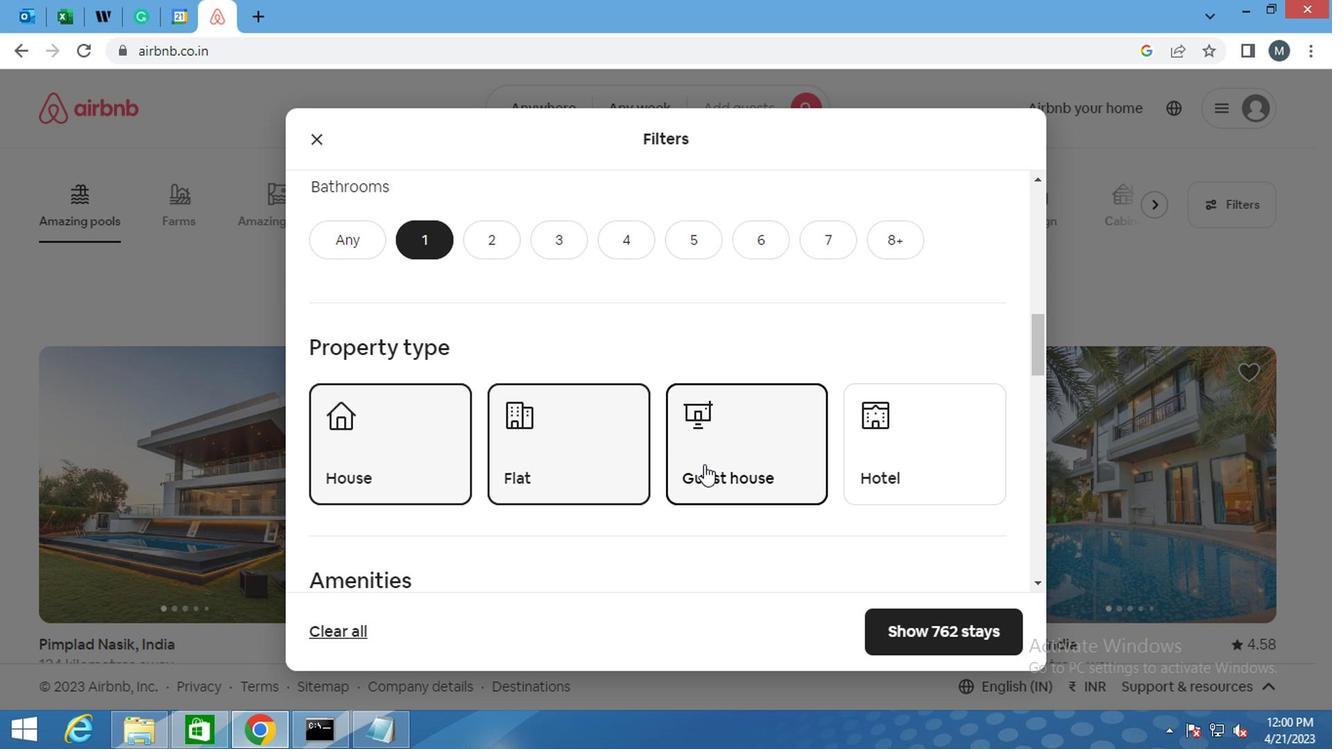 
Action: Mouse scrolled (700, 463) with delta (0, 0)
Screenshot: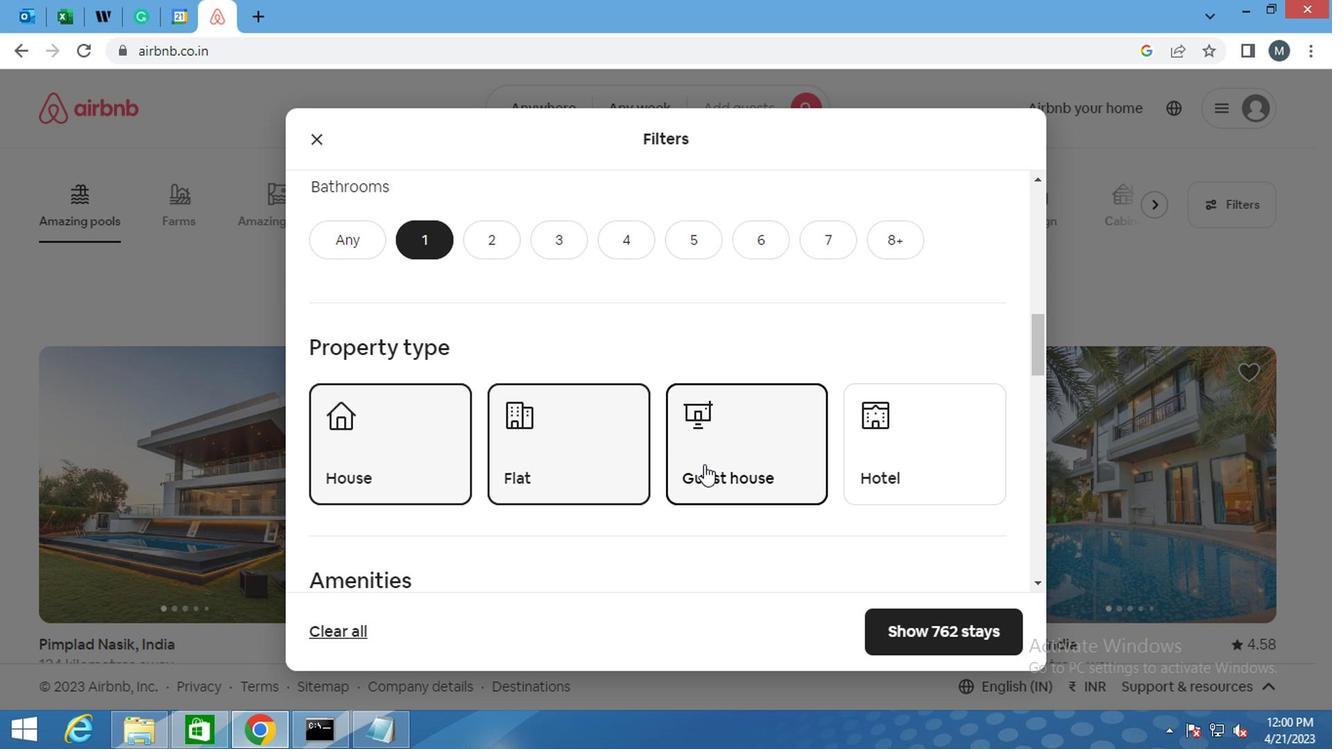 
Action: Mouse moved to (870, 385)
Screenshot: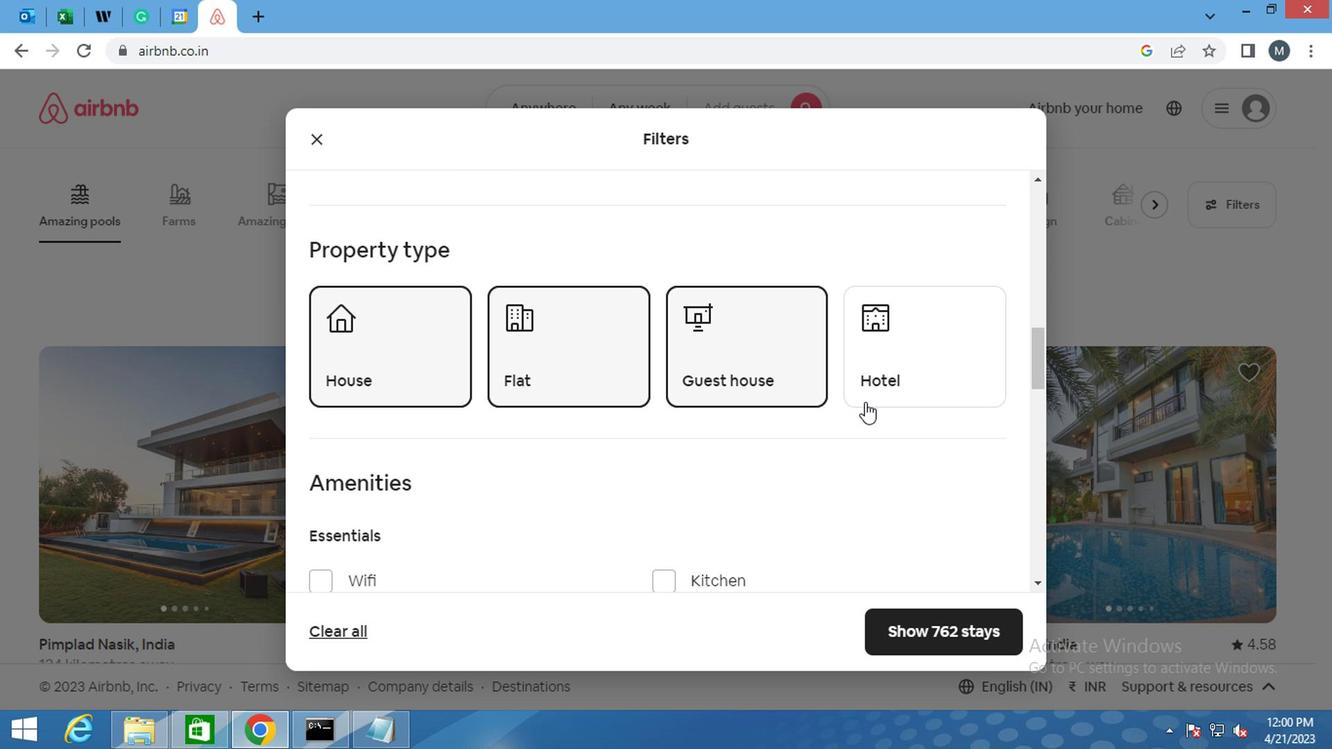 
Action: Mouse pressed left at (870, 385)
Screenshot: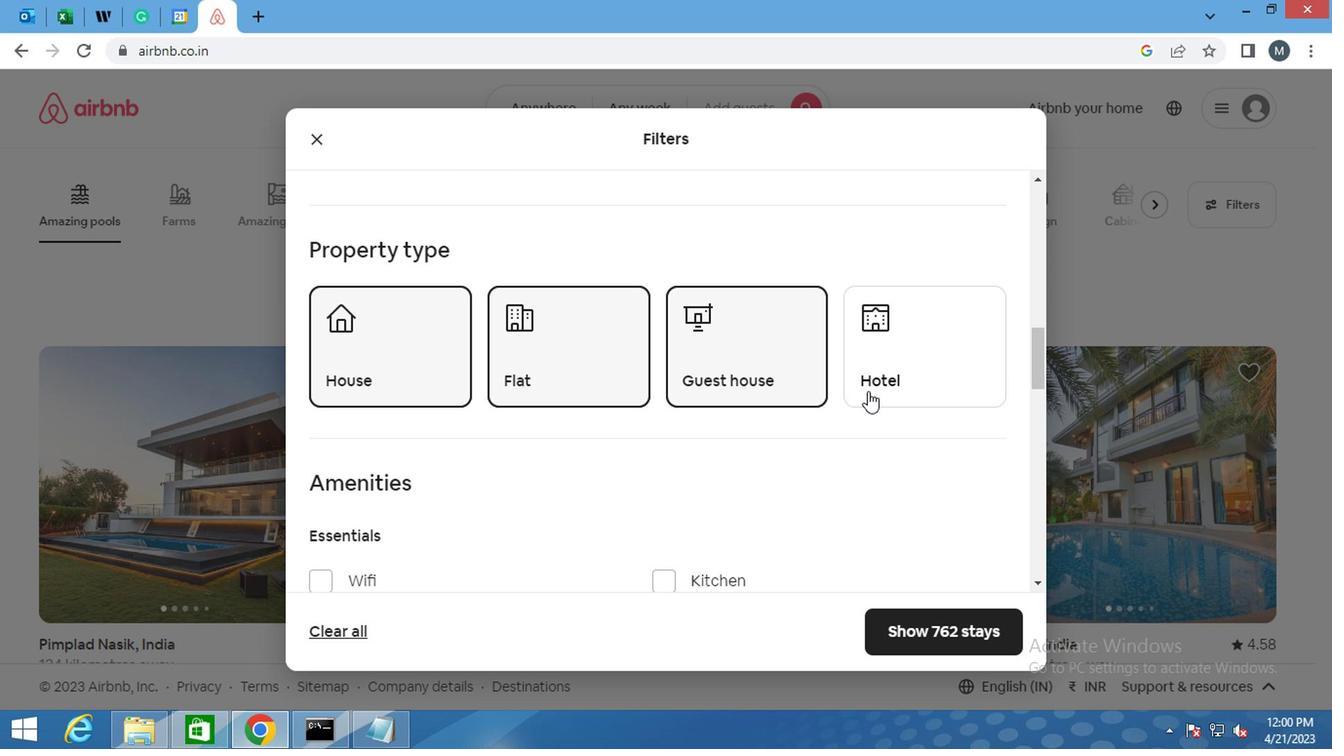 
Action: Mouse moved to (602, 446)
Screenshot: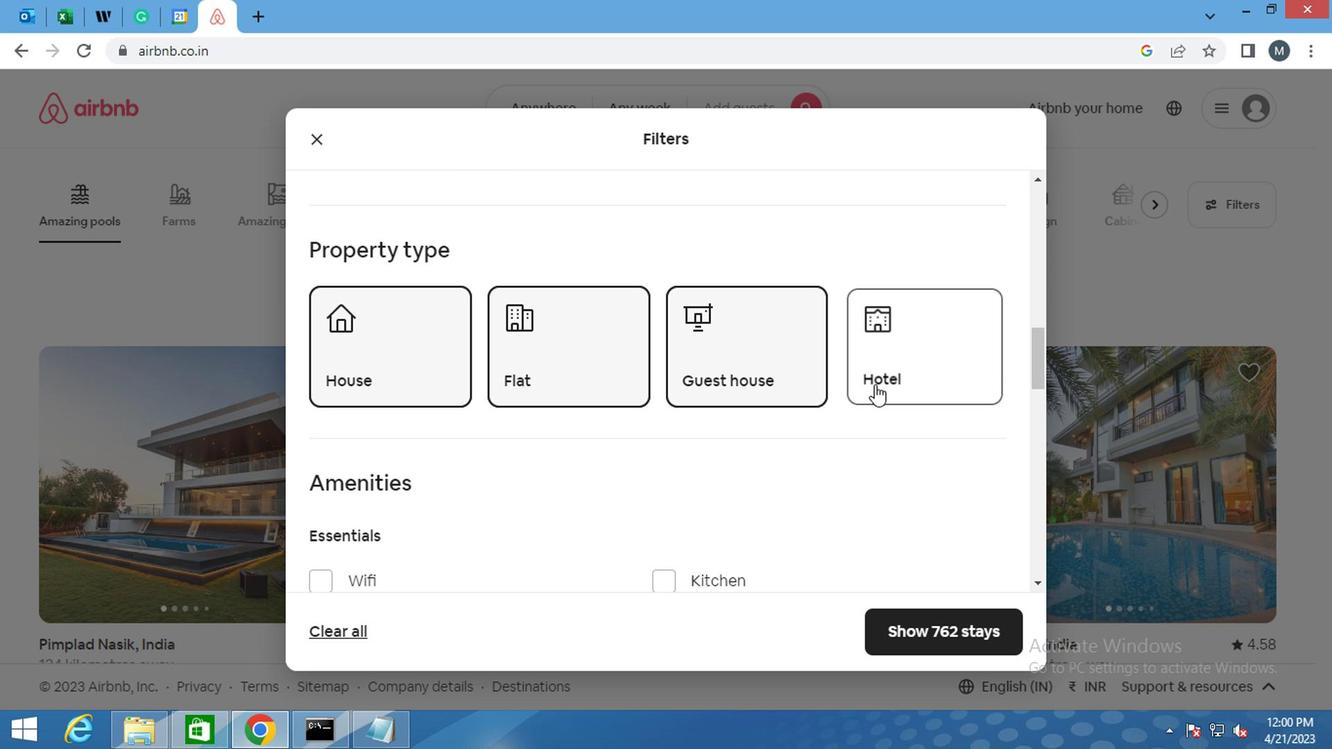 
Action: Mouse scrolled (602, 446) with delta (0, 0)
Screenshot: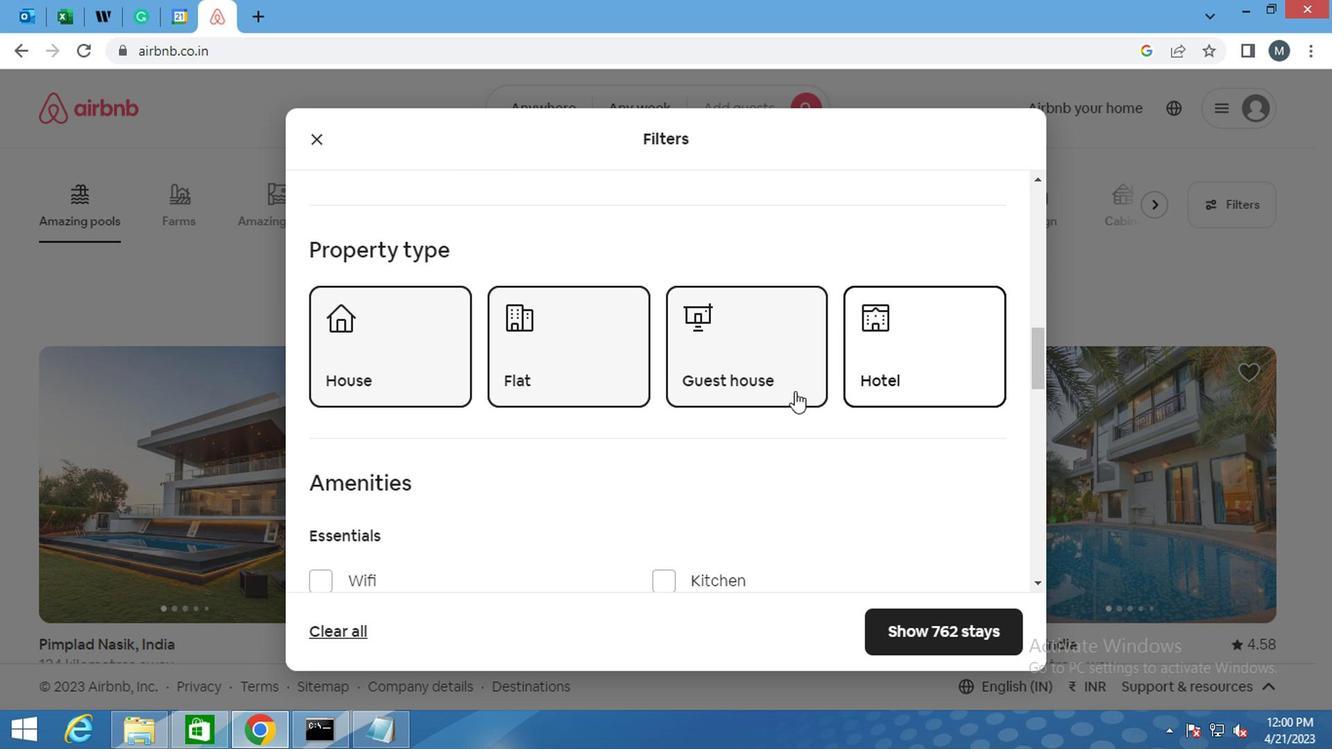 
Action: Mouse moved to (584, 460)
Screenshot: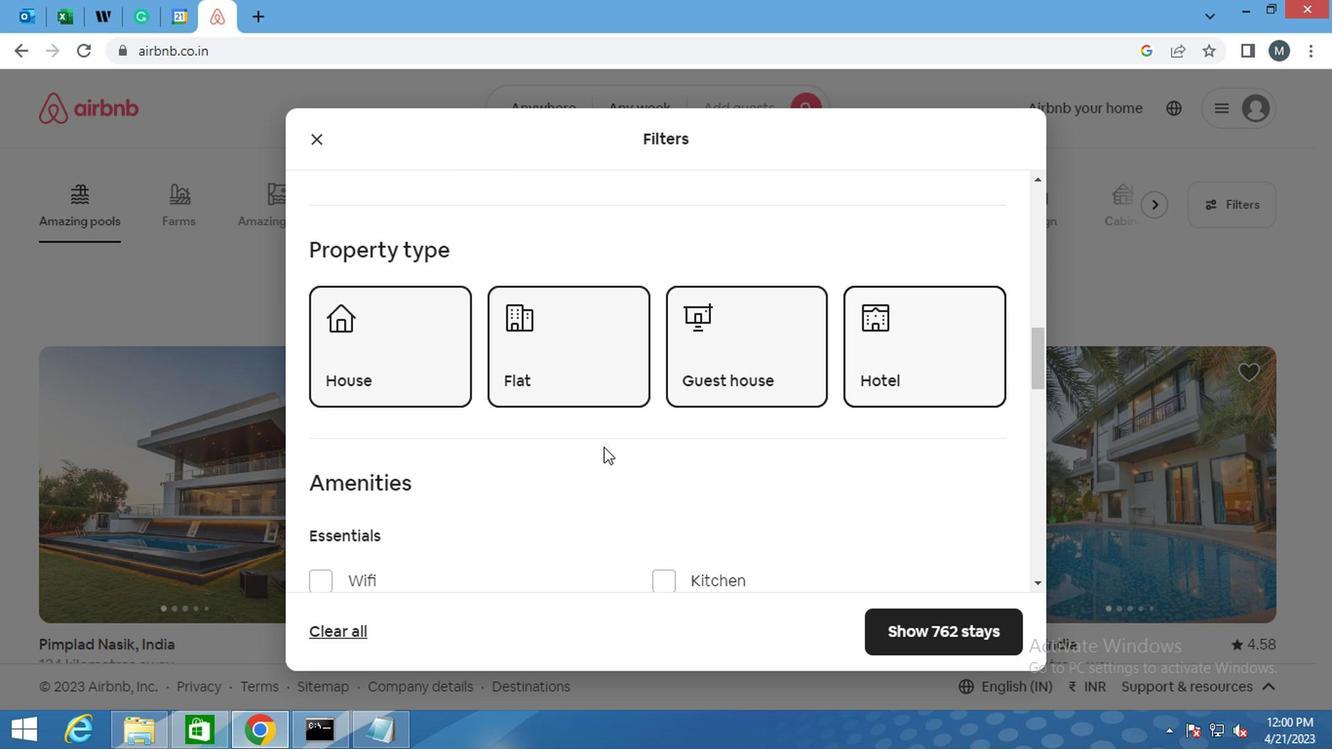 
Action: Mouse scrolled (584, 459) with delta (0, -1)
Screenshot: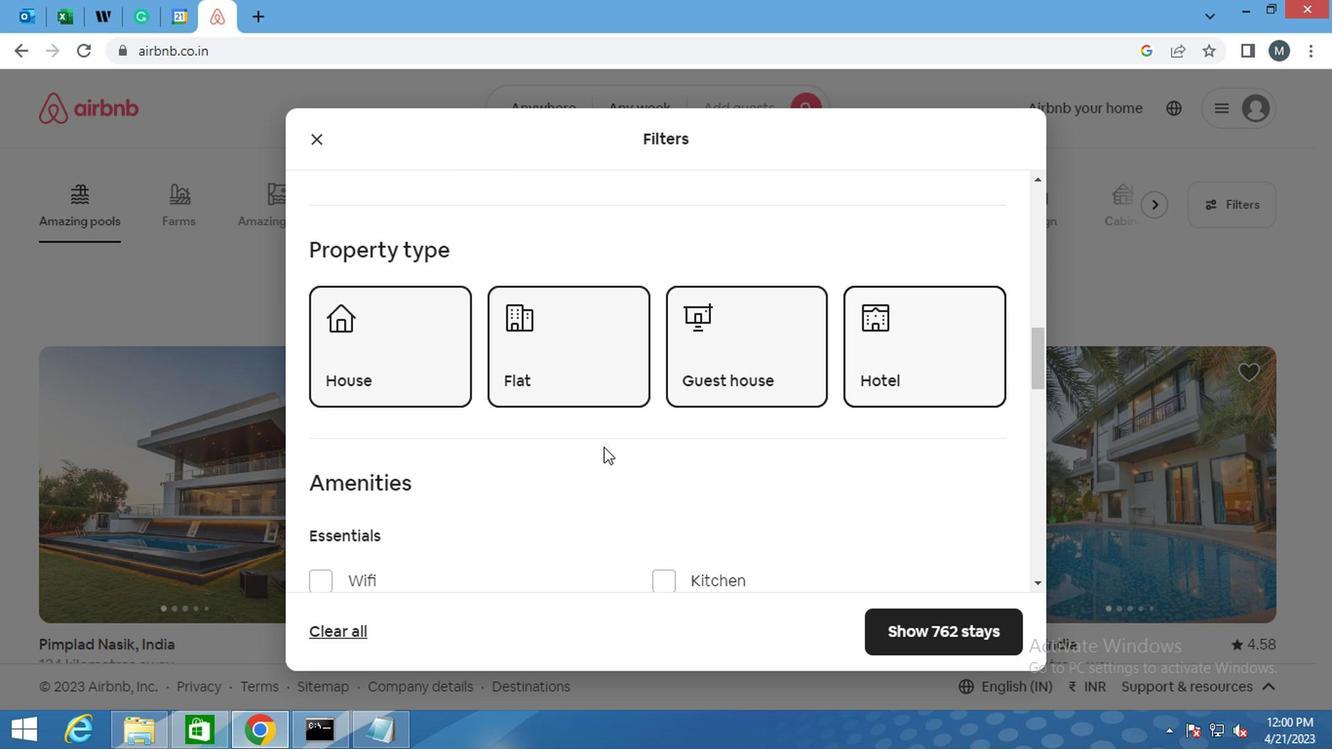 
Action: Mouse moved to (333, 441)
Screenshot: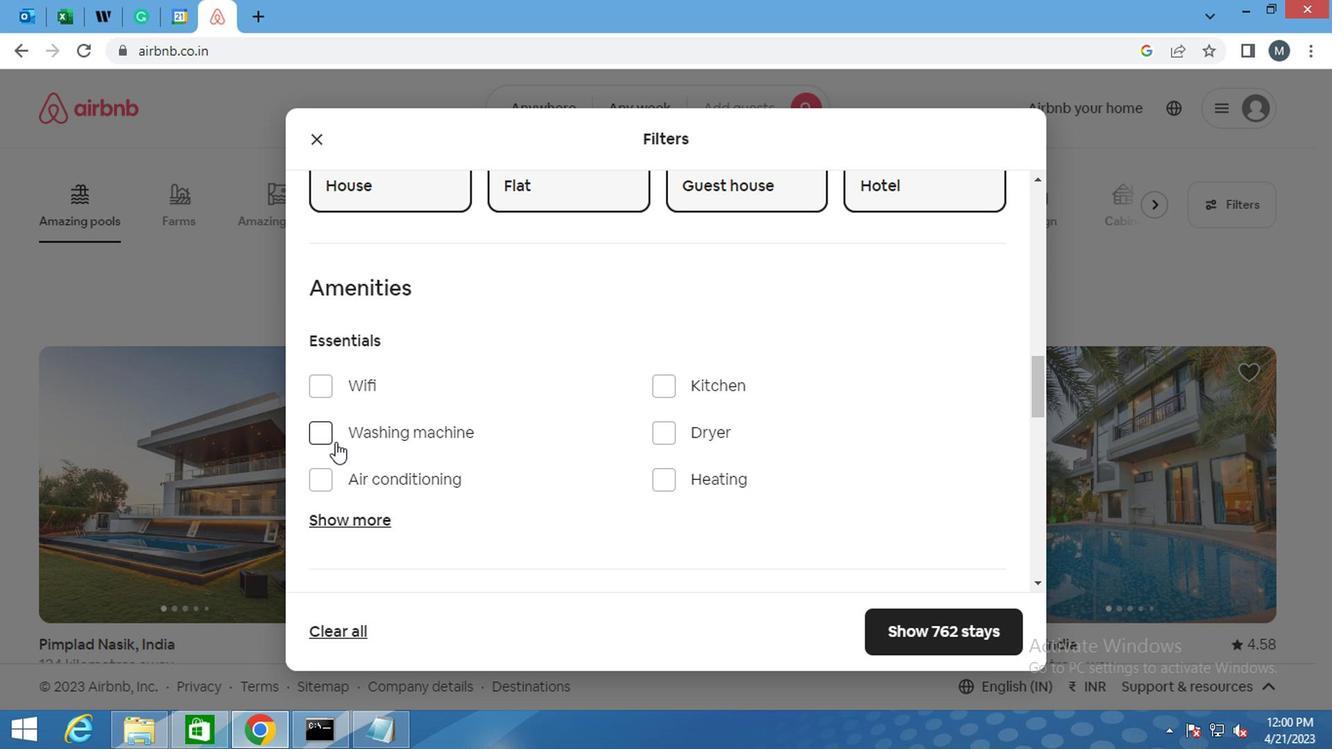 
Action: Mouse pressed left at (333, 441)
Screenshot: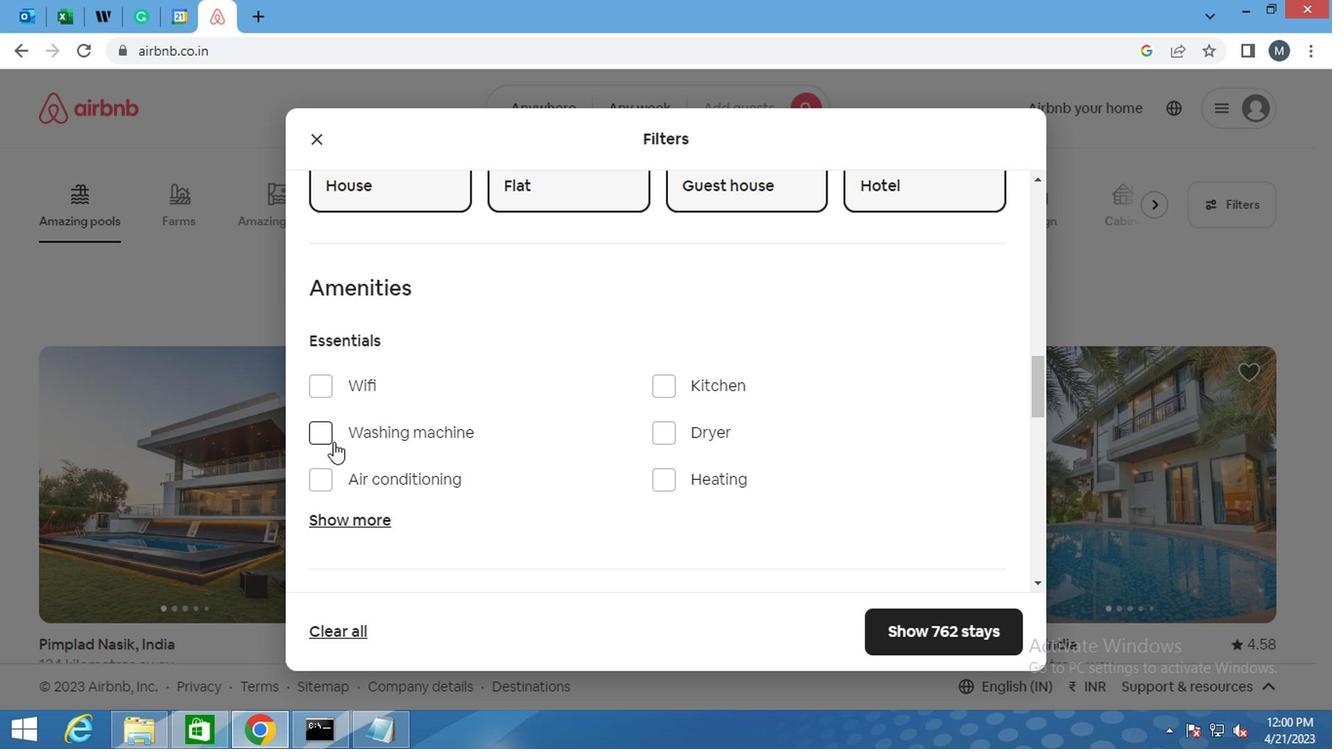 
Action: Mouse moved to (353, 433)
Screenshot: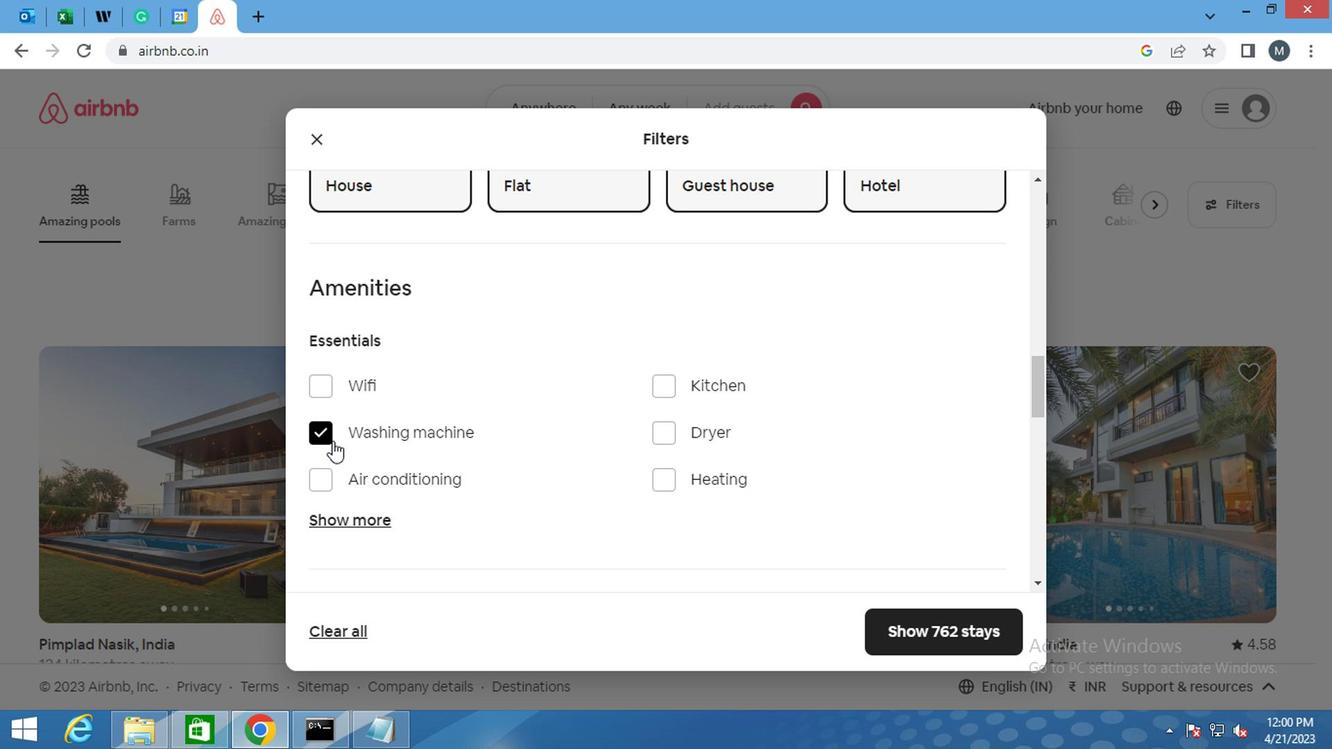 
Action: Mouse scrolled (353, 432) with delta (0, -1)
Screenshot: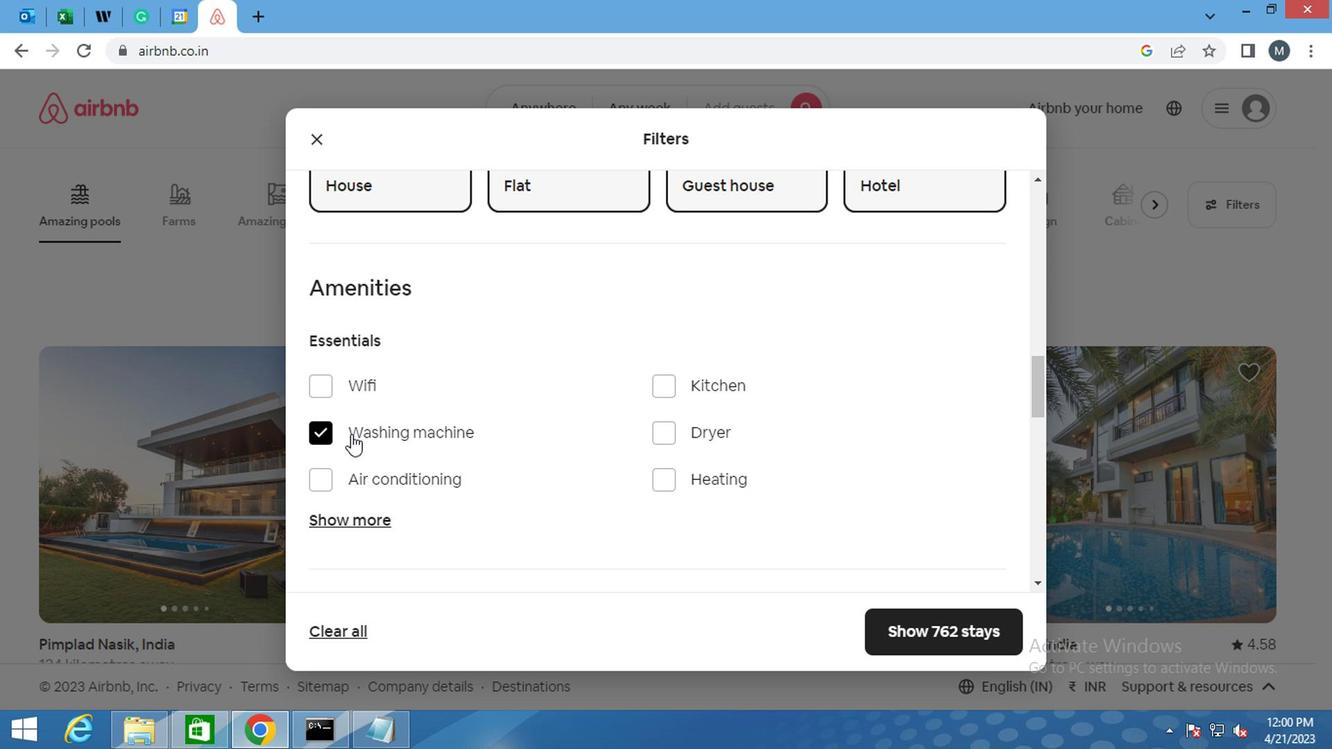 
Action: Mouse moved to (355, 433)
Screenshot: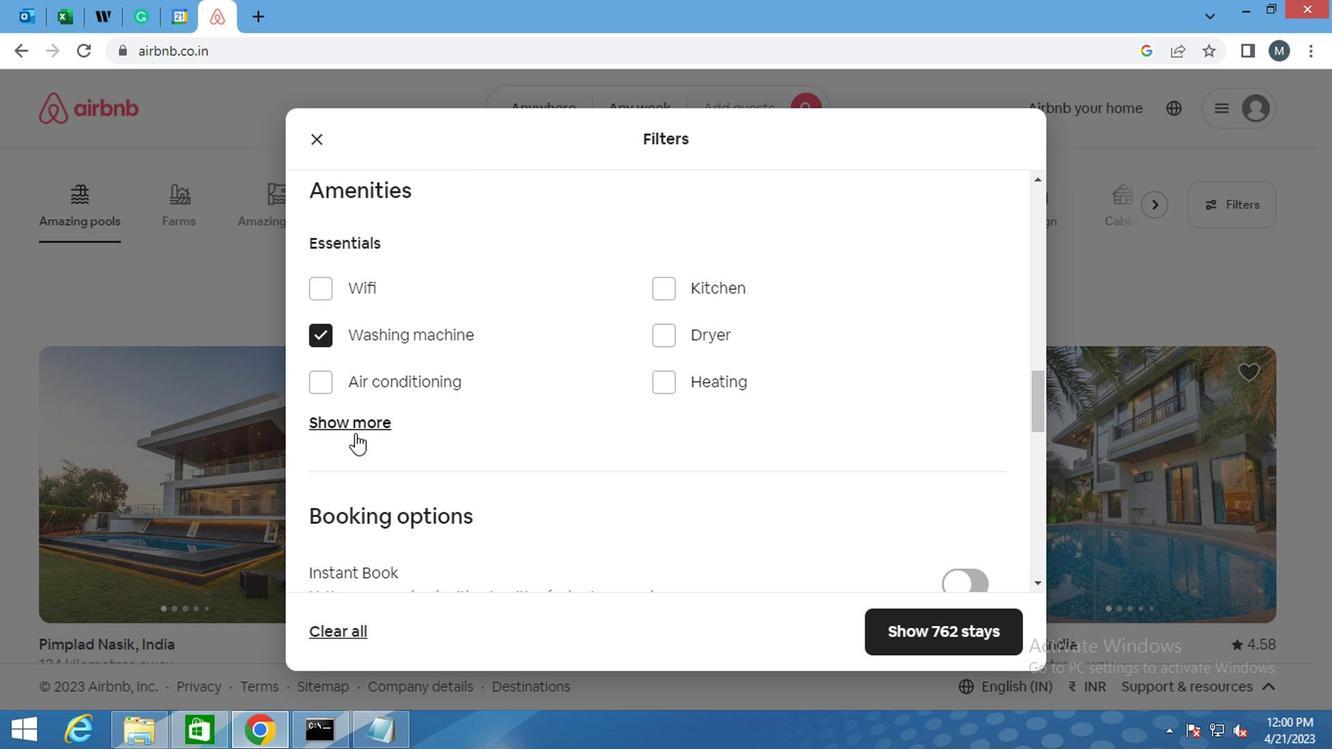 
Action: Mouse scrolled (355, 432) with delta (0, -1)
Screenshot: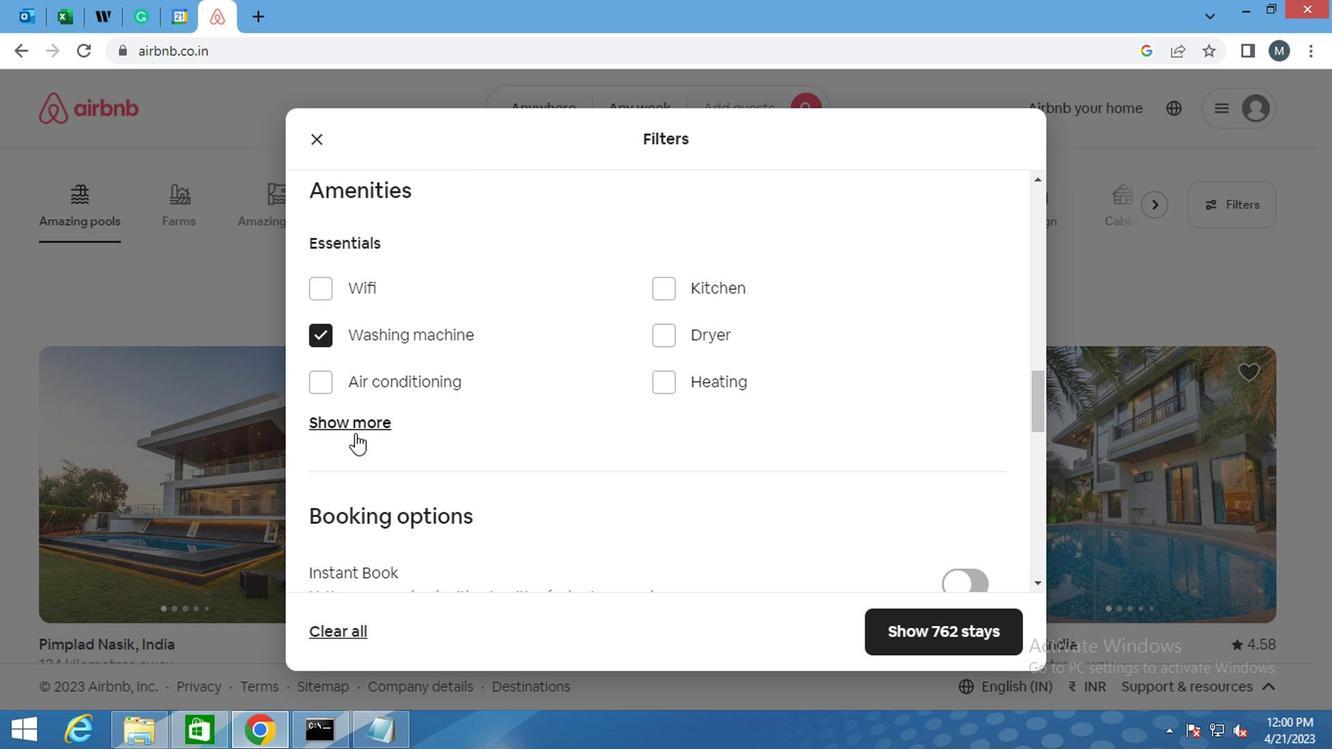 
Action: Mouse moved to (362, 441)
Screenshot: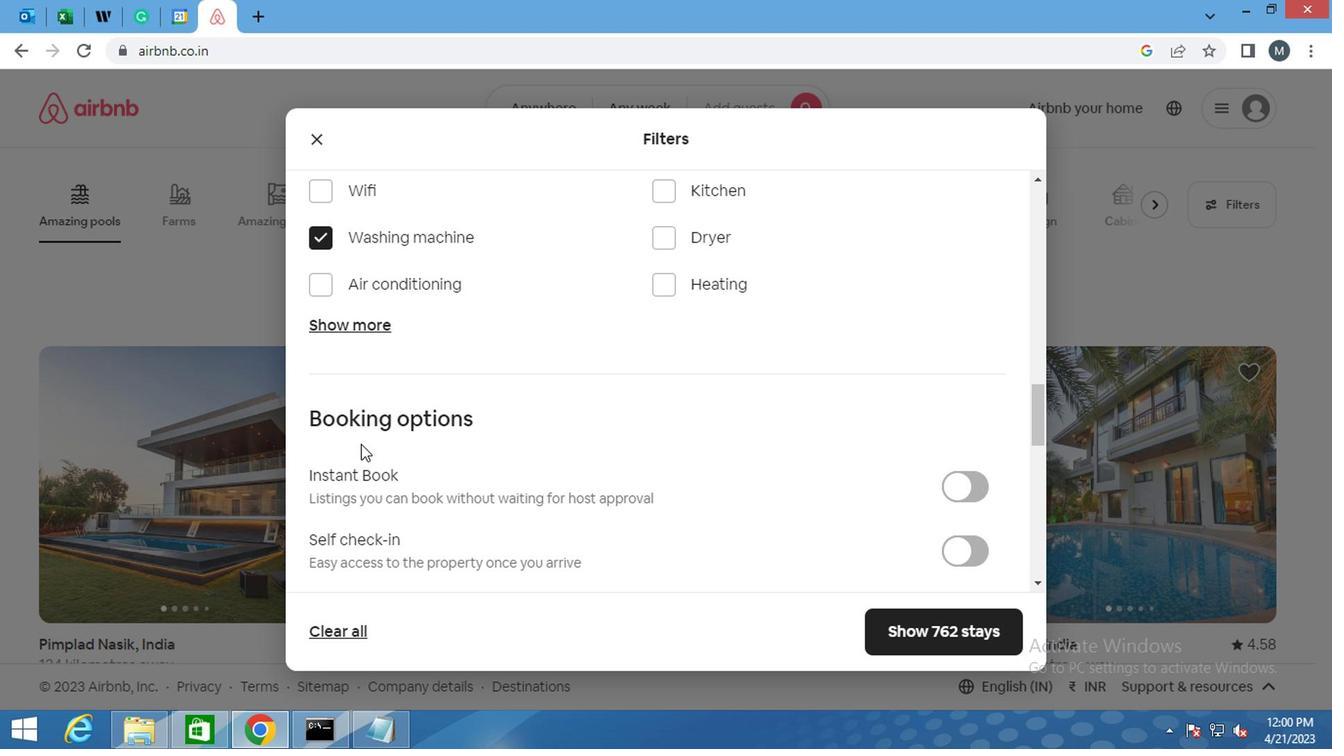 
Action: Mouse scrolled (362, 440) with delta (0, 0)
Screenshot: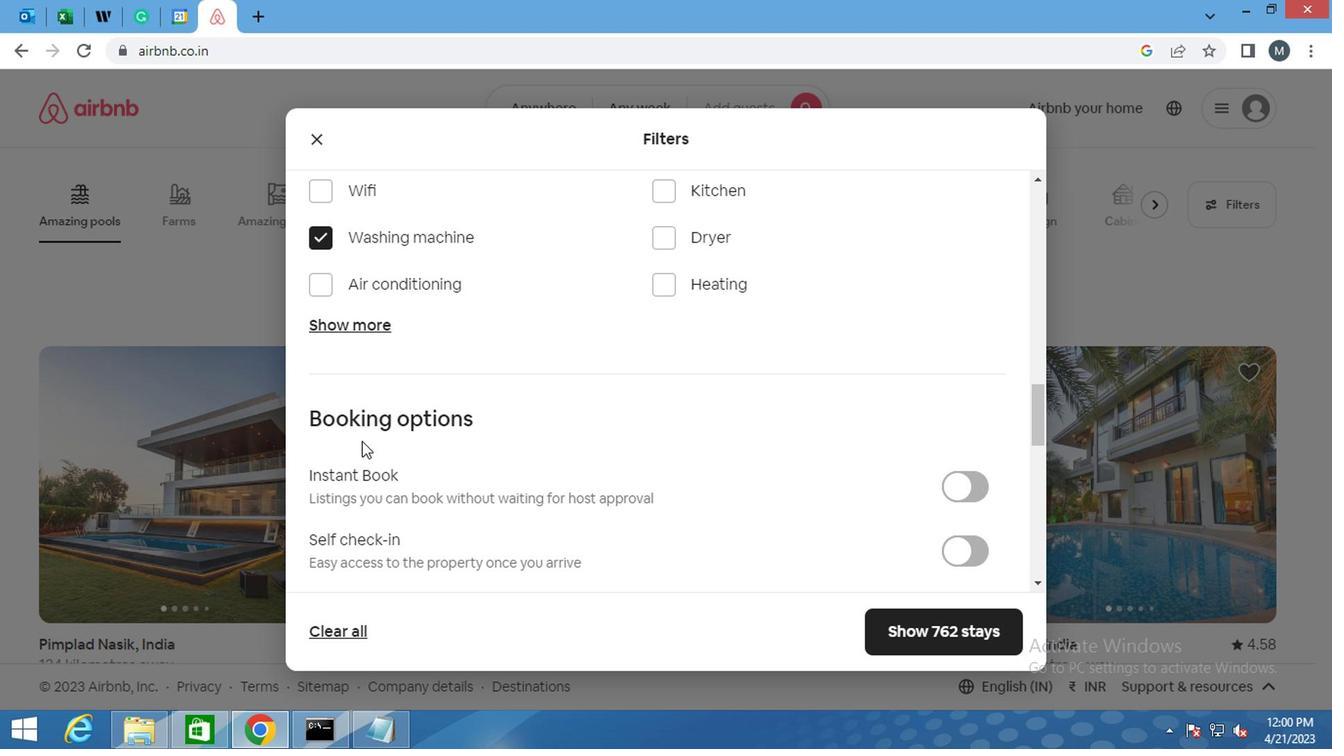 
Action: Mouse moved to (362, 442)
Screenshot: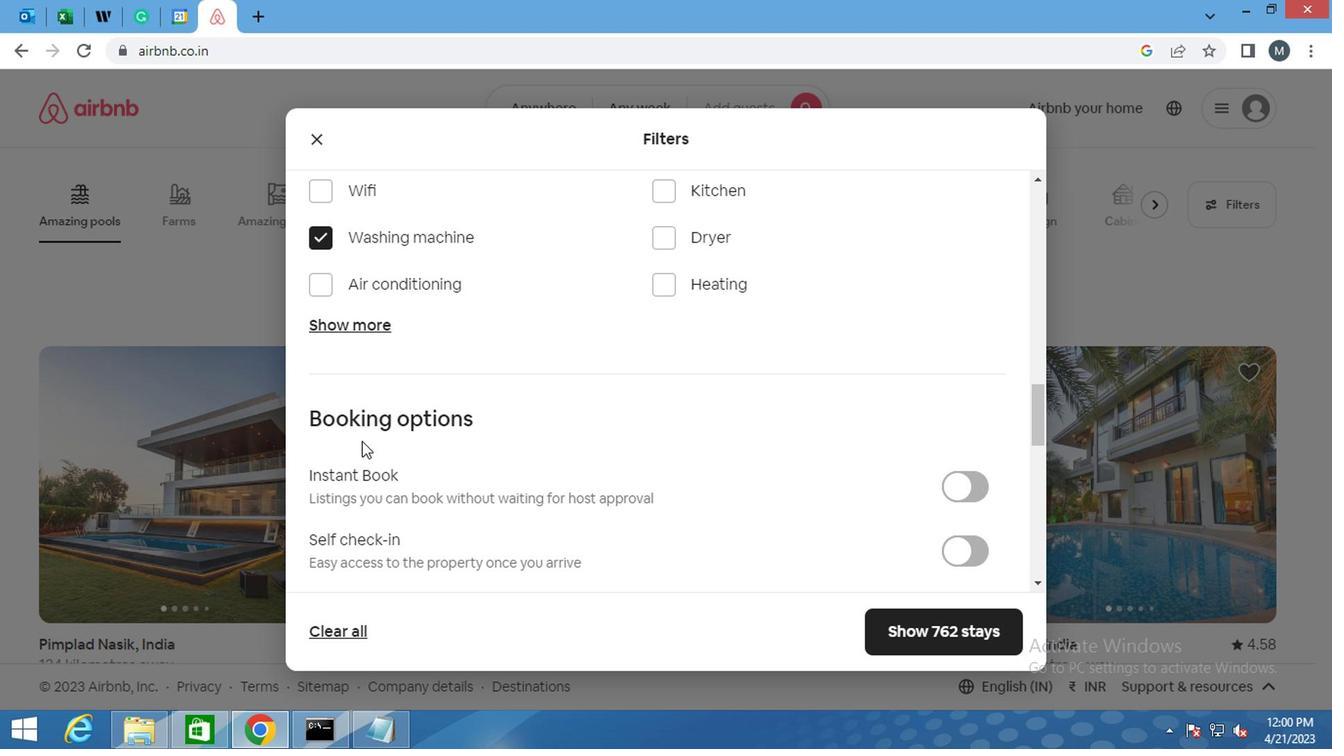 
Action: Mouse scrolled (362, 441) with delta (0, 0)
Screenshot: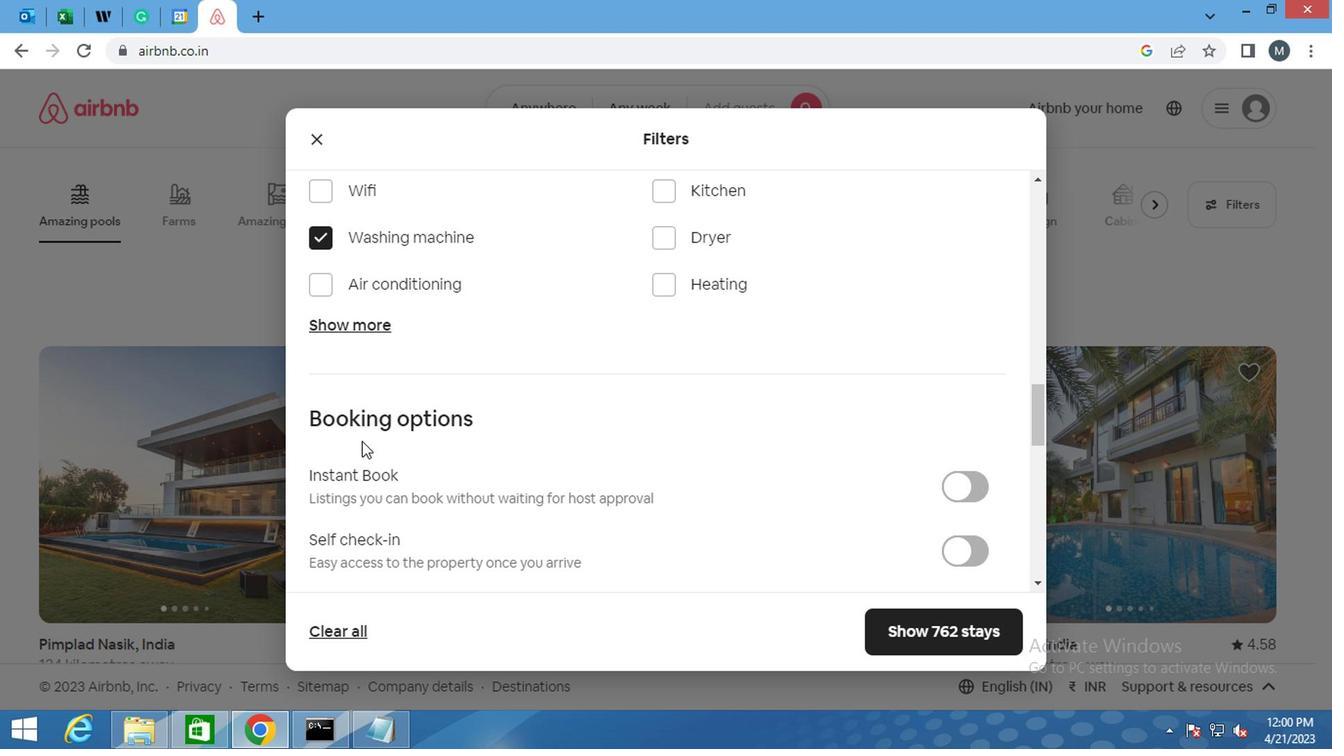 
Action: Mouse moved to (938, 362)
Screenshot: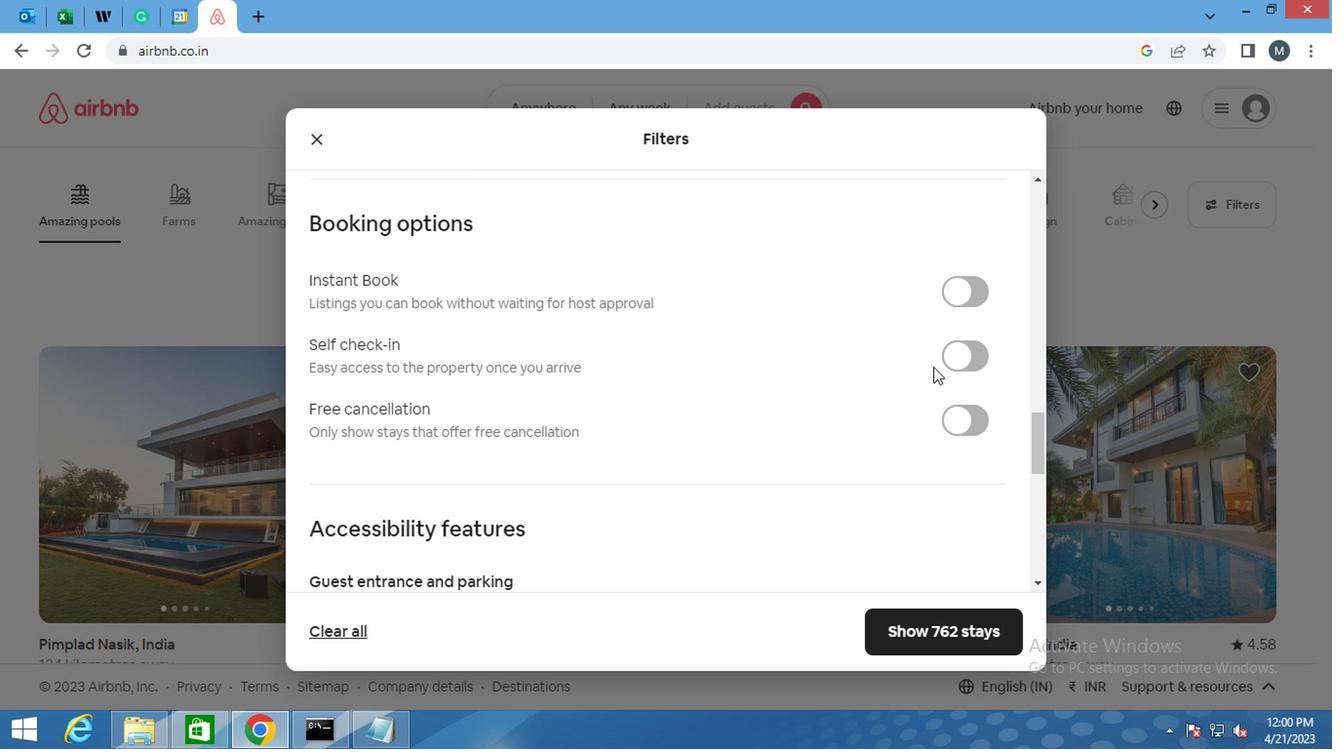 
Action: Mouse pressed left at (938, 362)
Screenshot: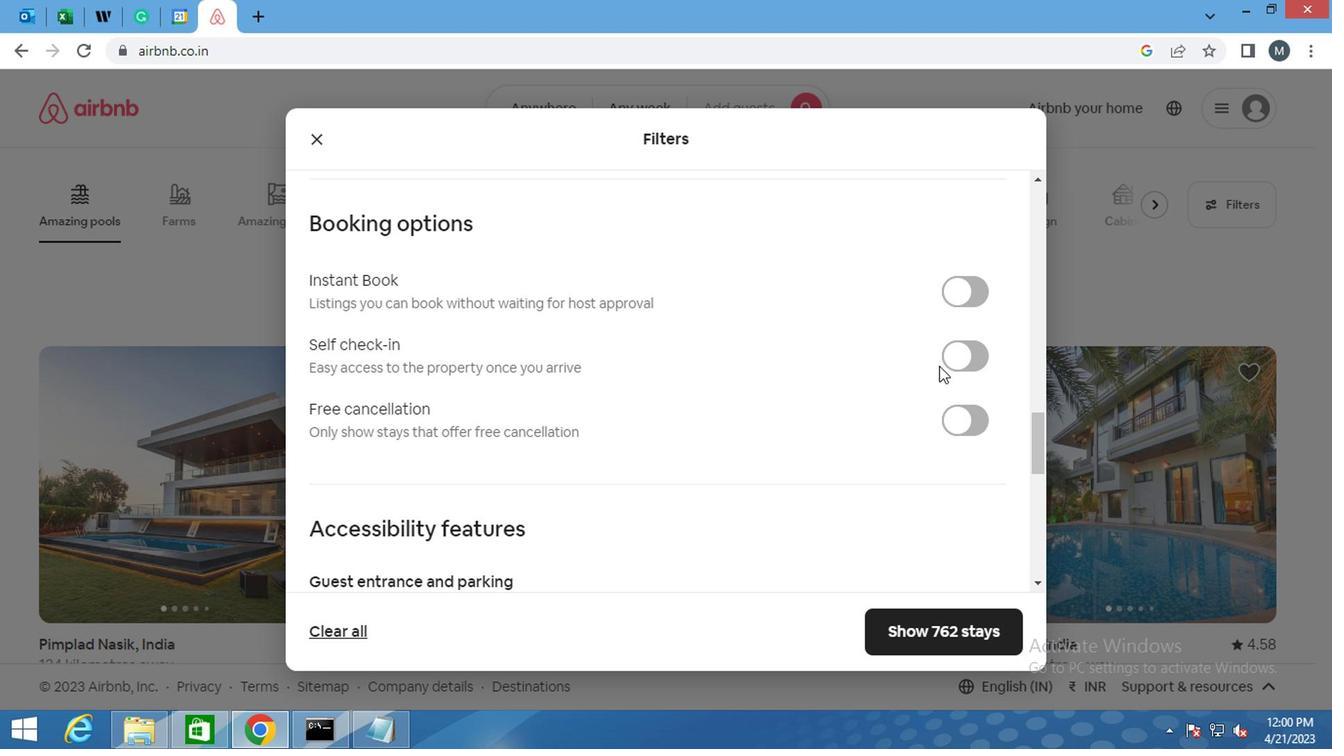 
Action: Mouse moved to (560, 377)
Screenshot: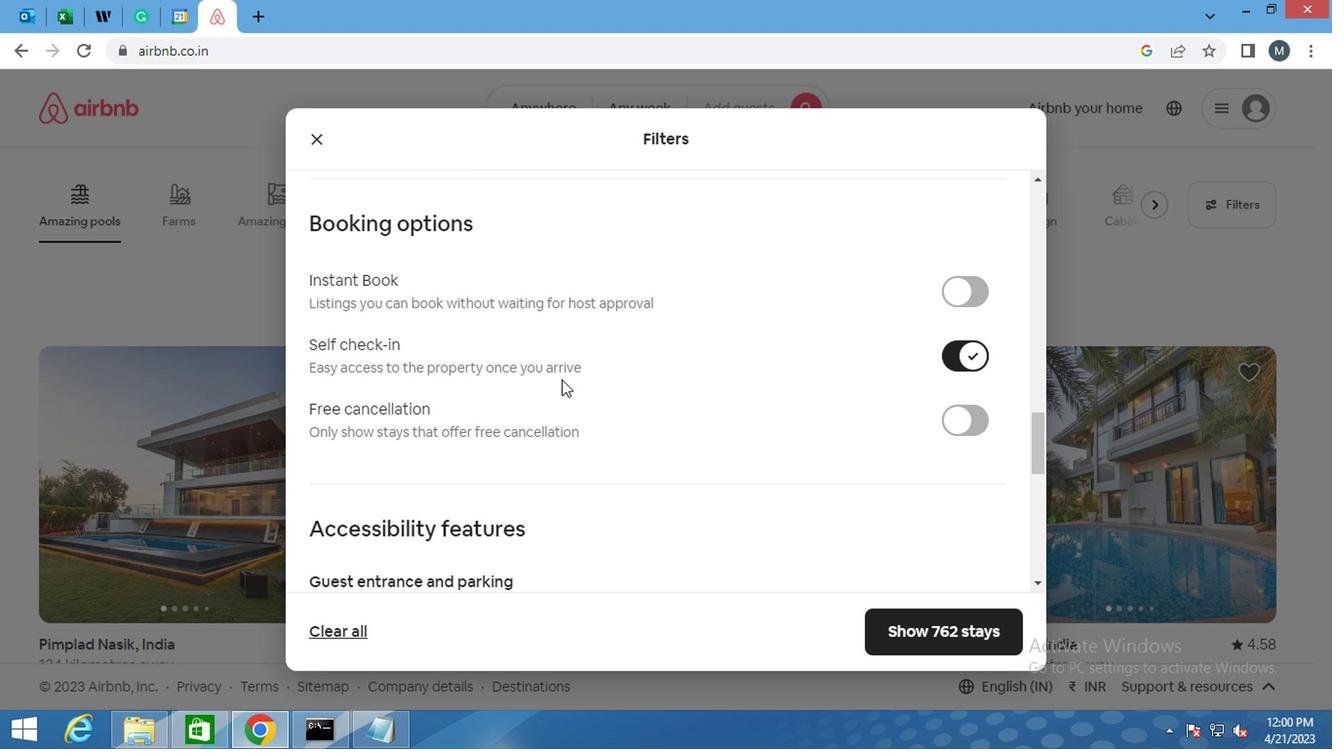 
Action: Mouse scrolled (560, 376) with delta (0, -1)
Screenshot: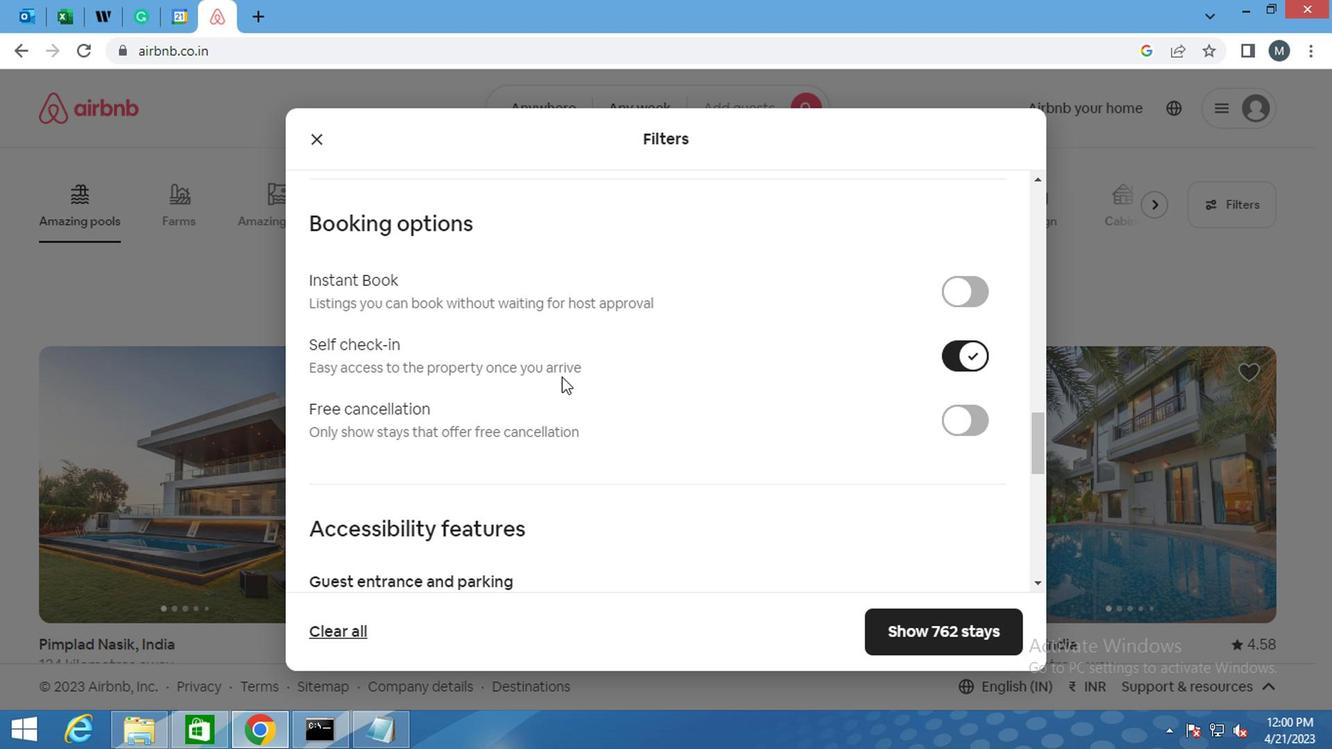 
Action: Mouse scrolled (560, 376) with delta (0, -1)
Screenshot: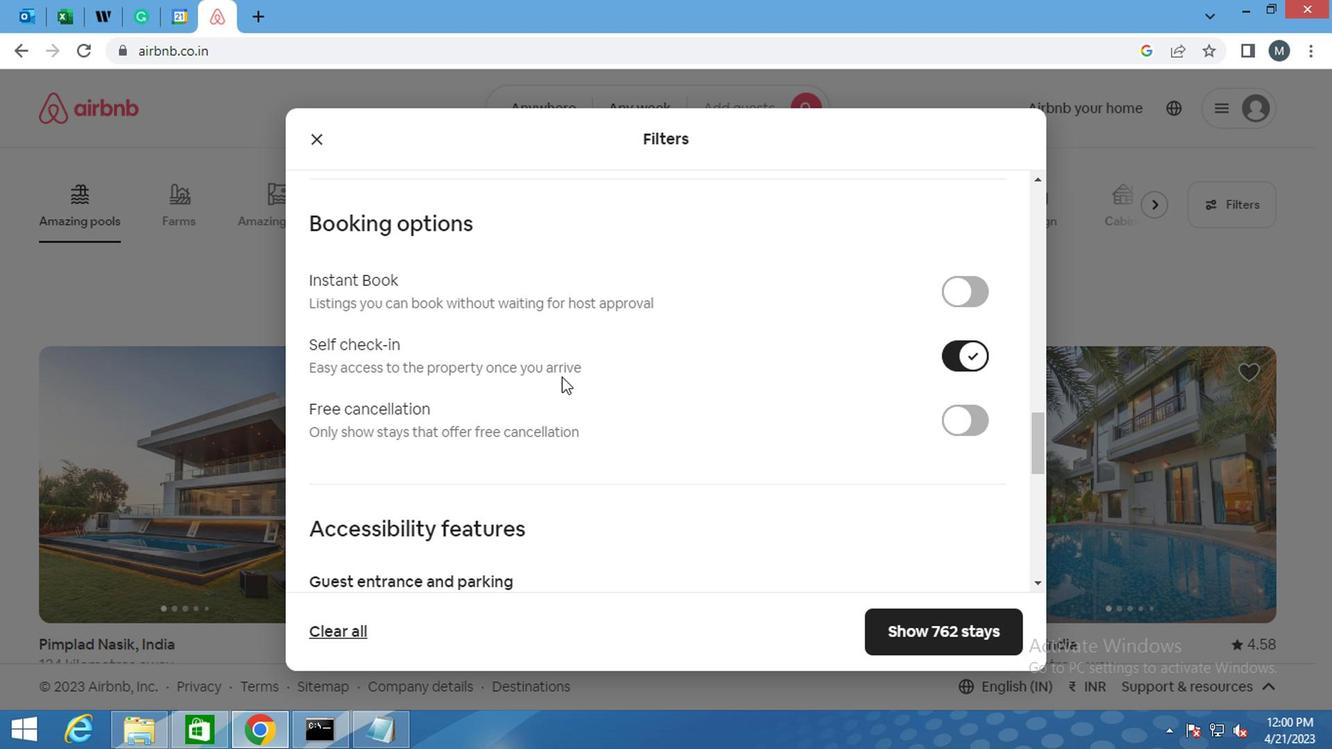 
Action: Mouse moved to (343, 426)
Screenshot: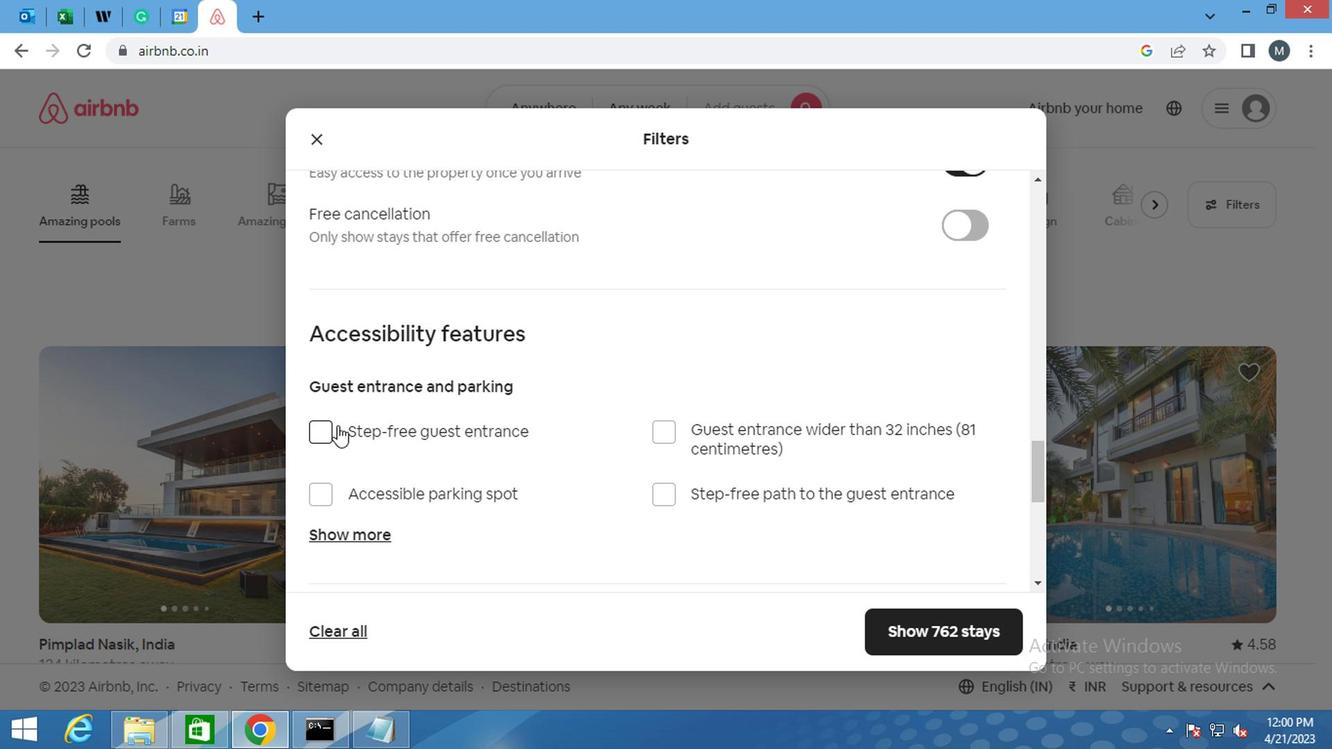 
Action: Mouse scrolled (343, 424) with delta (0, -1)
Screenshot: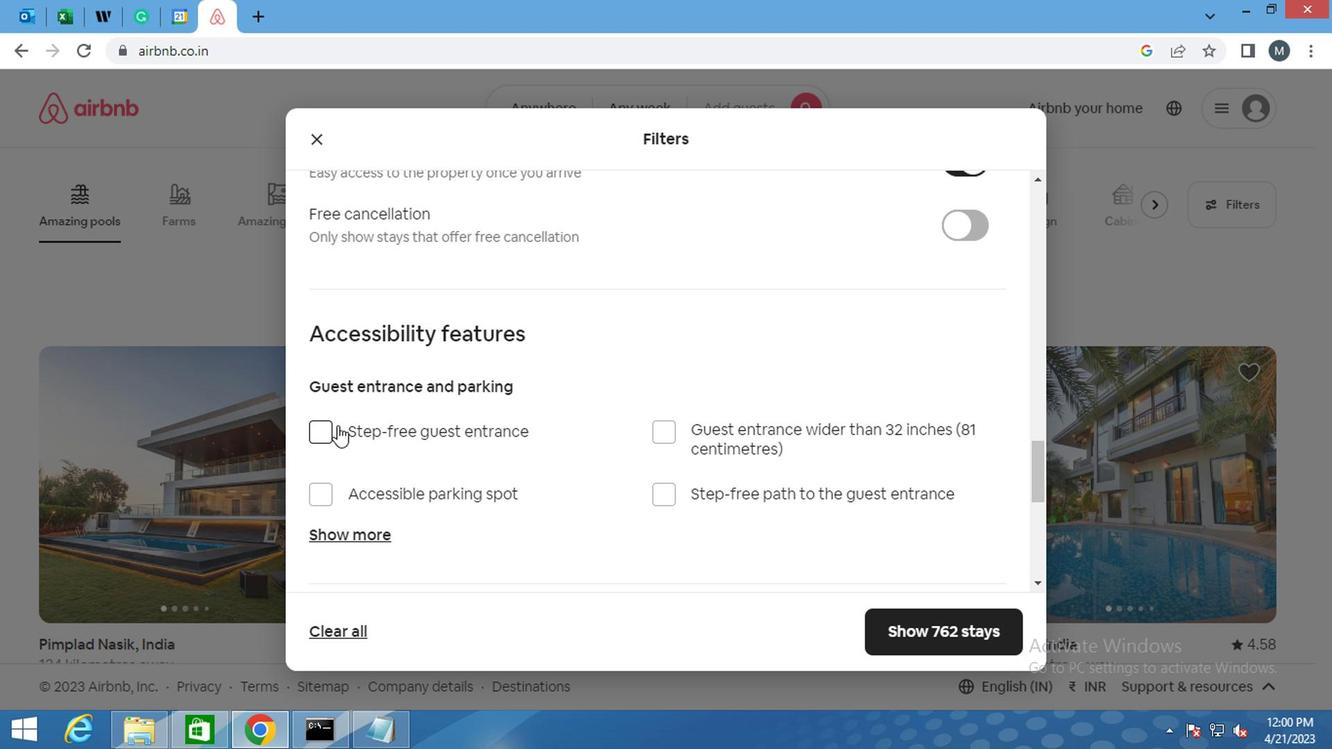 
Action: Mouse moved to (344, 426)
Screenshot: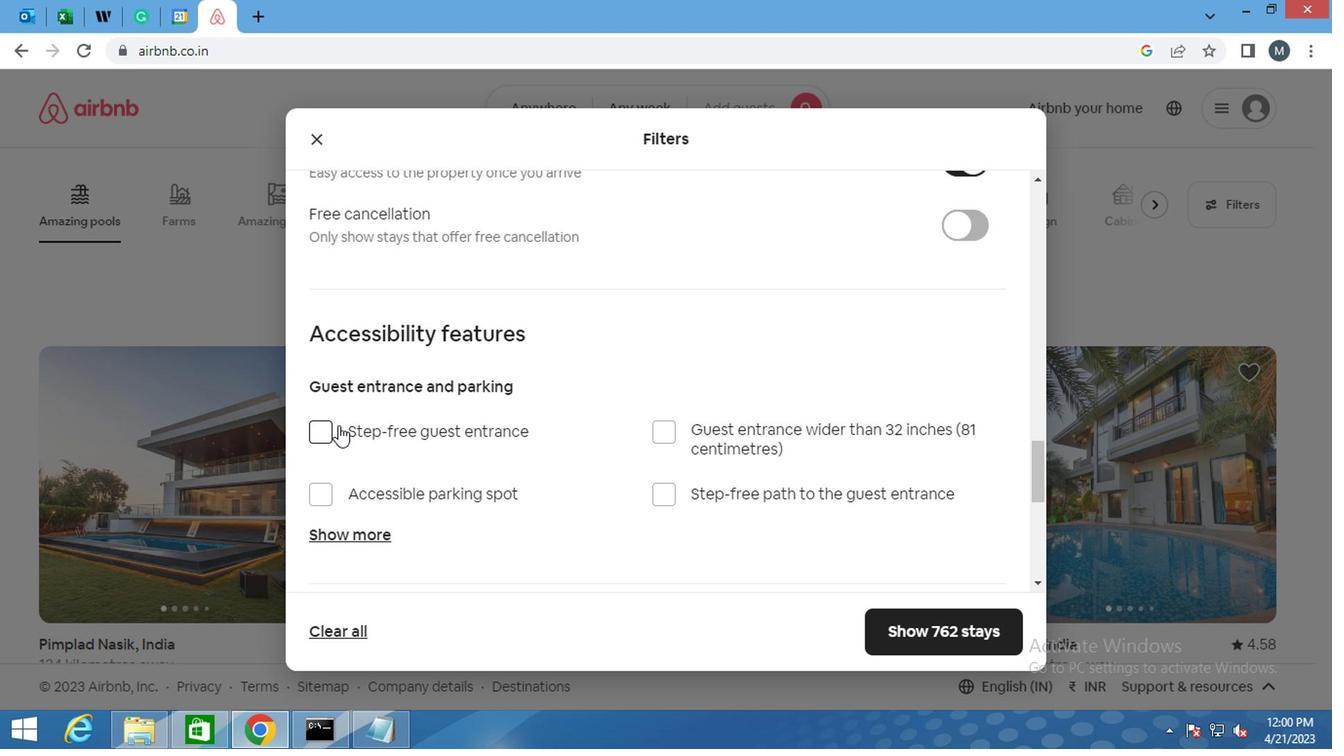 
Action: Mouse scrolled (344, 426) with delta (0, 0)
Screenshot: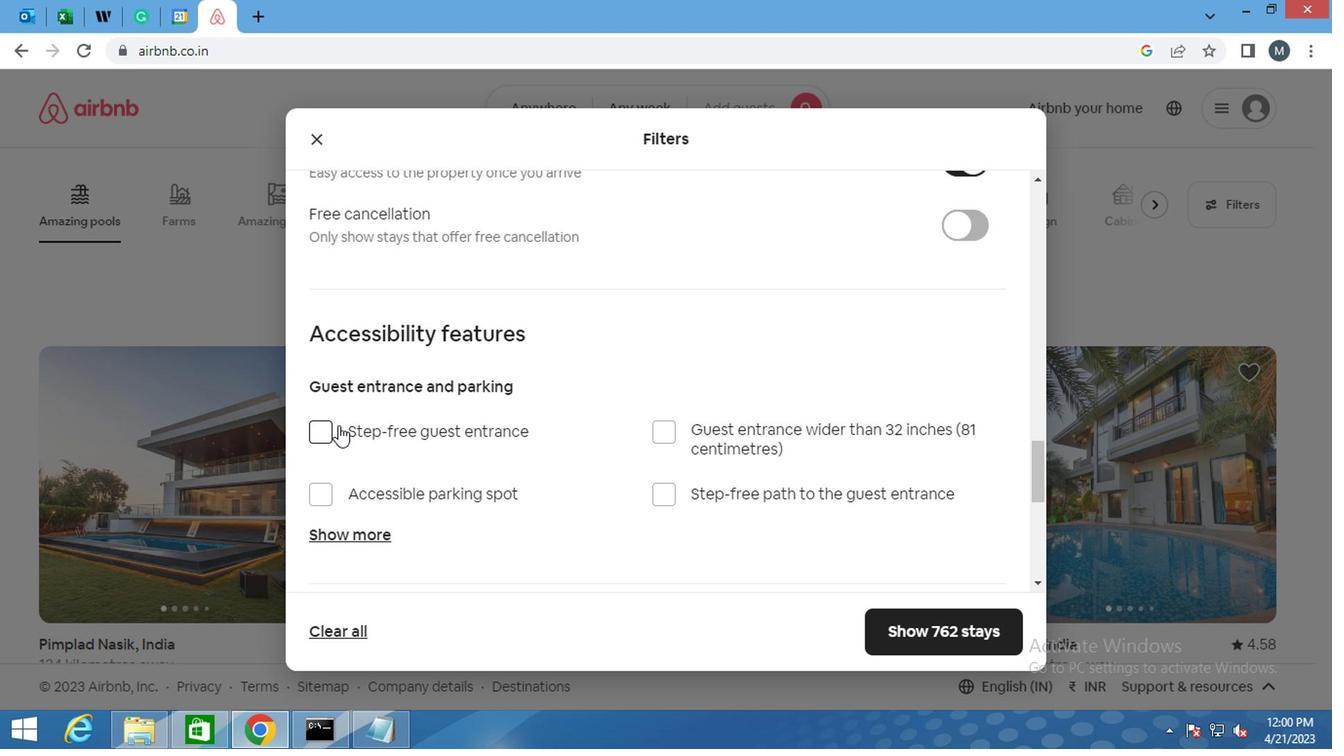 
Action: Mouse moved to (344, 428)
Screenshot: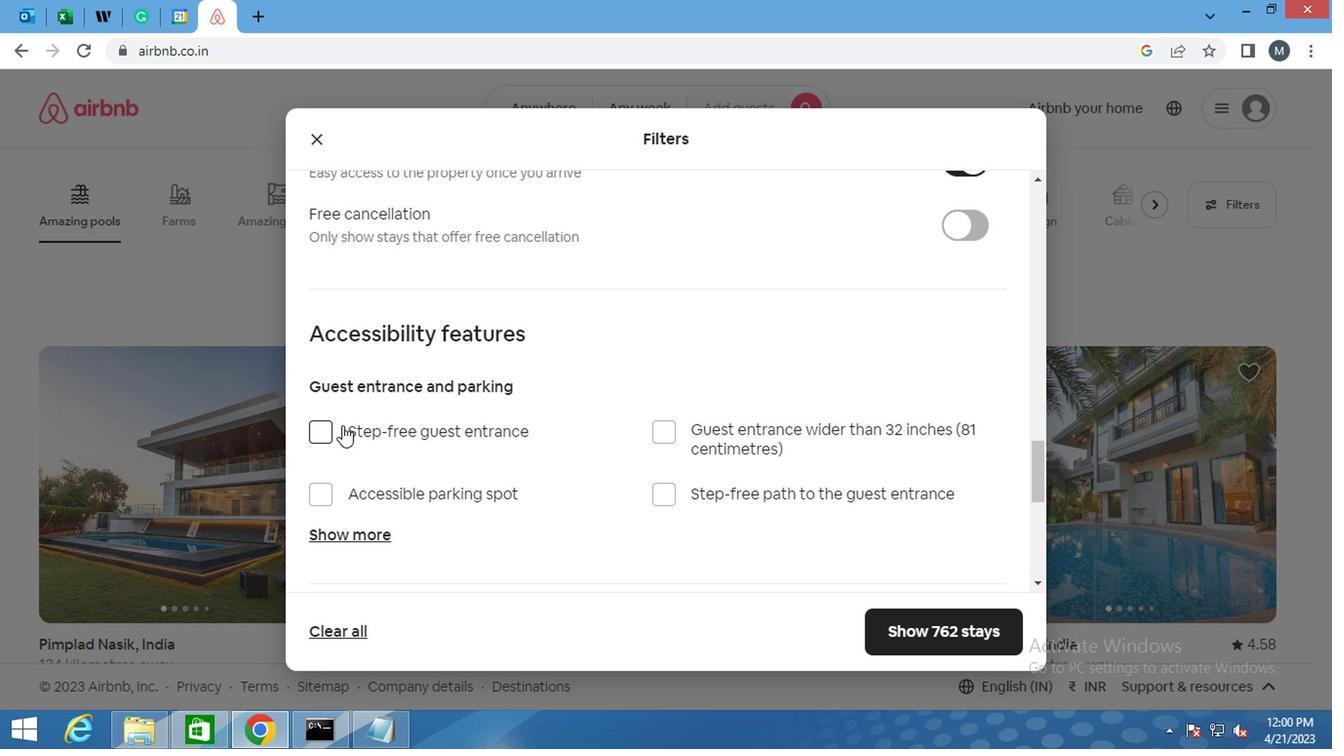 
Action: Mouse scrolled (344, 427) with delta (0, -1)
Screenshot: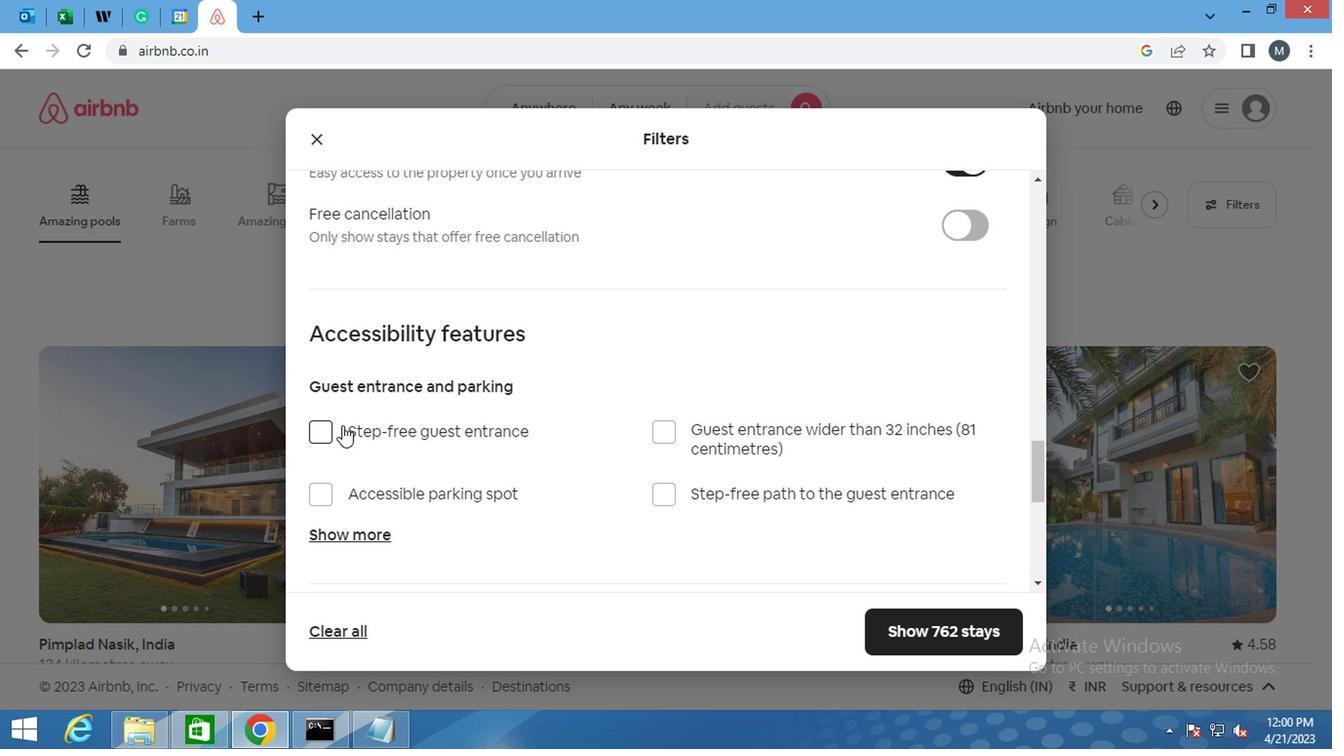 
Action: Mouse moved to (344, 428)
Screenshot: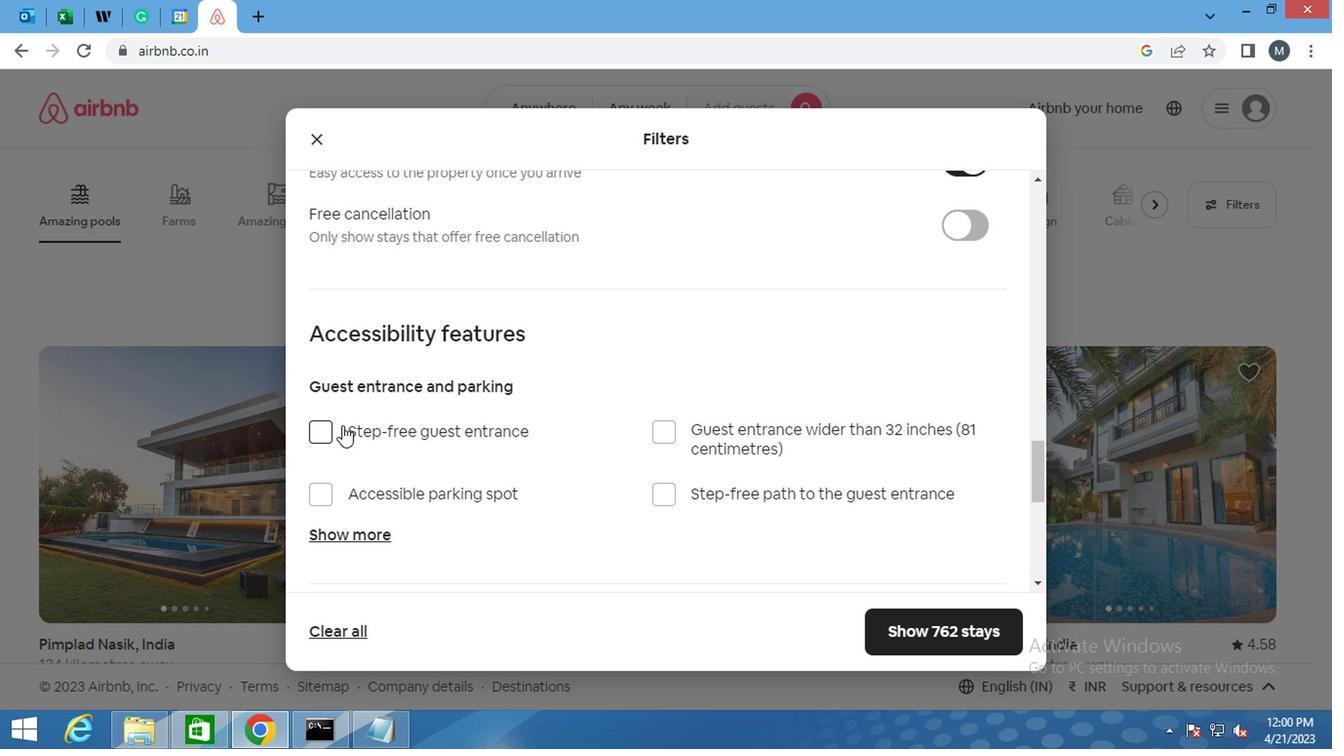 
Action: Mouse scrolled (344, 429) with delta (0, 0)
Screenshot: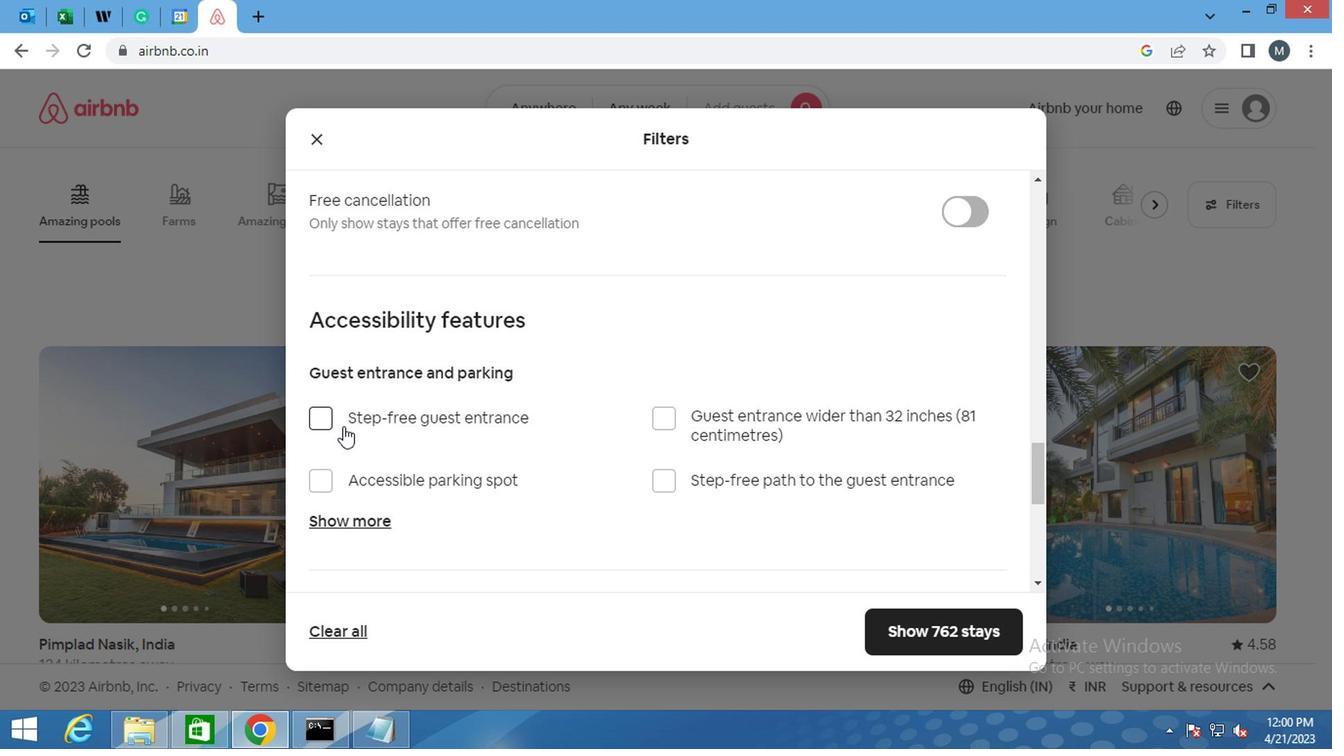 
Action: Mouse moved to (346, 432)
Screenshot: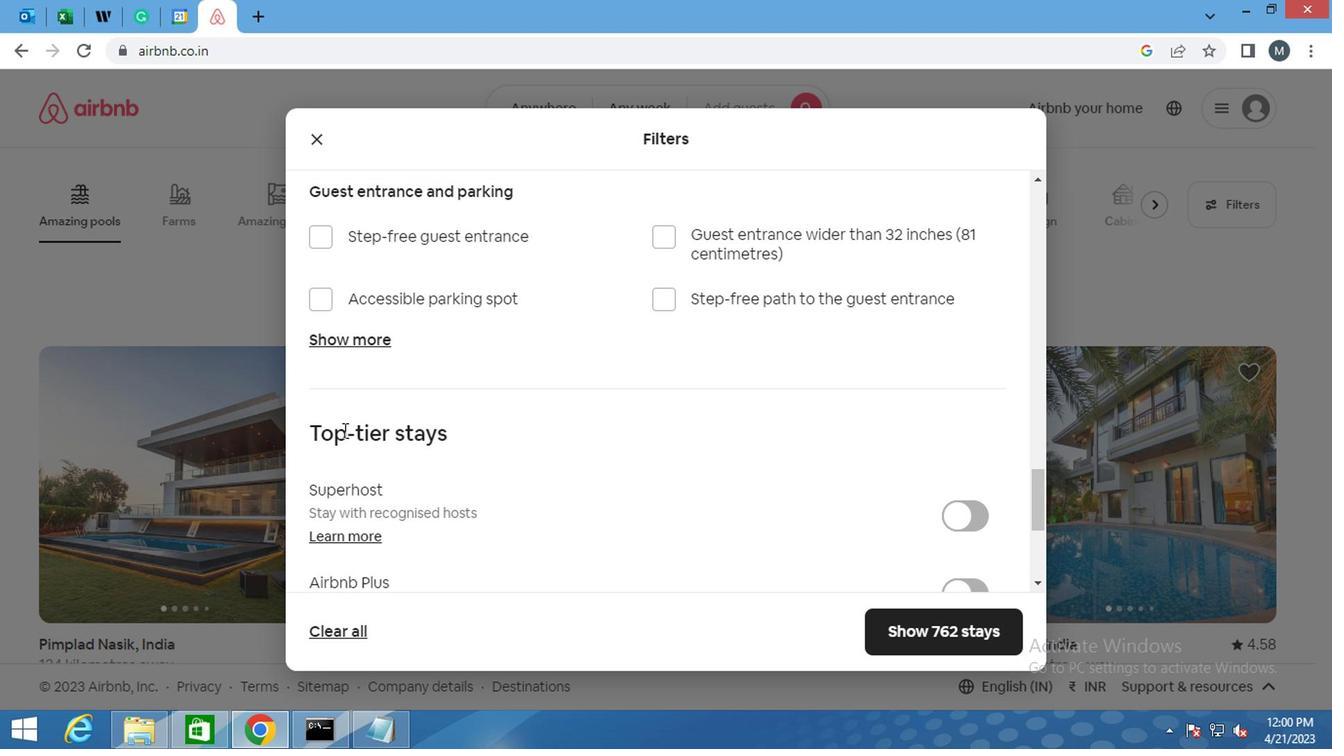 
Action: Mouse scrolled (346, 431) with delta (0, 0)
Screenshot: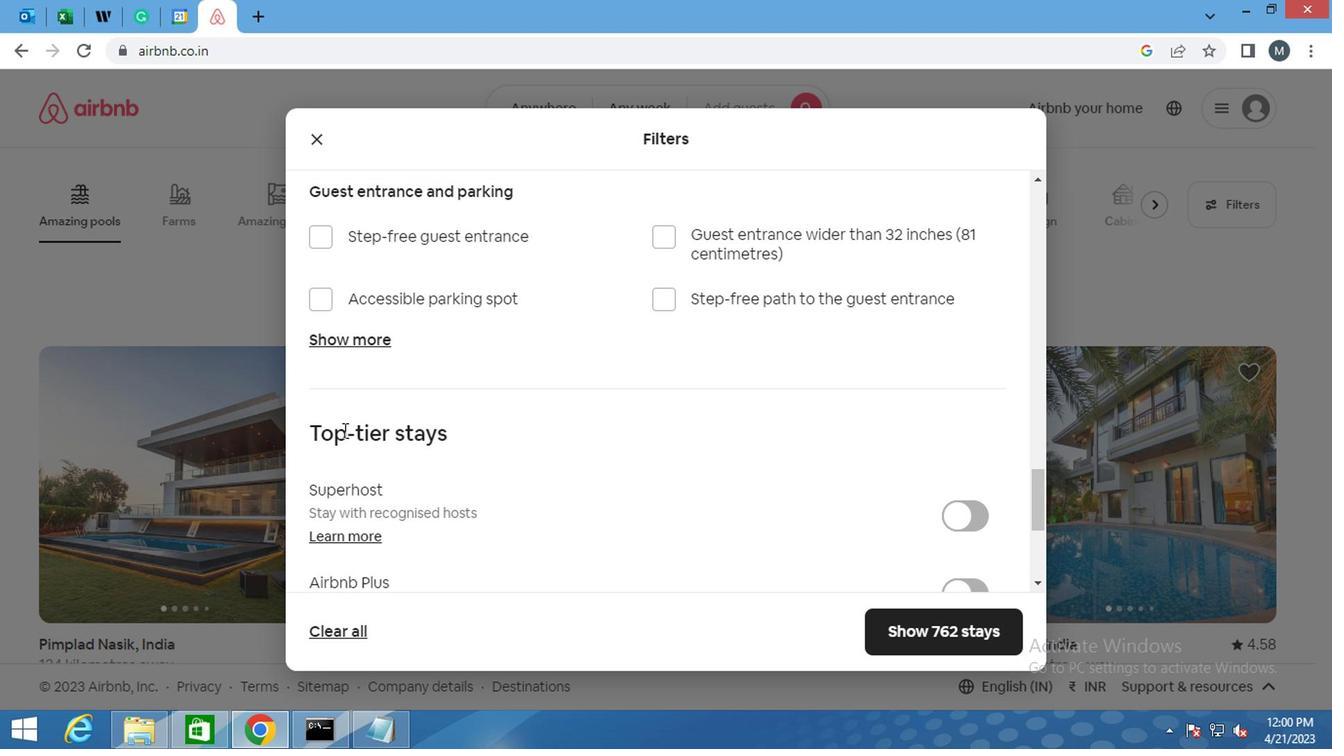 
Action: Mouse moved to (346, 437)
Screenshot: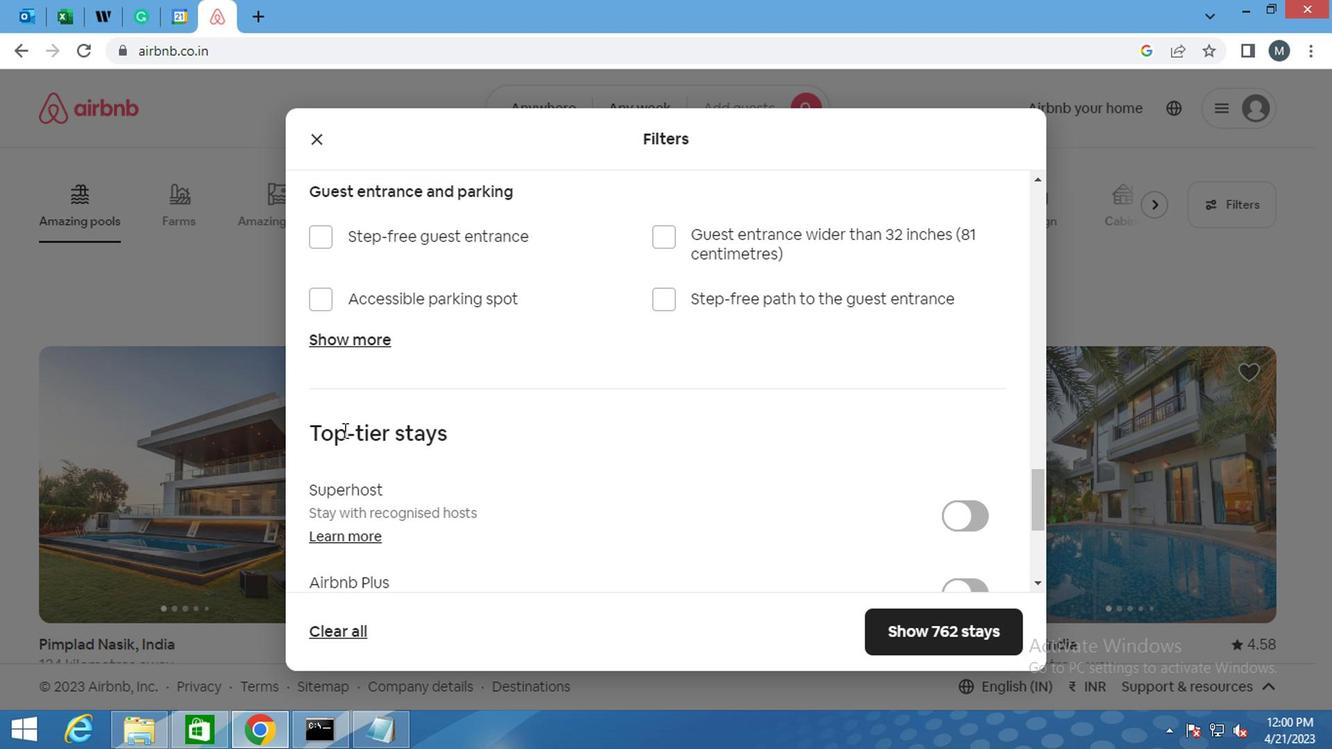 
Action: Mouse scrolled (346, 436) with delta (0, 0)
Screenshot: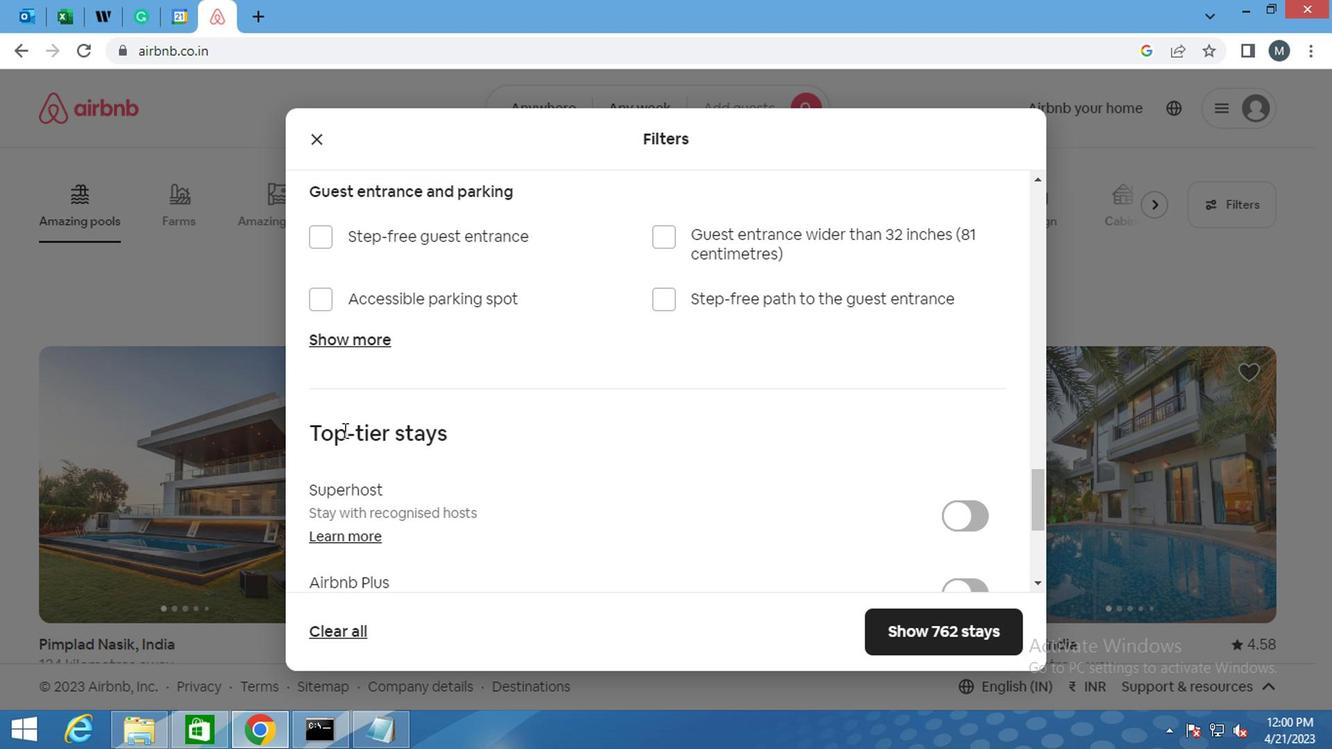 
Action: Mouse moved to (349, 440)
Screenshot: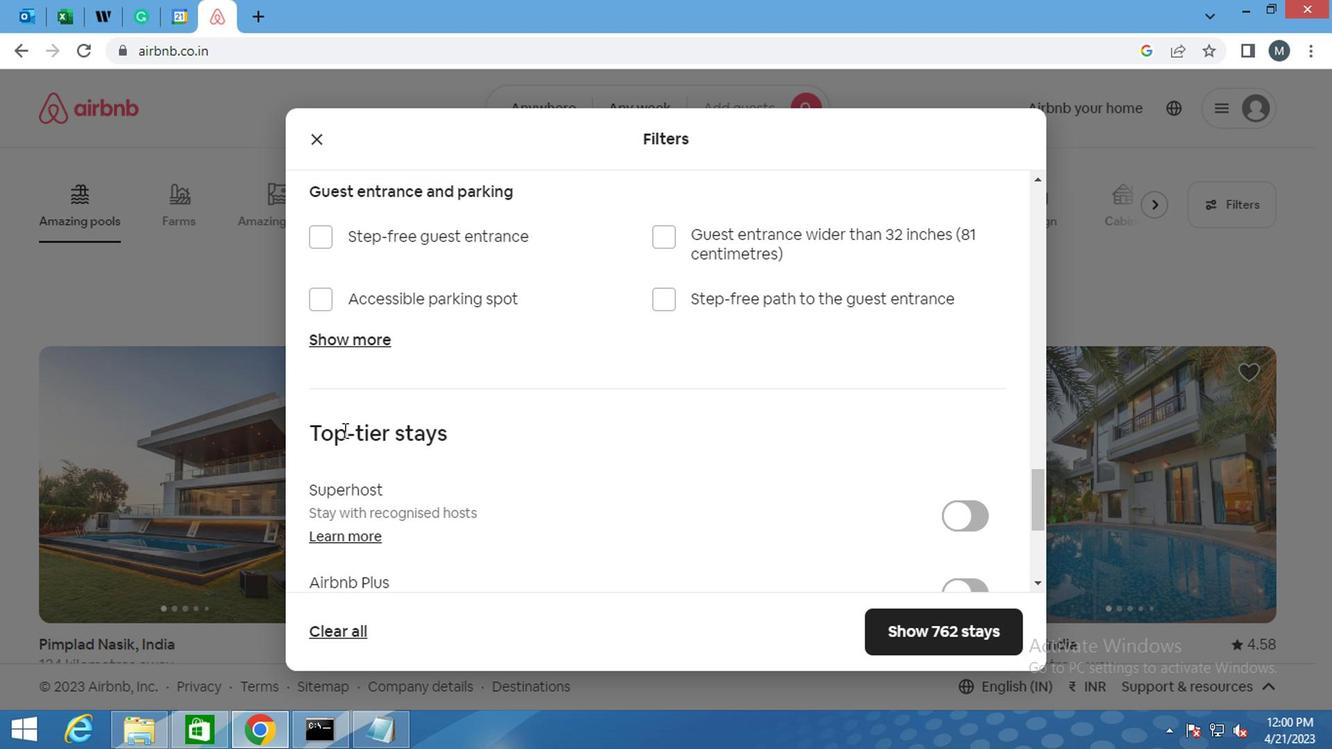 
Action: Mouse scrolled (349, 439) with delta (0, -1)
Screenshot: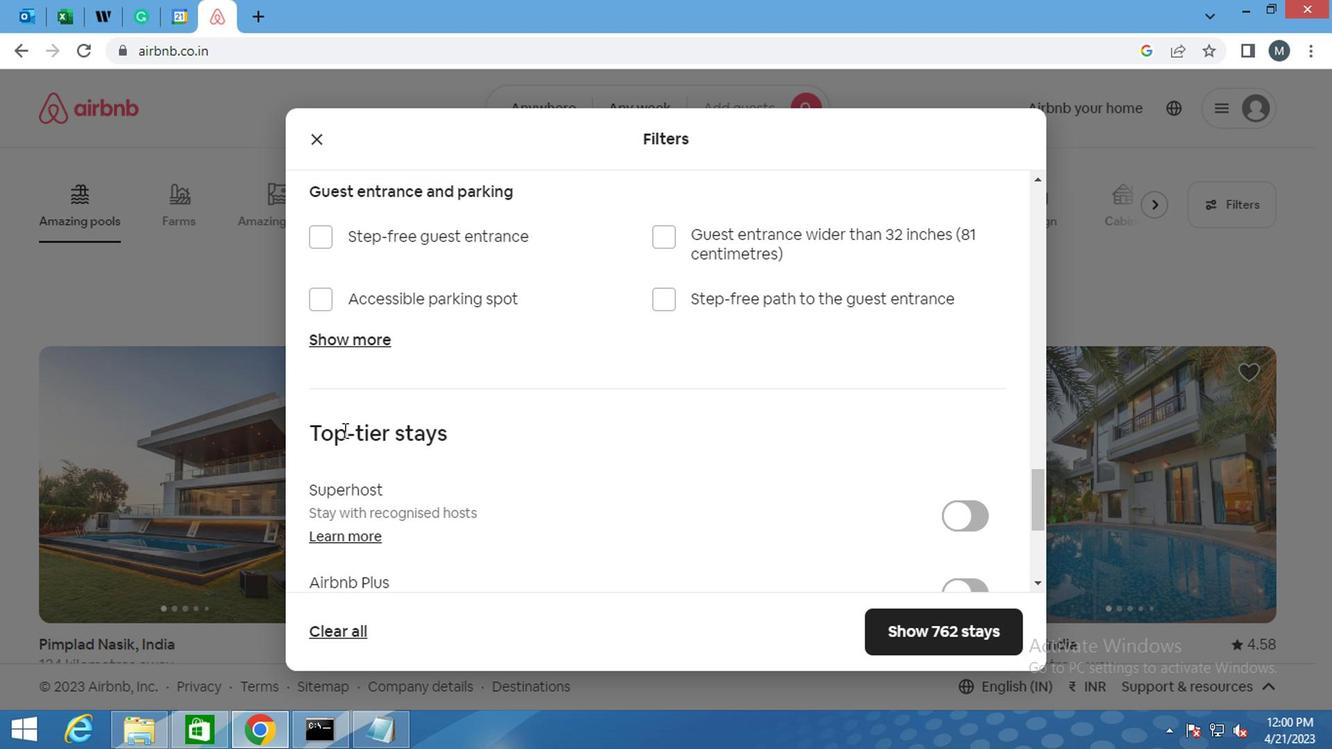 
Action: Mouse moved to (327, 465)
Screenshot: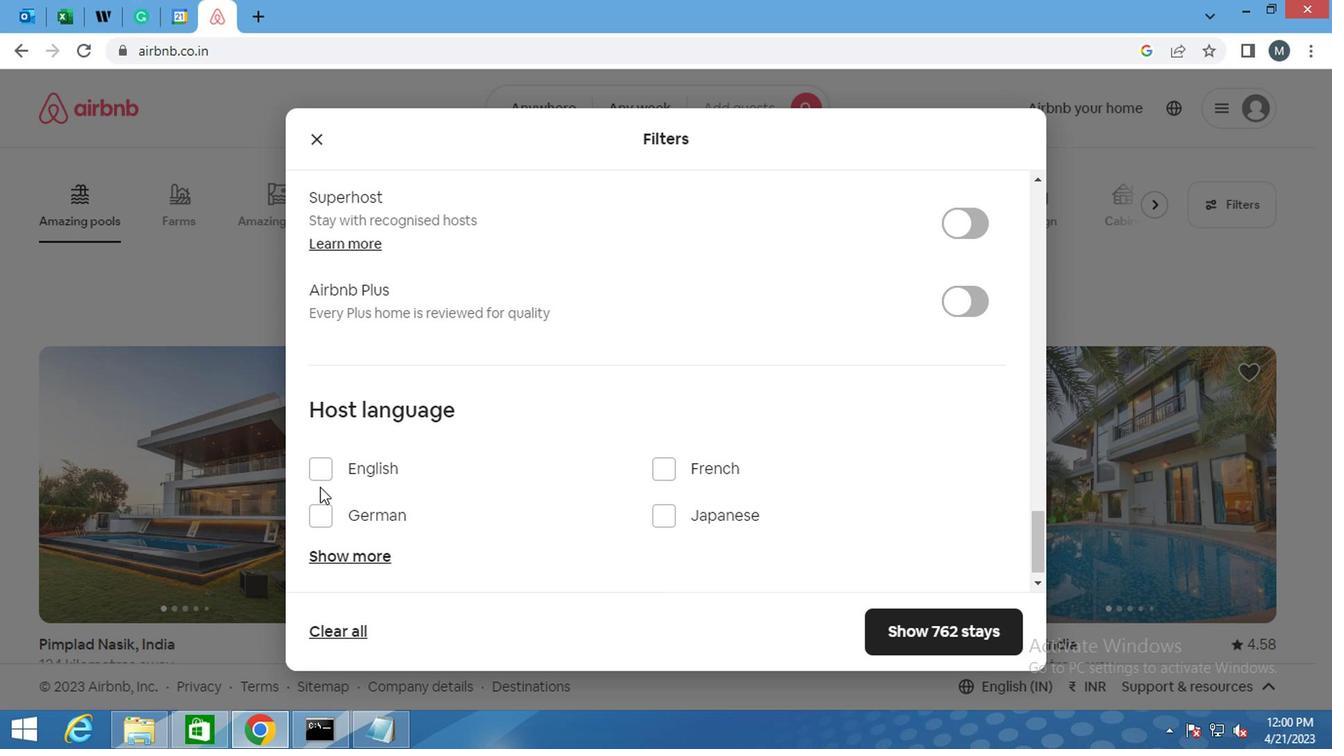 
Action: Mouse pressed left at (327, 465)
Screenshot: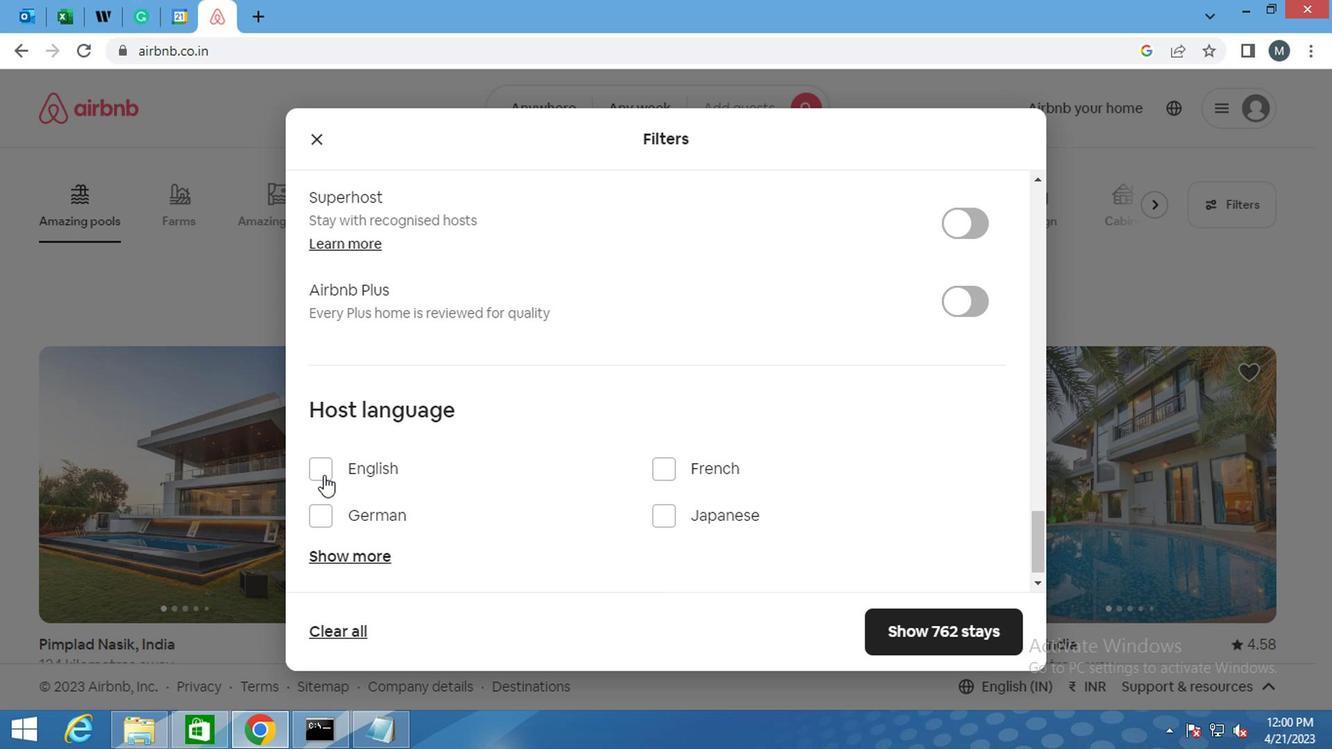 
Action: Mouse moved to (397, 428)
Screenshot: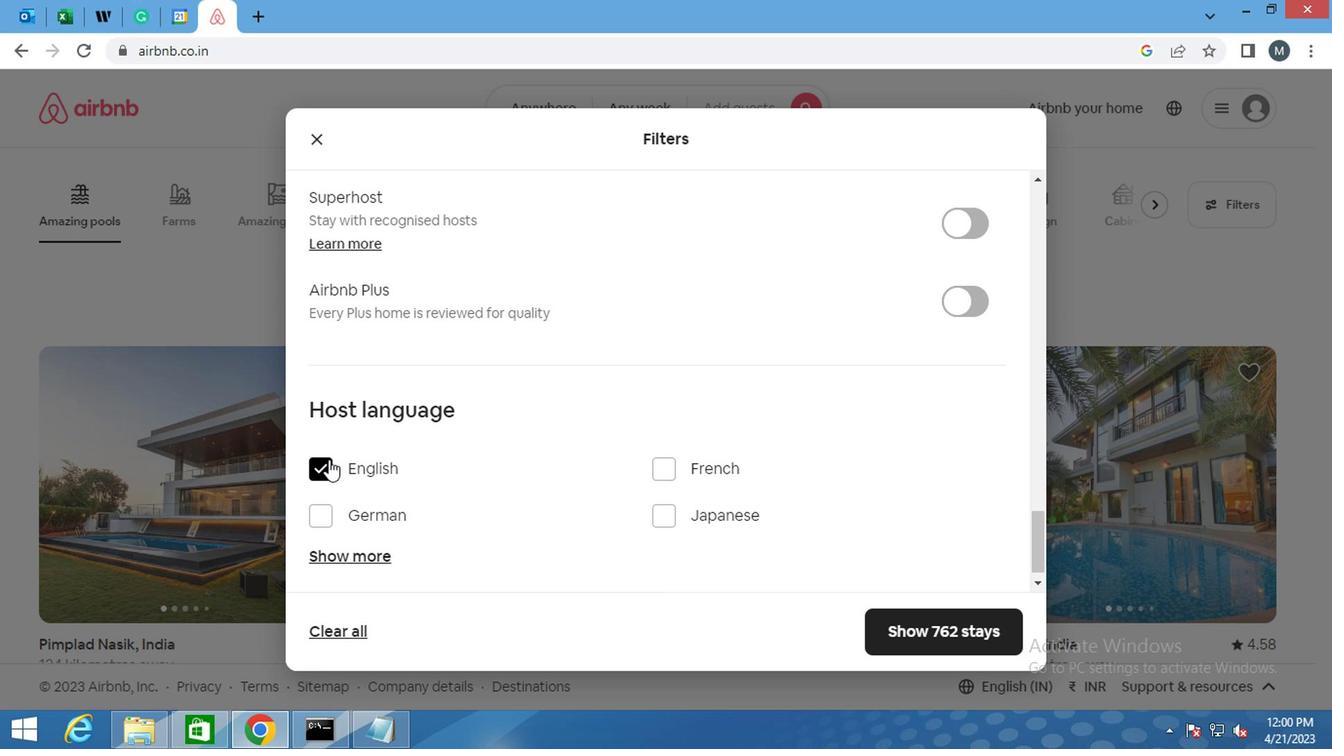 
Action: Mouse scrolled (397, 427) with delta (0, -1)
Screenshot: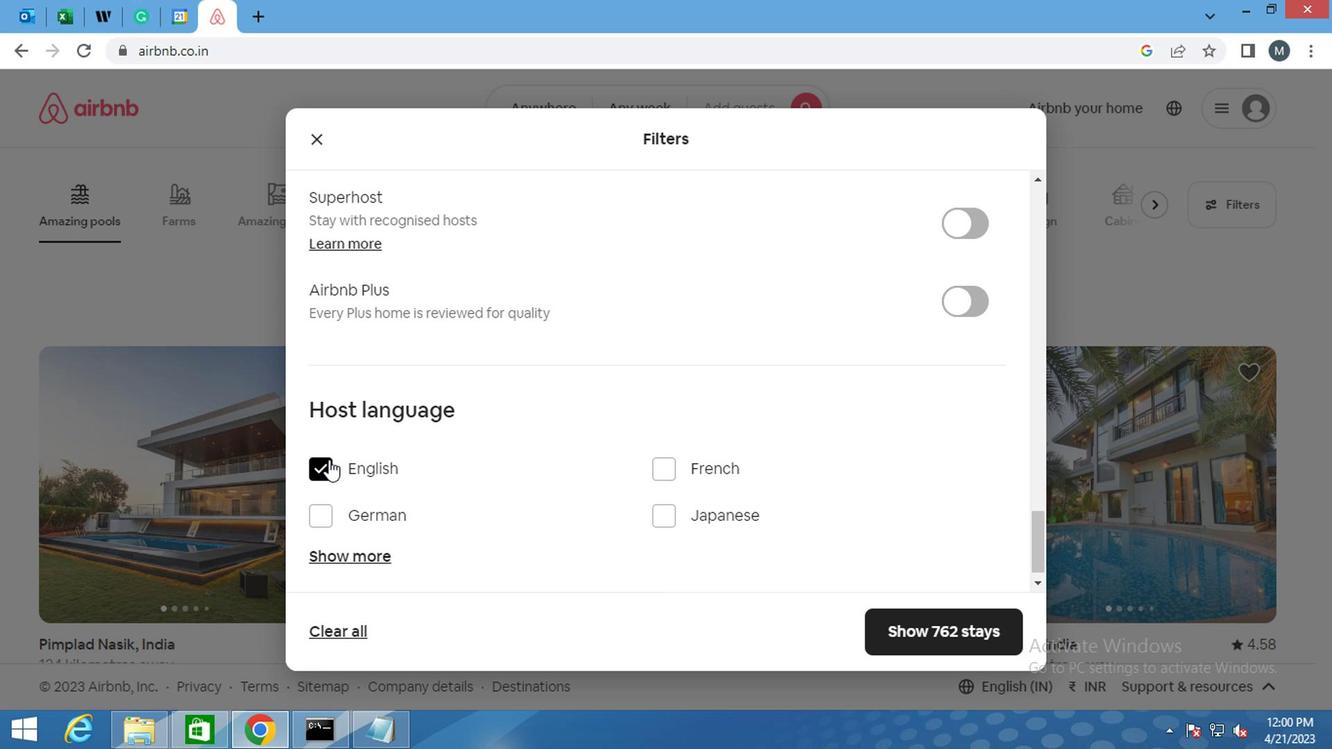 
Action: Mouse moved to (402, 435)
Screenshot: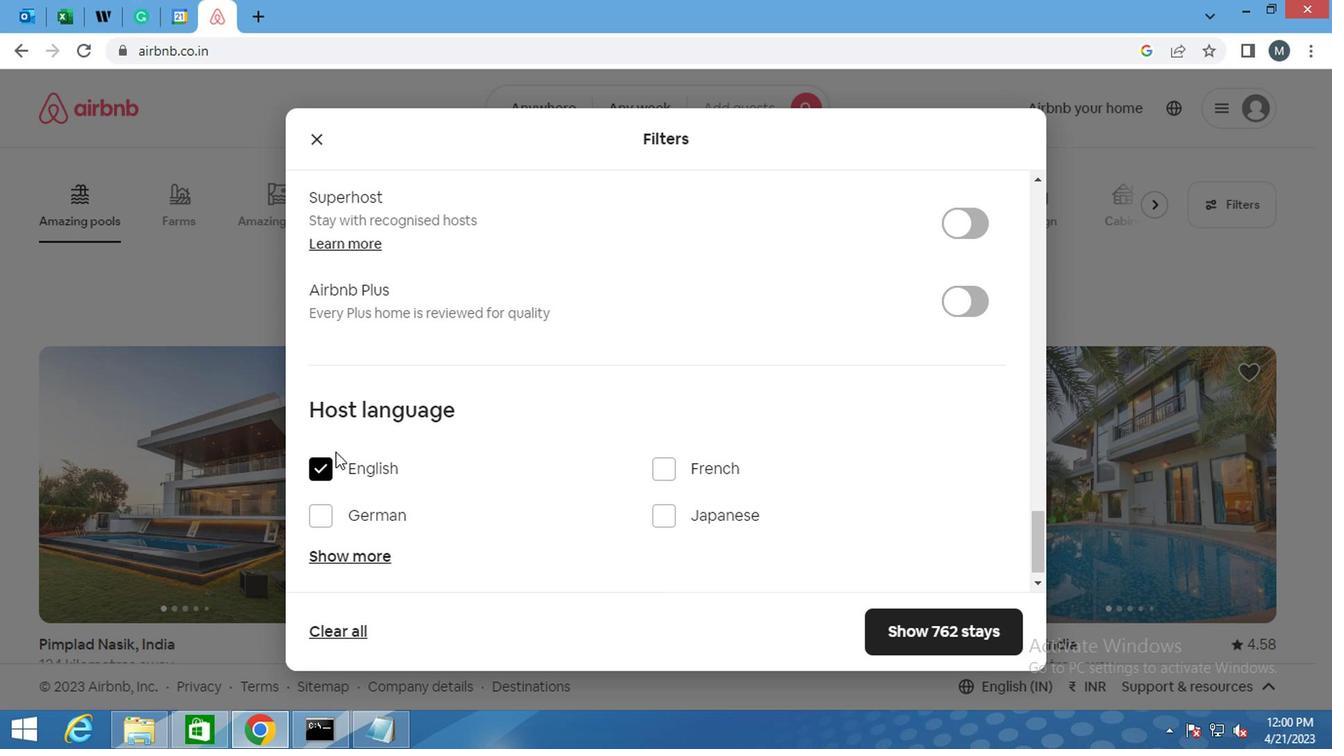 
Action: Mouse scrolled (402, 434) with delta (0, -1)
Screenshot: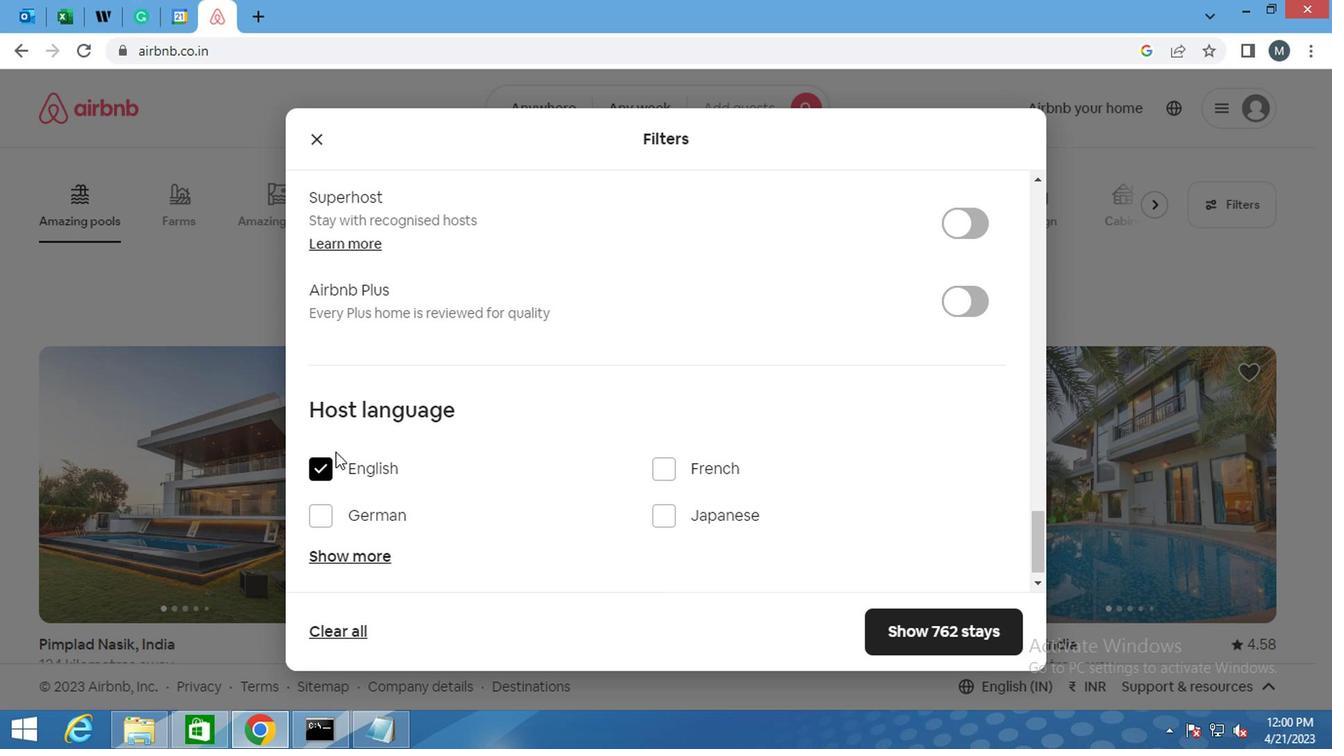 
Action: Mouse moved to (410, 444)
Screenshot: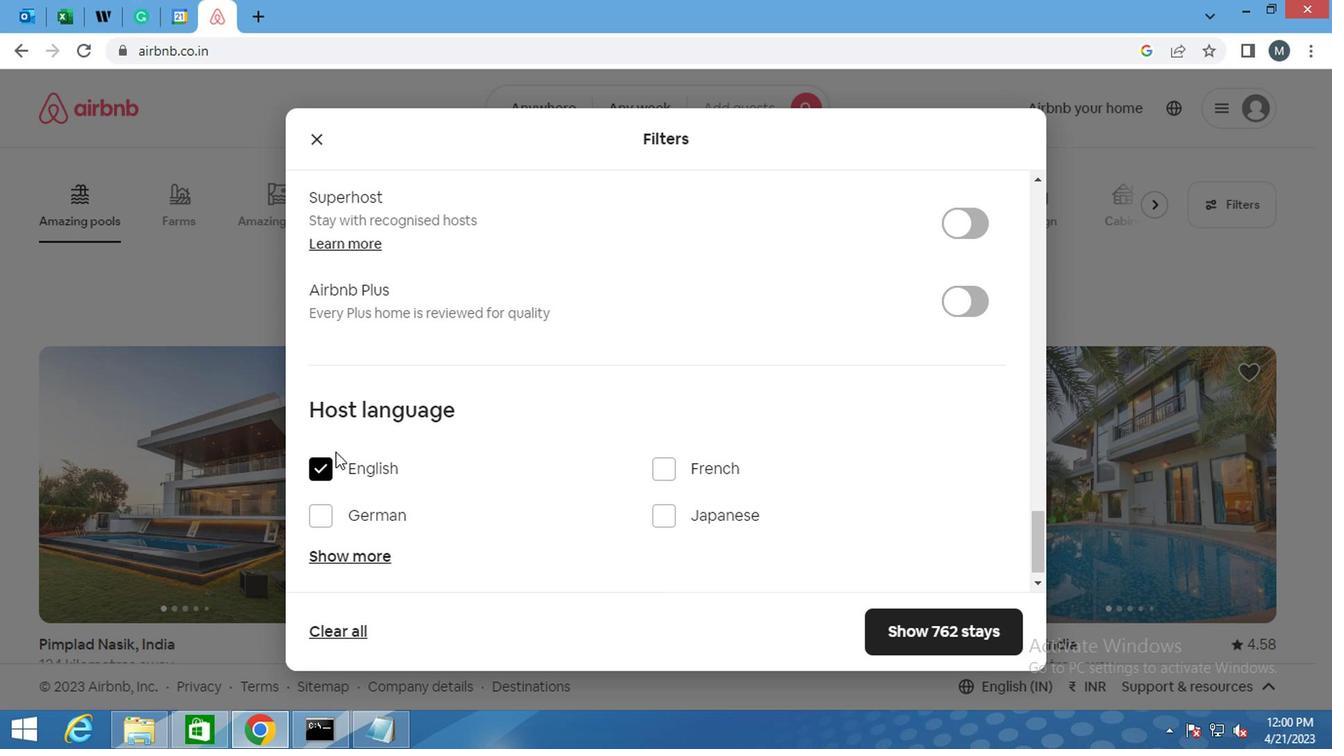 
Action: Mouse scrolled (410, 443) with delta (0, 0)
Screenshot: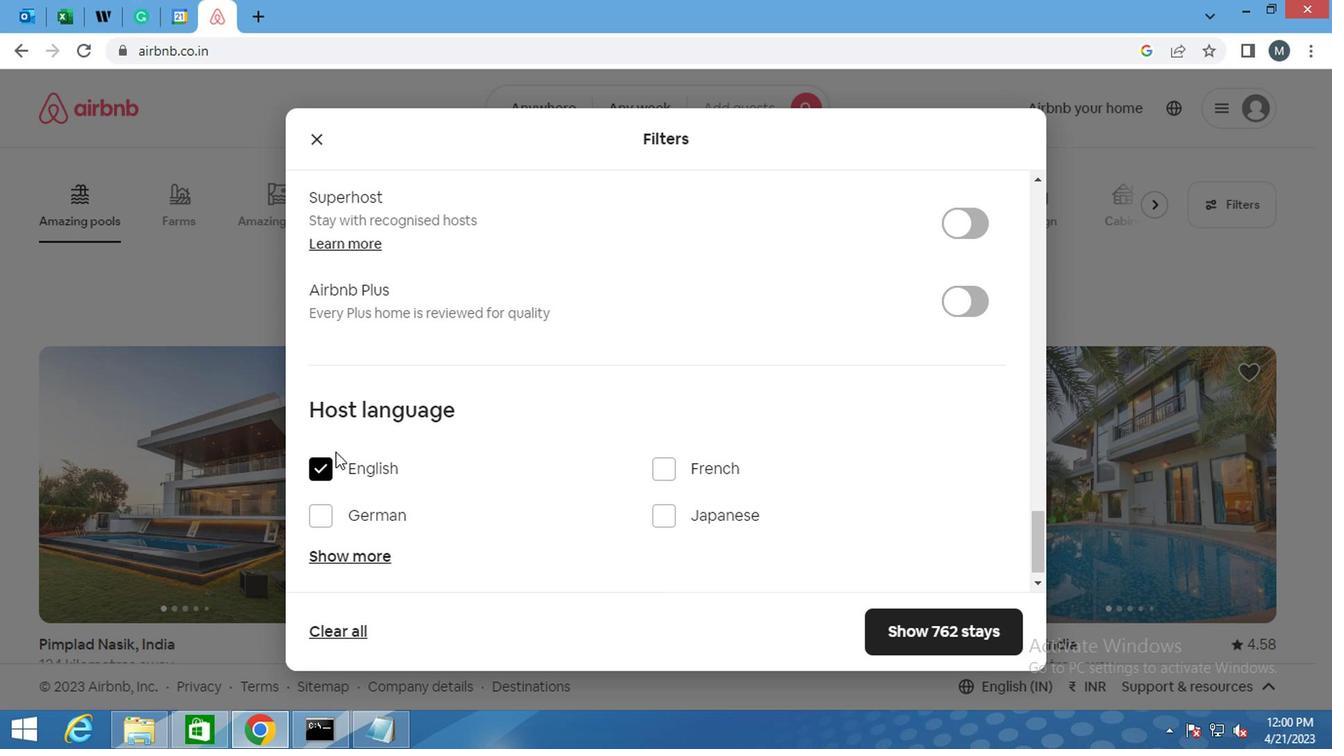 
Action: Mouse moved to (970, 639)
Screenshot: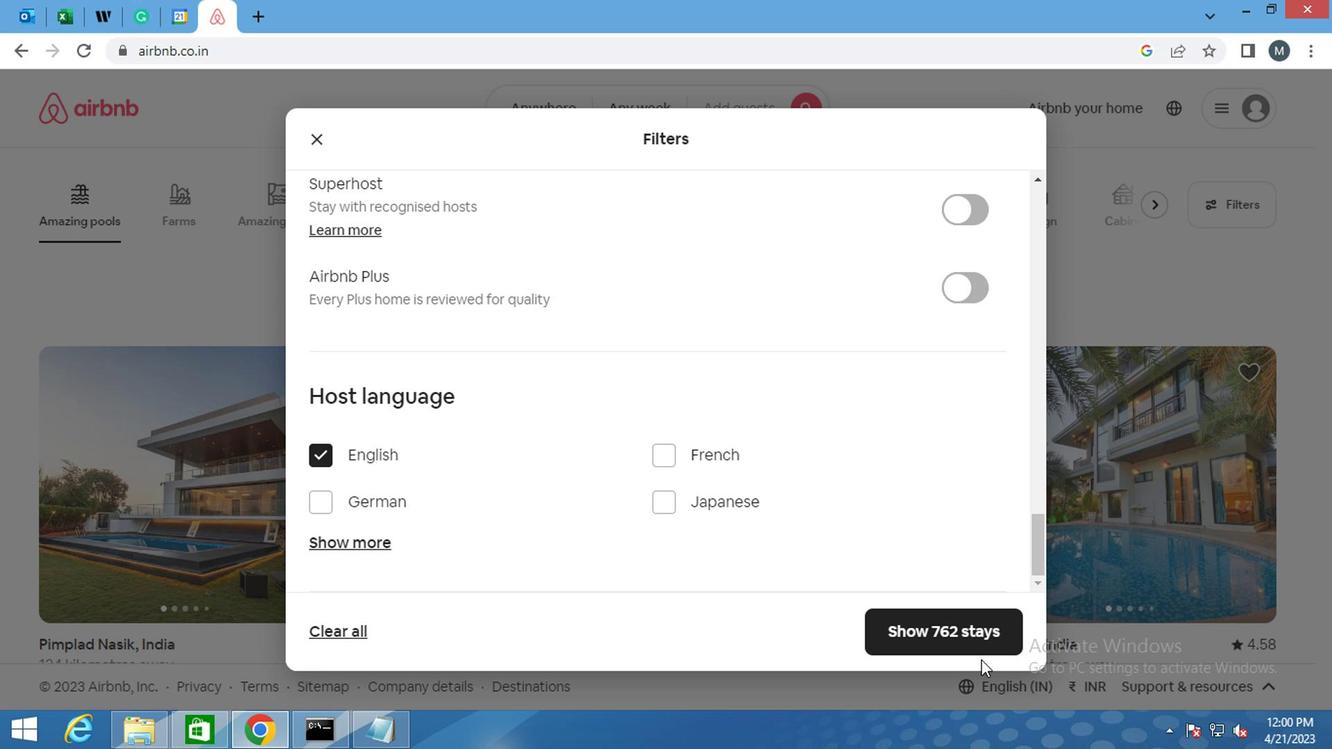
Action: Mouse pressed left at (970, 639)
Screenshot: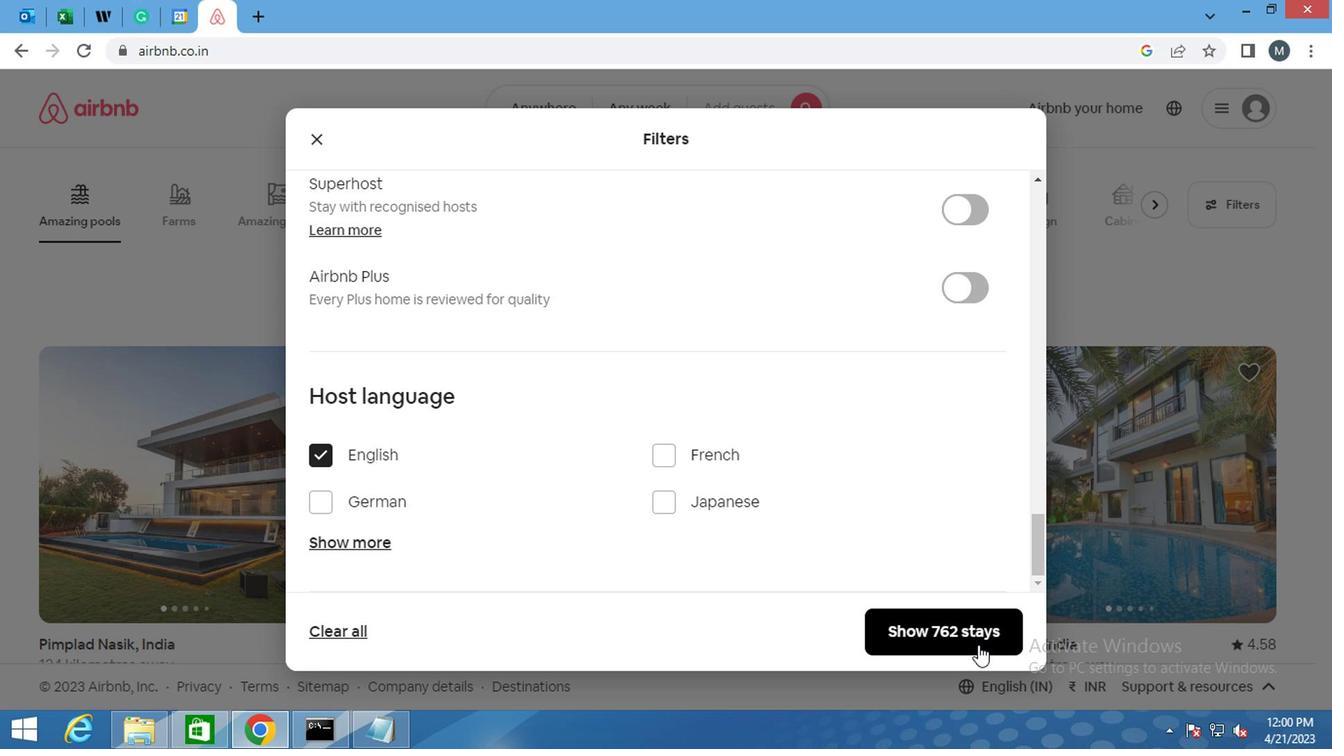 
Action: Mouse moved to (970, 639)
Screenshot: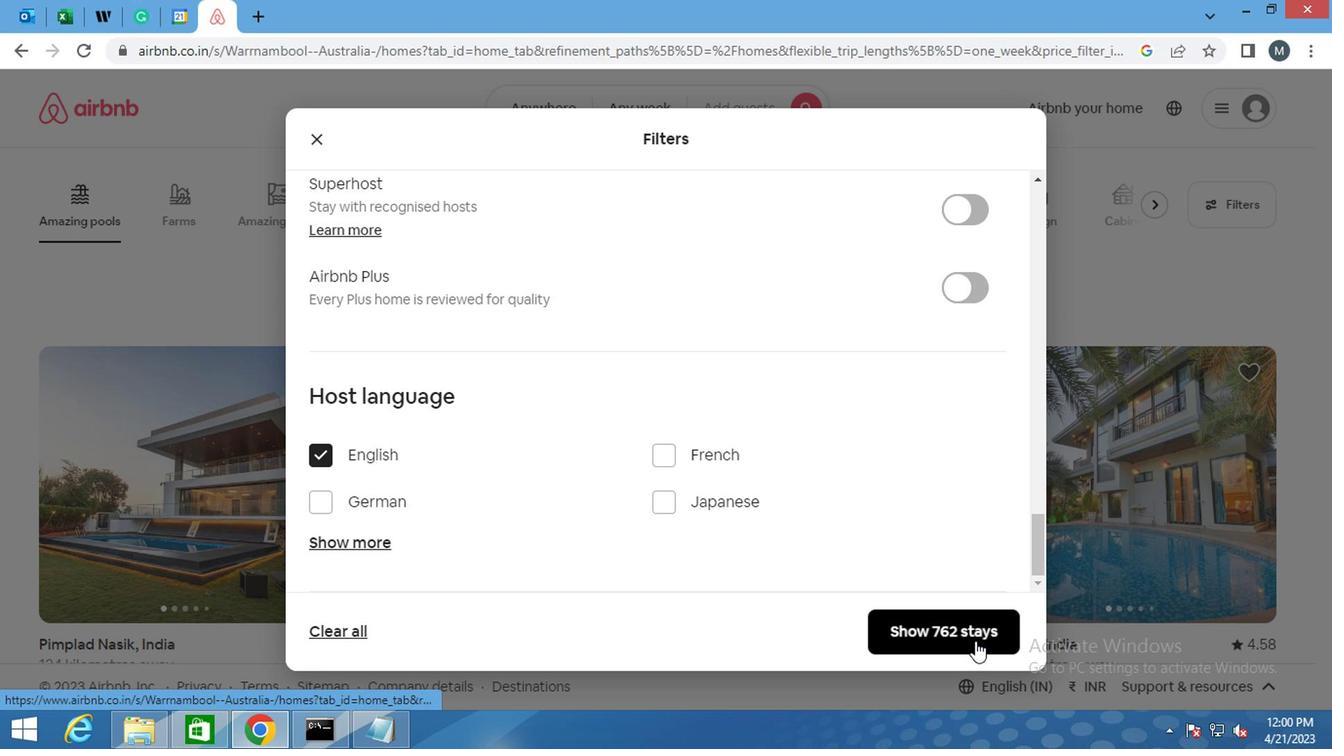 
